 Task: Find connections with filter location Mekele with filter topic #interiordesignwith filter profile language Spanish with filter current company Cvent with filter school A.N.College with filter industry Laundry and Drycleaning Services with filter service category Trade Shows with filter keywords title Finance Manager
Action: Mouse moved to (197, 284)
Screenshot: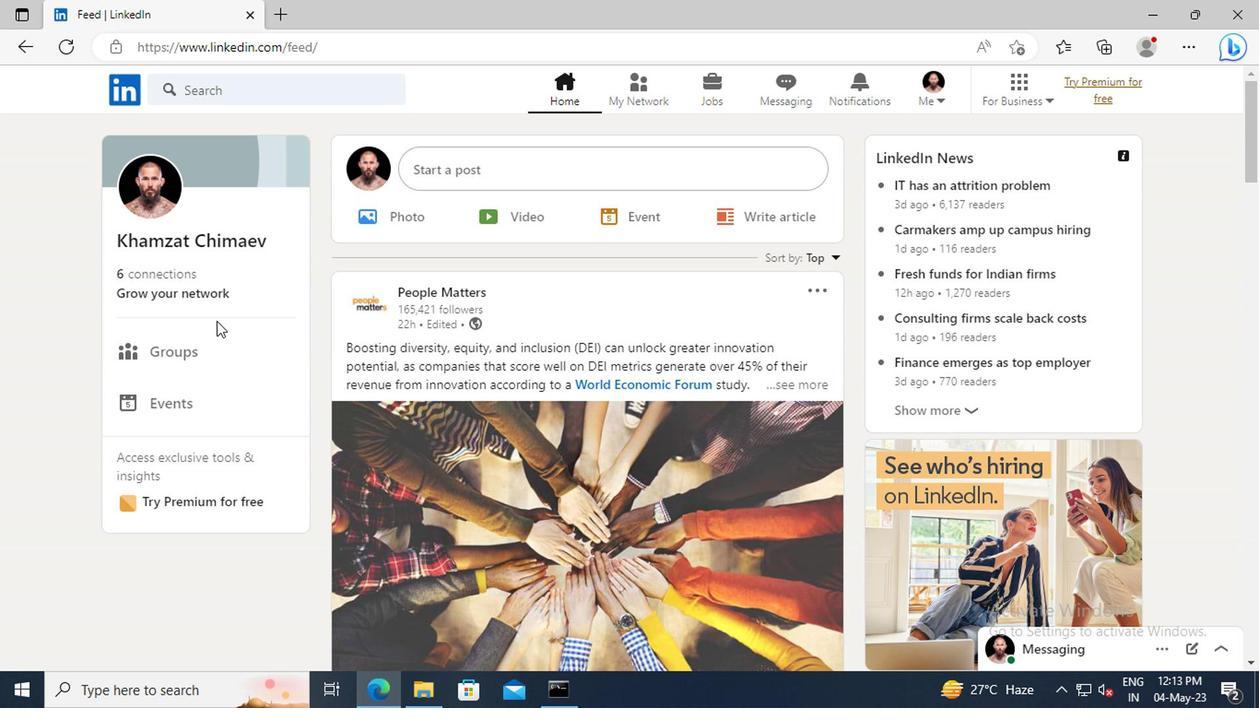 
Action: Mouse pressed left at (197, 284)
Screenshot: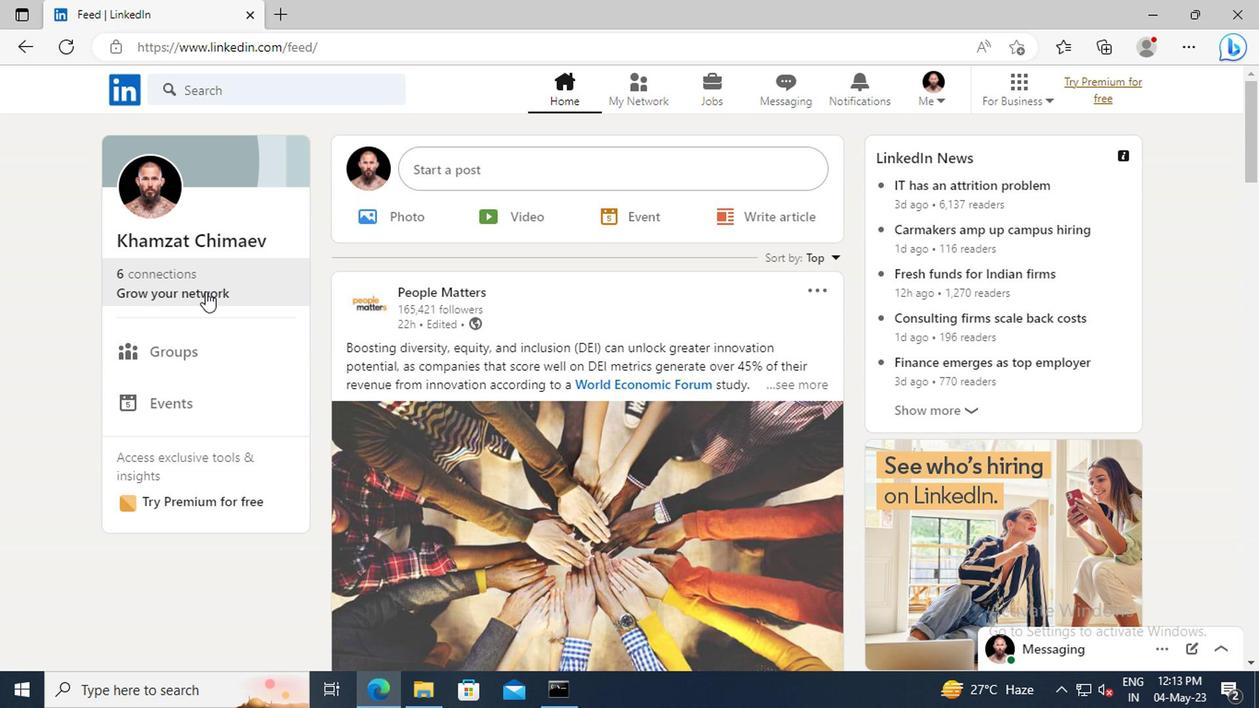 
Action: Mouse moved to (192, 201)
Screenshot: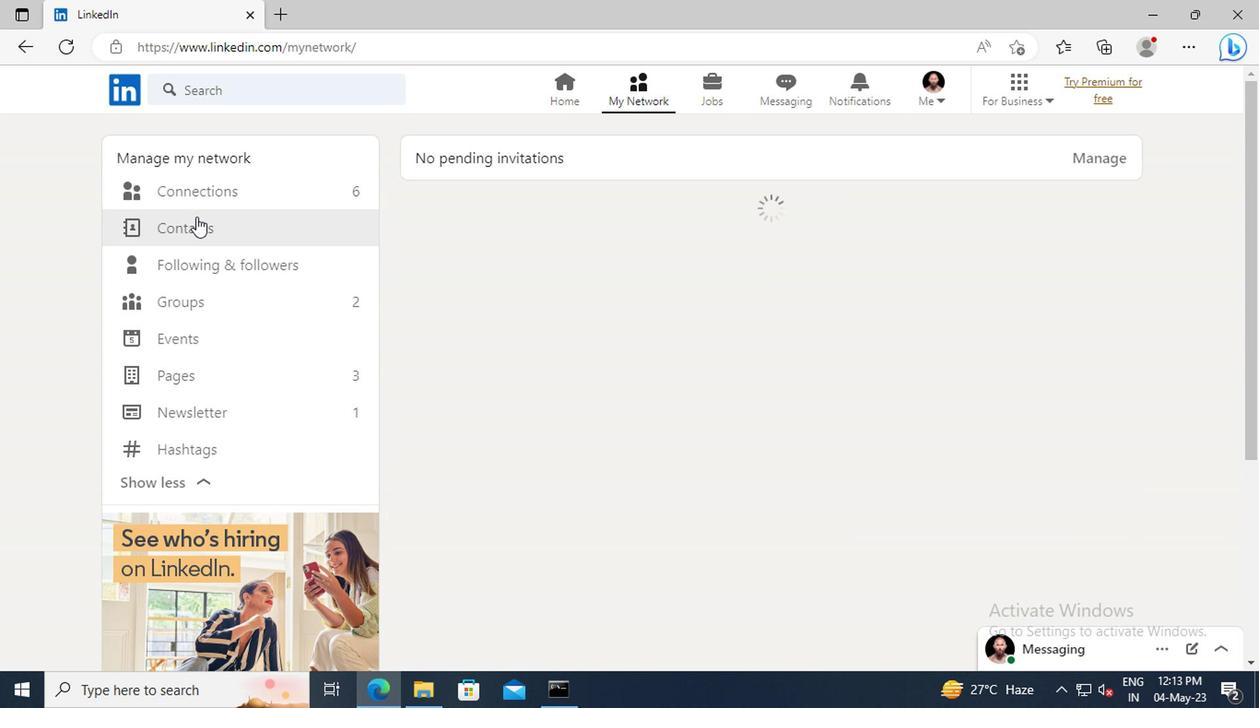 
Action: Mouse pressed left at (192, 201)
Screenshot: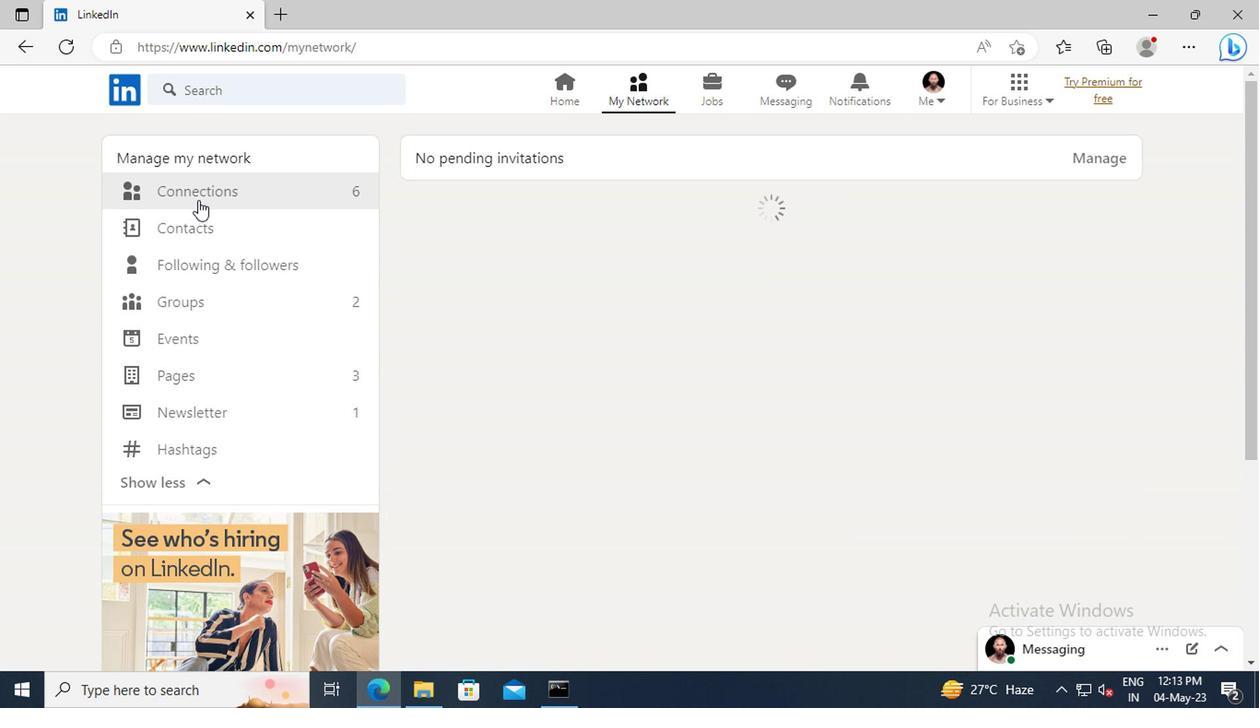 
Action: Mouse moved to (760, 199)
Screenshot: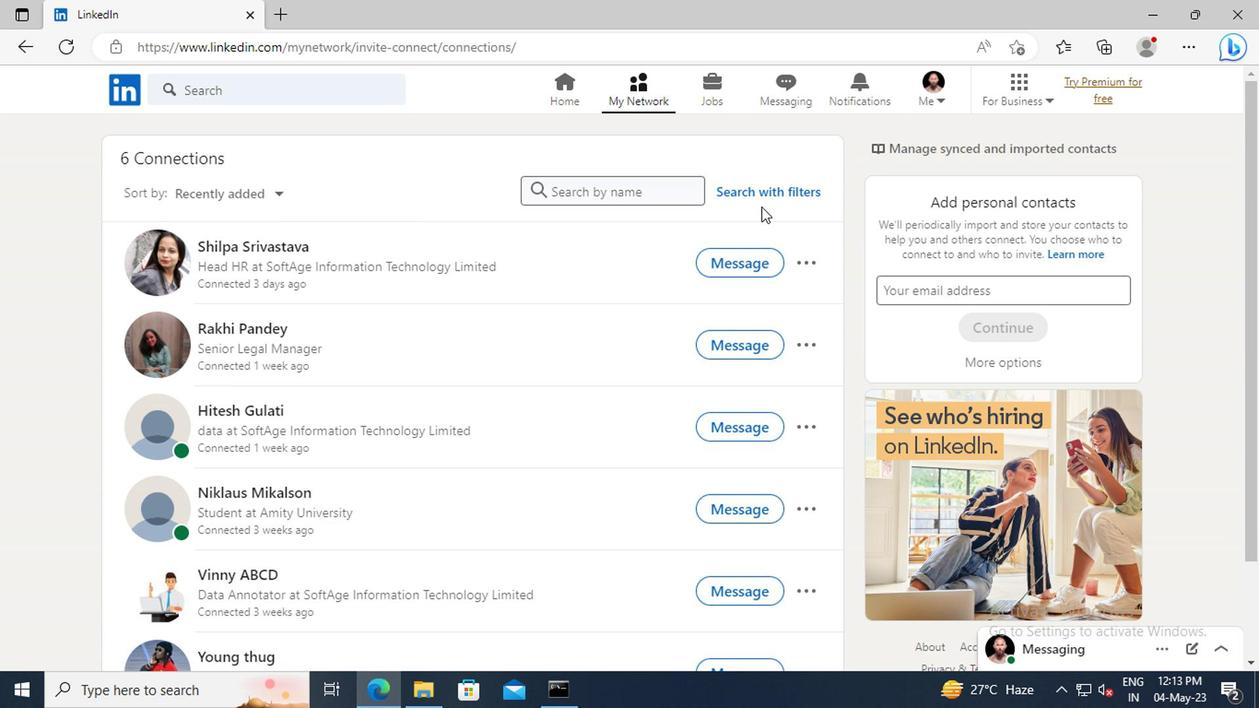 
Action: Mouse pressed left at (760, 199)
Screenshot: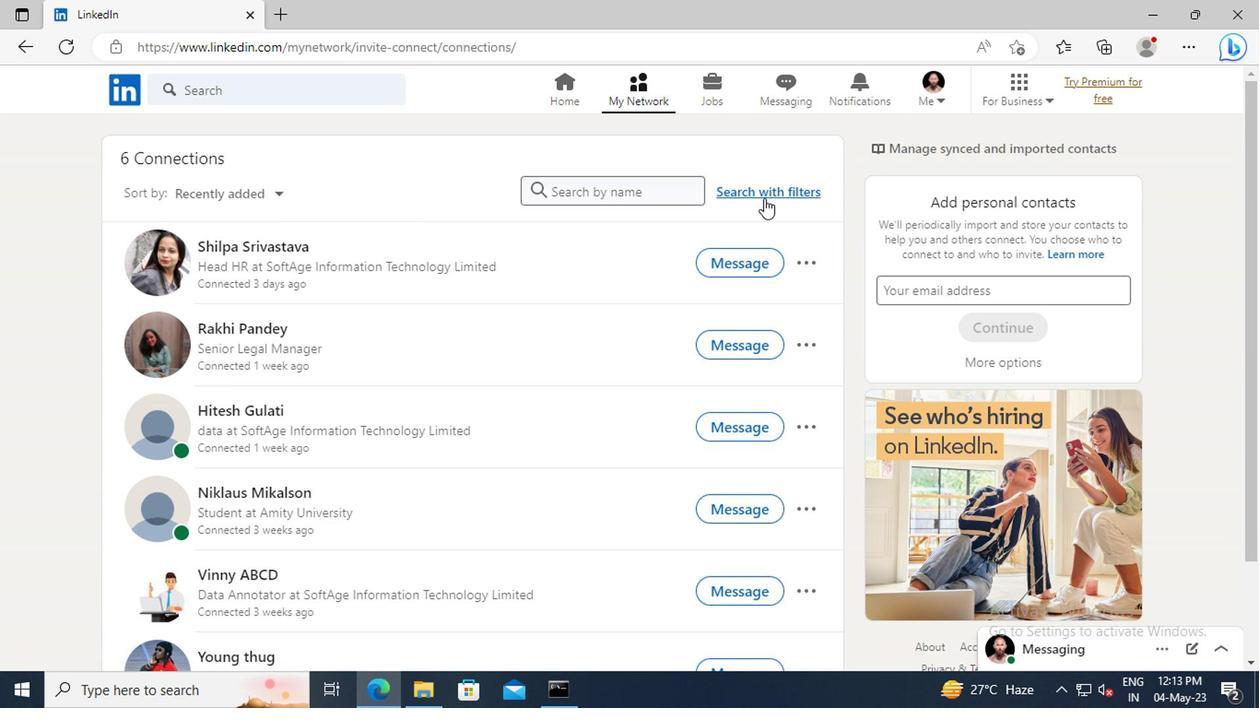 
Action: Mouse moved to (694, 146)
Screenshot: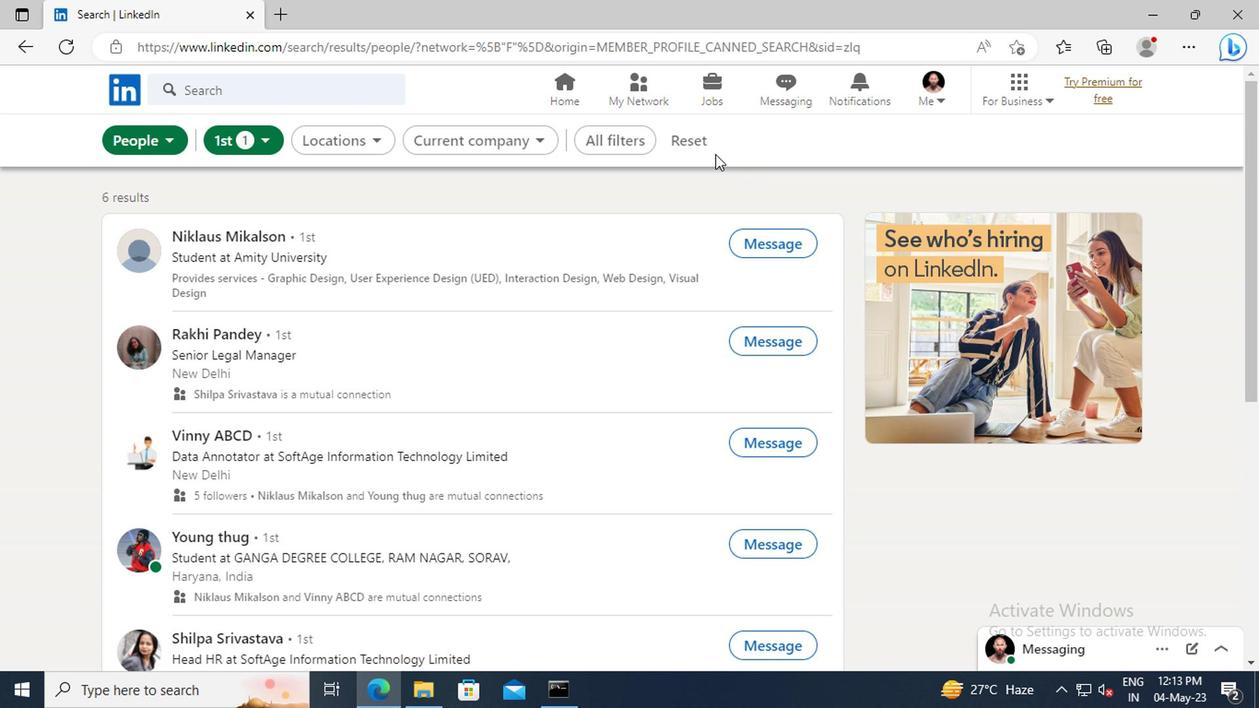 
Action: Mouse pressed left at (694, 146)
Screenshot: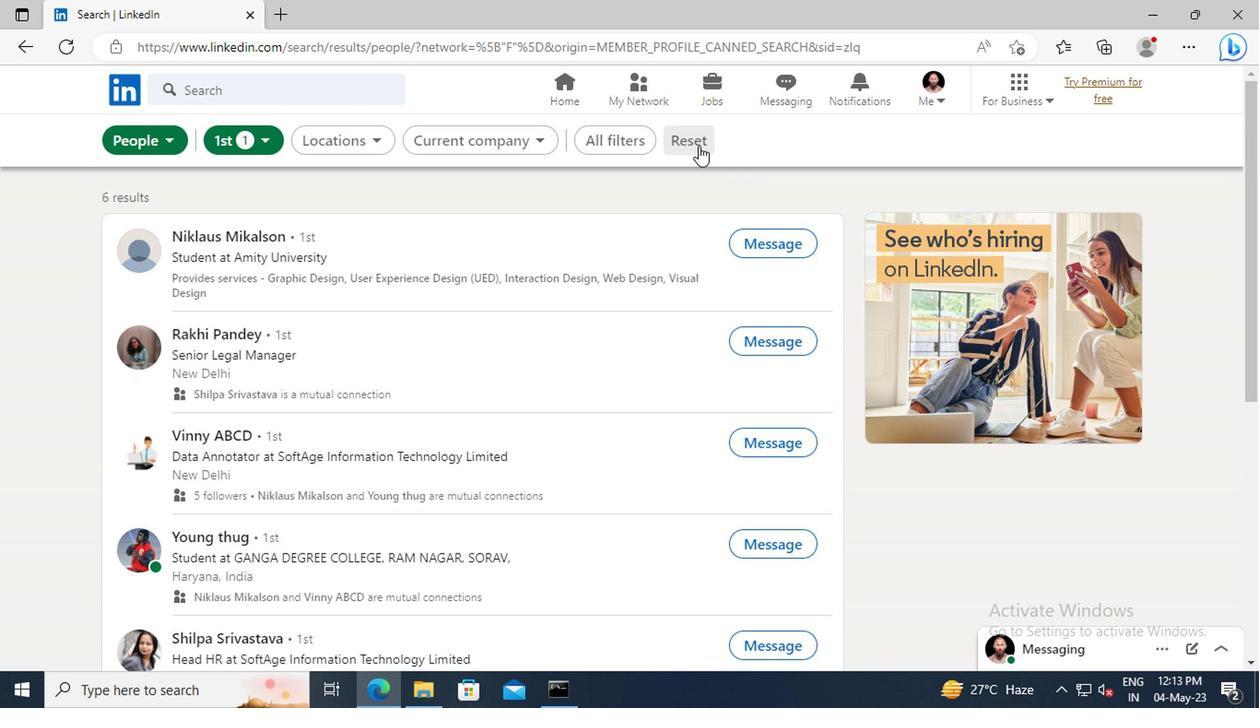 
Action: Mouse moved to (669, 146)
Screenshot: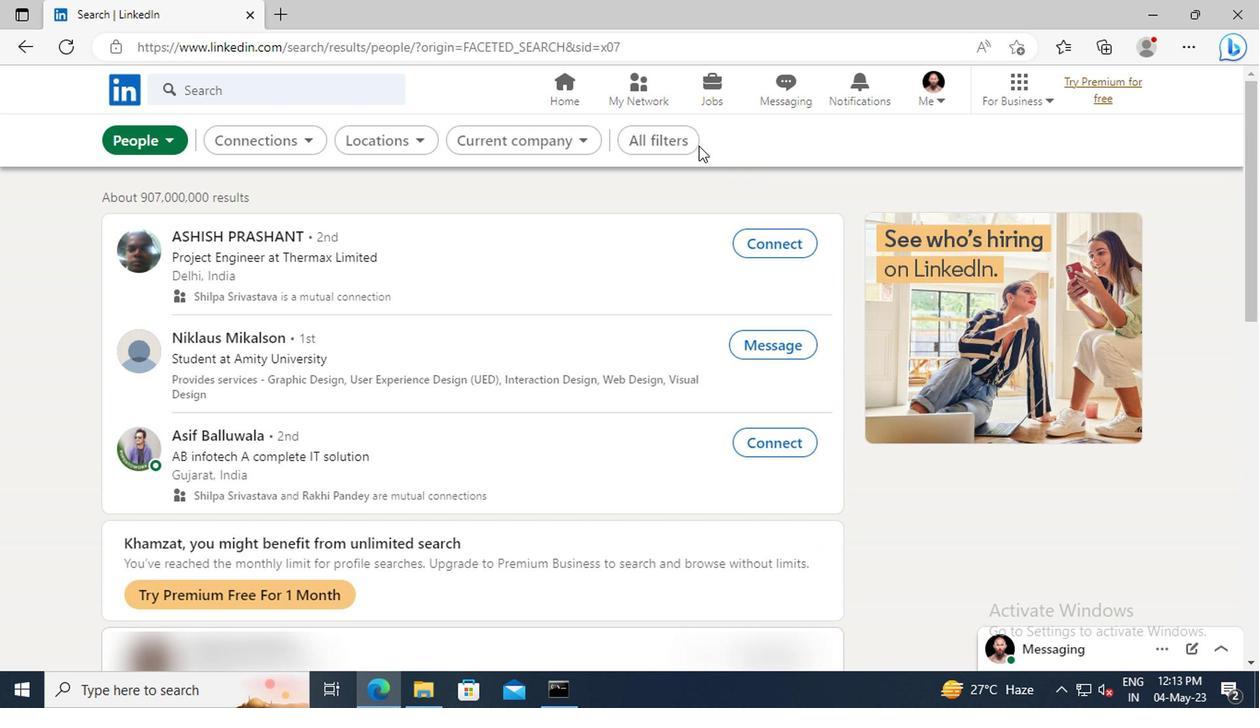 
Action: Mouse pressed left at (669, 146)
Screenshot: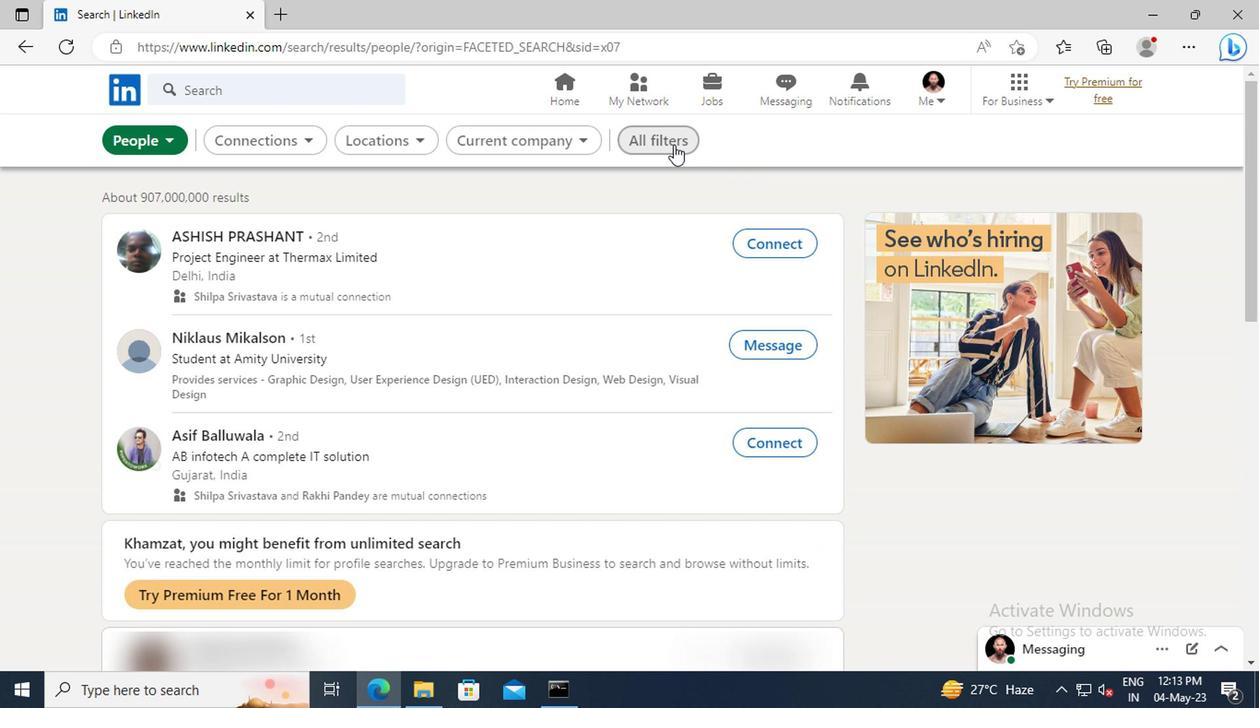 
Action: Mouse moved to (1007, 340)
Screenshot: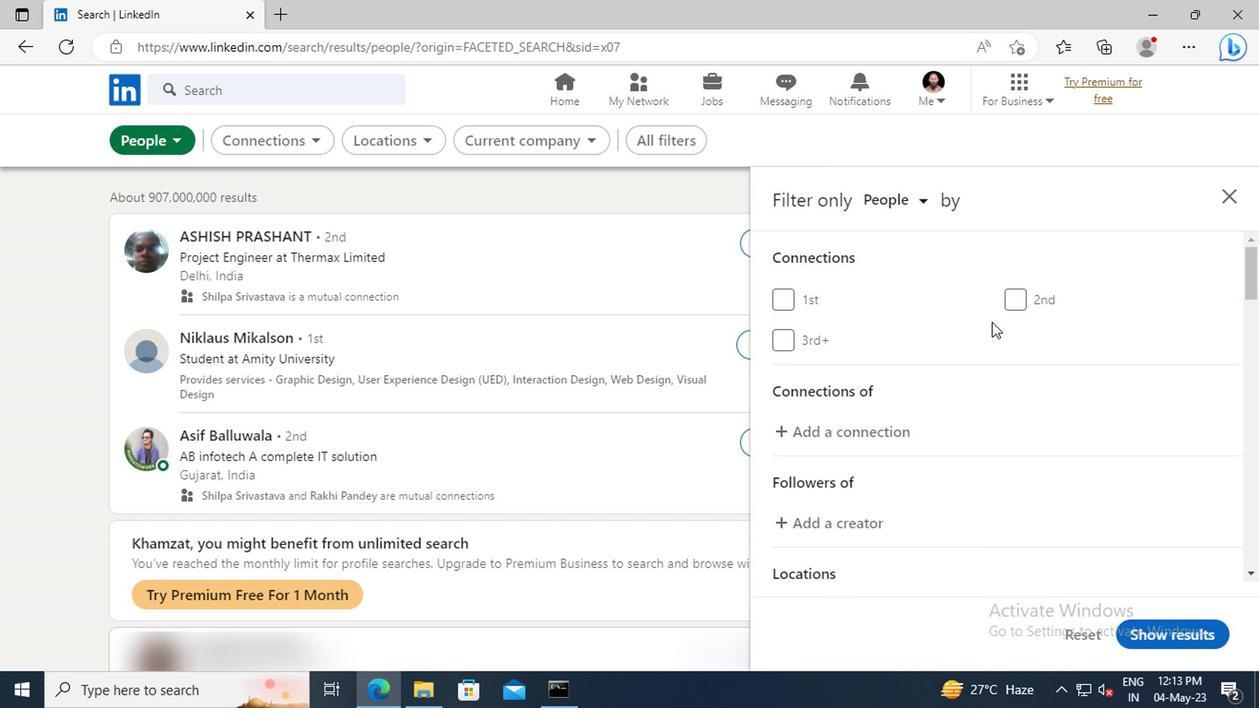 
Action: Mouse scrolled (1007, 339) with delta (0, -1)
Screenshot: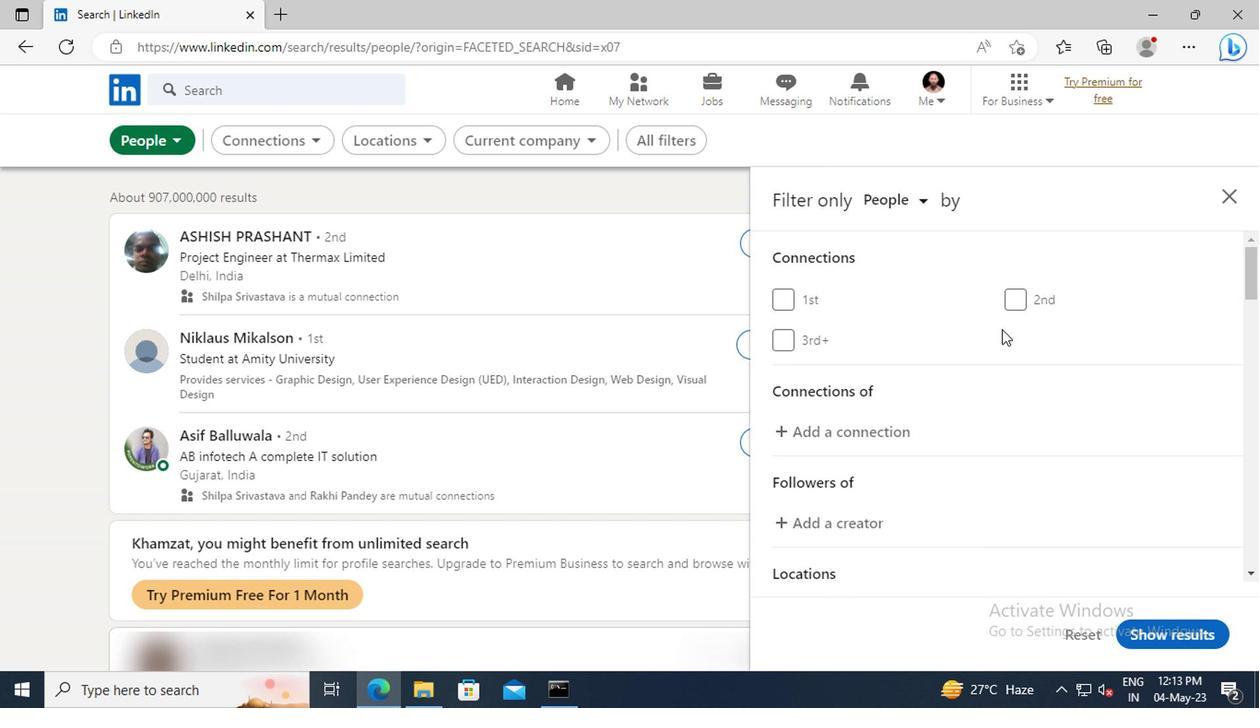 
Action: Mouse scrolled (1007, 339) with delta (0, -1)
Screenshot: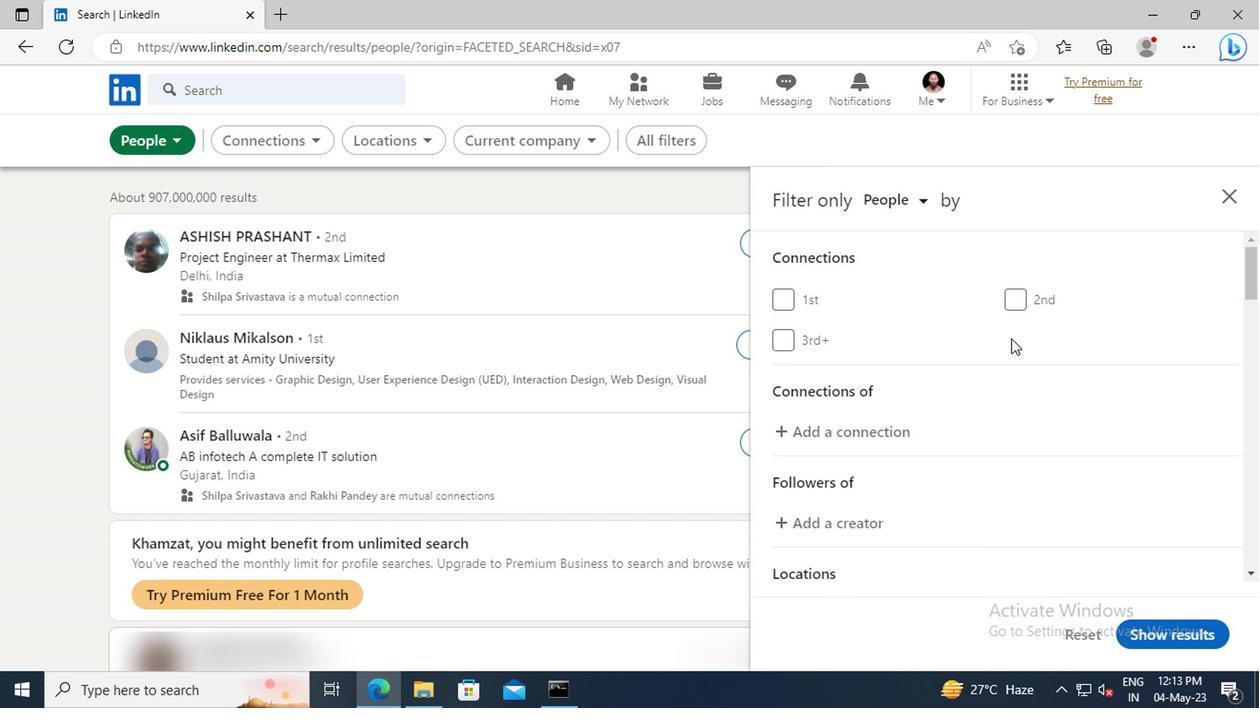 
Action: Mouse scrolled (1007, 339) with delta (0, -1)
Screenshot: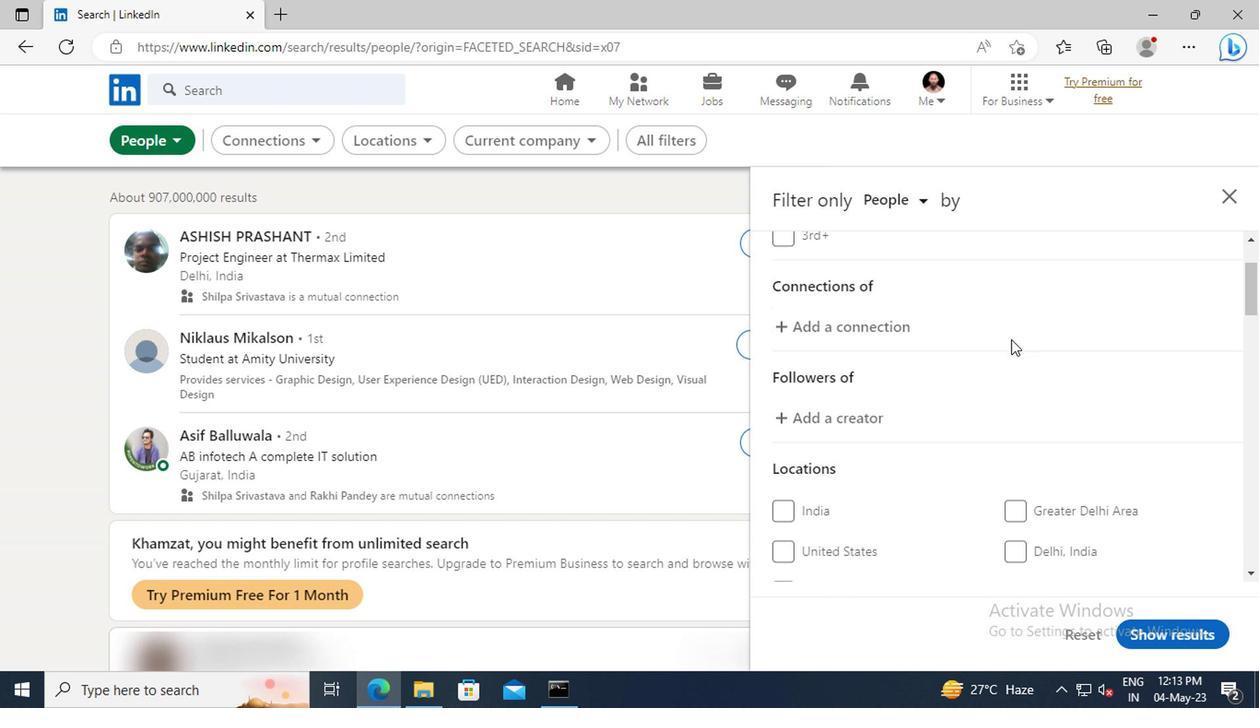 
Action: Mouse scrolled (1007, 339) with delta (0, -1)
Screenshot: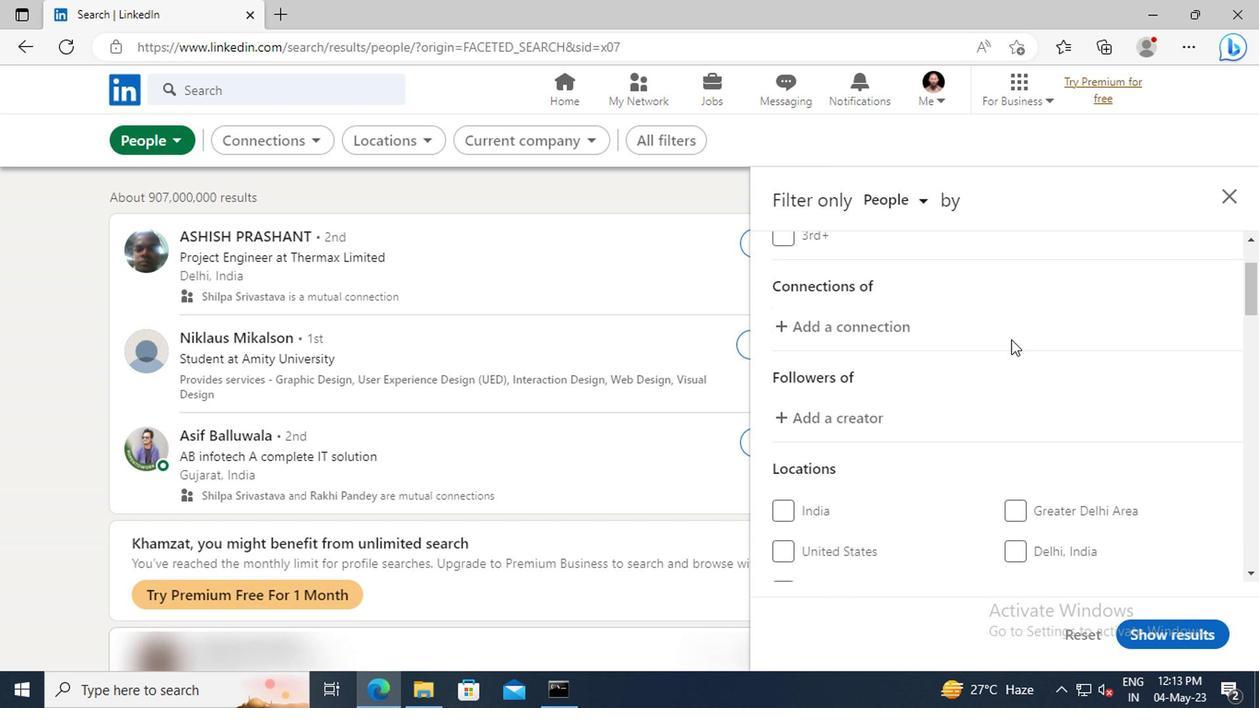 
Action: Mouse scrolled (1007, 339) with delta (0, -1)
Screenshot: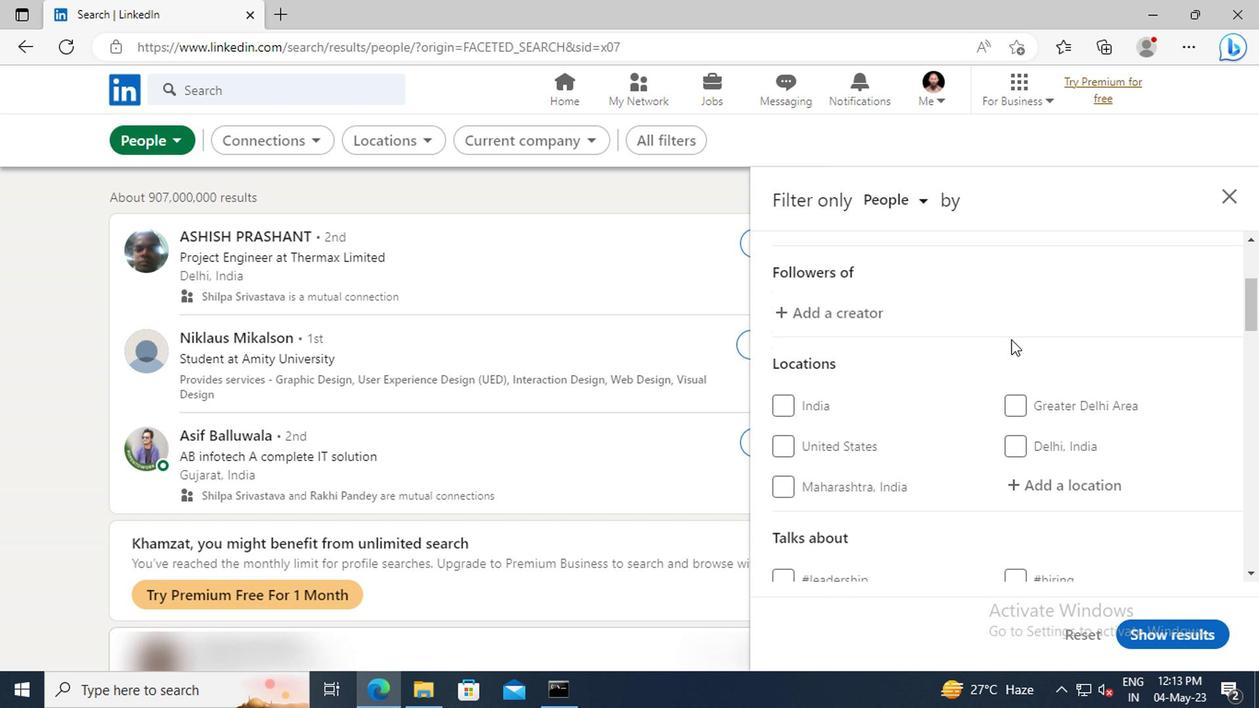 
Action: Mouse scrolled (1007, 339) with delta (0, -1)
Screenshot: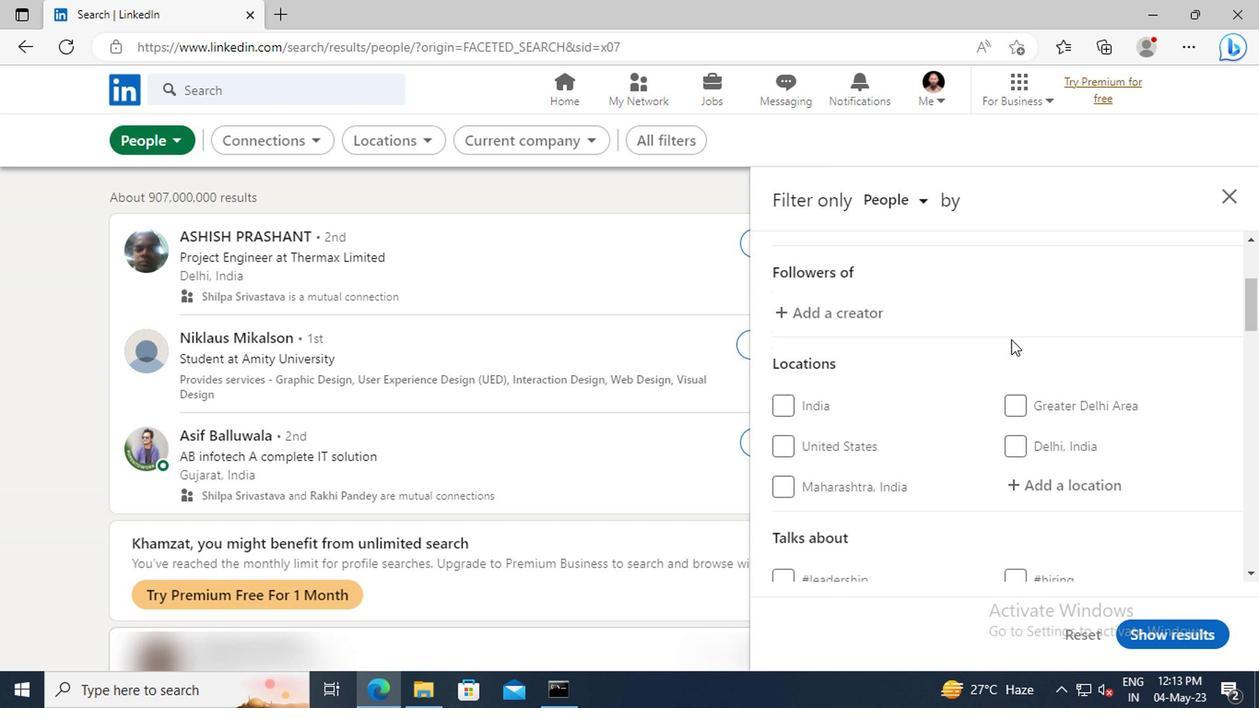 
Action: Mouse moved to (1025, 379)
Screenshot: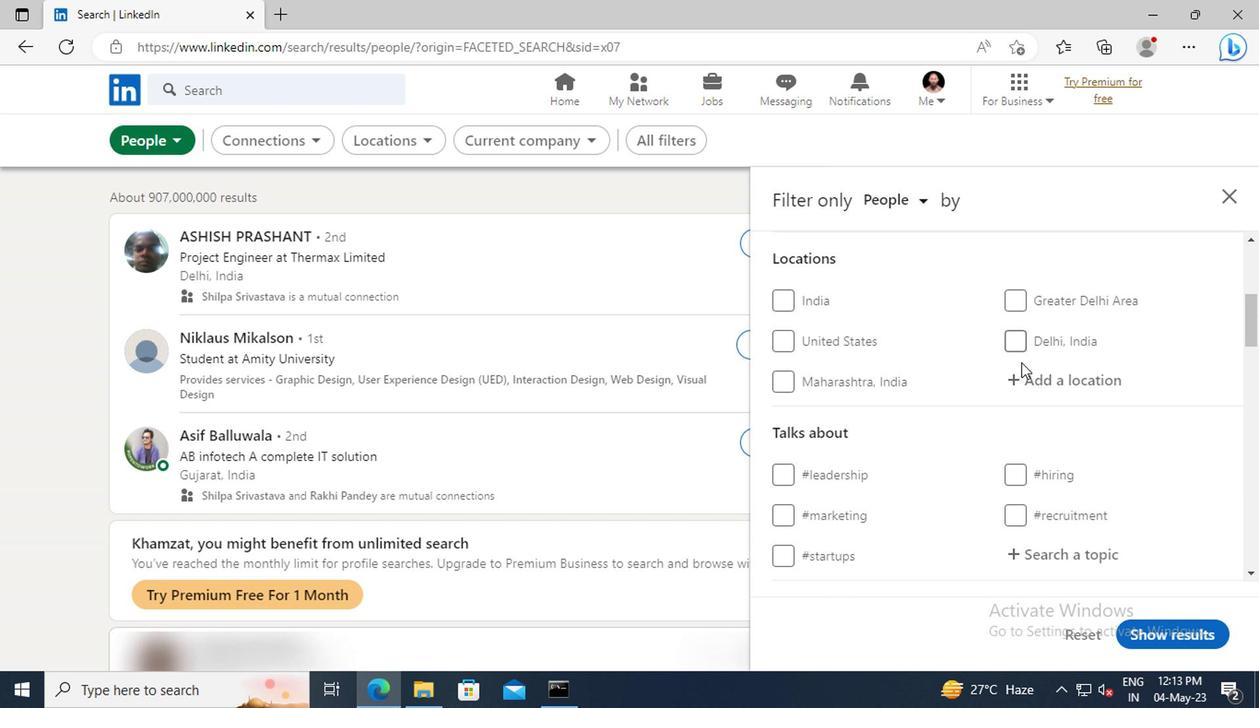 
Action: Mouse pressed left at (1025, 379)
Screenshot: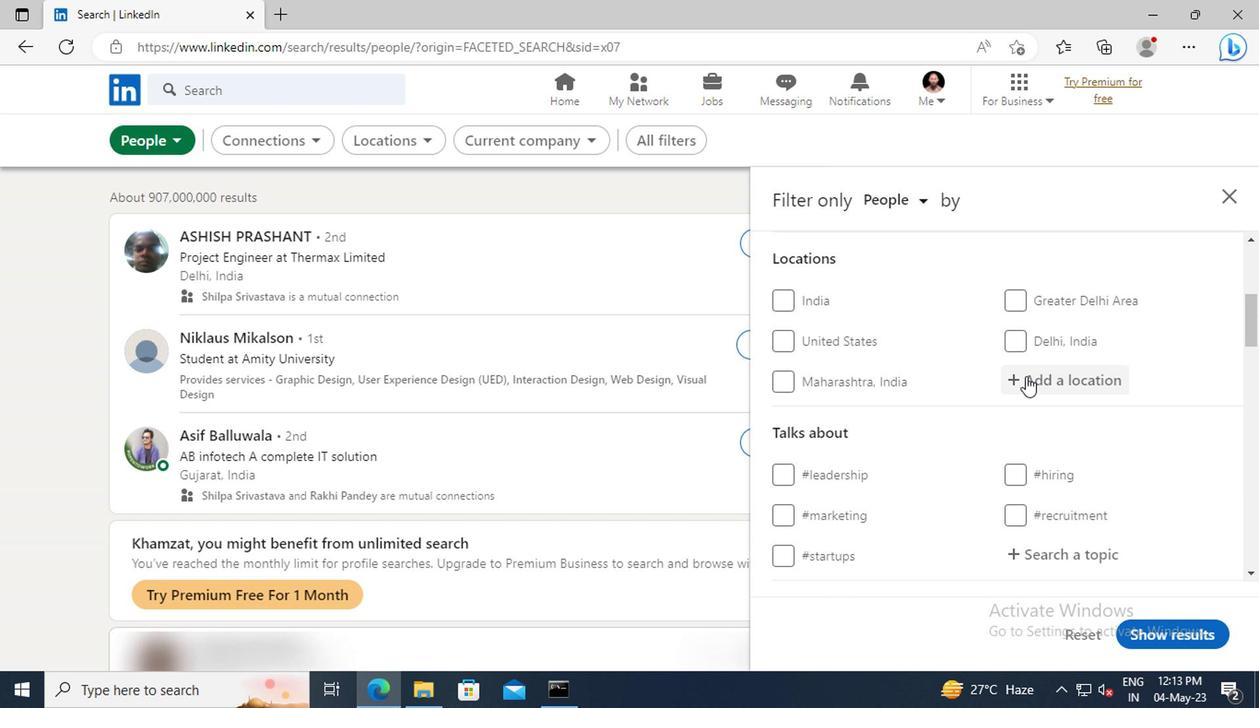 
Action: Key pressed <Key.shift>MEKELE<Key.enter>
Screenshot: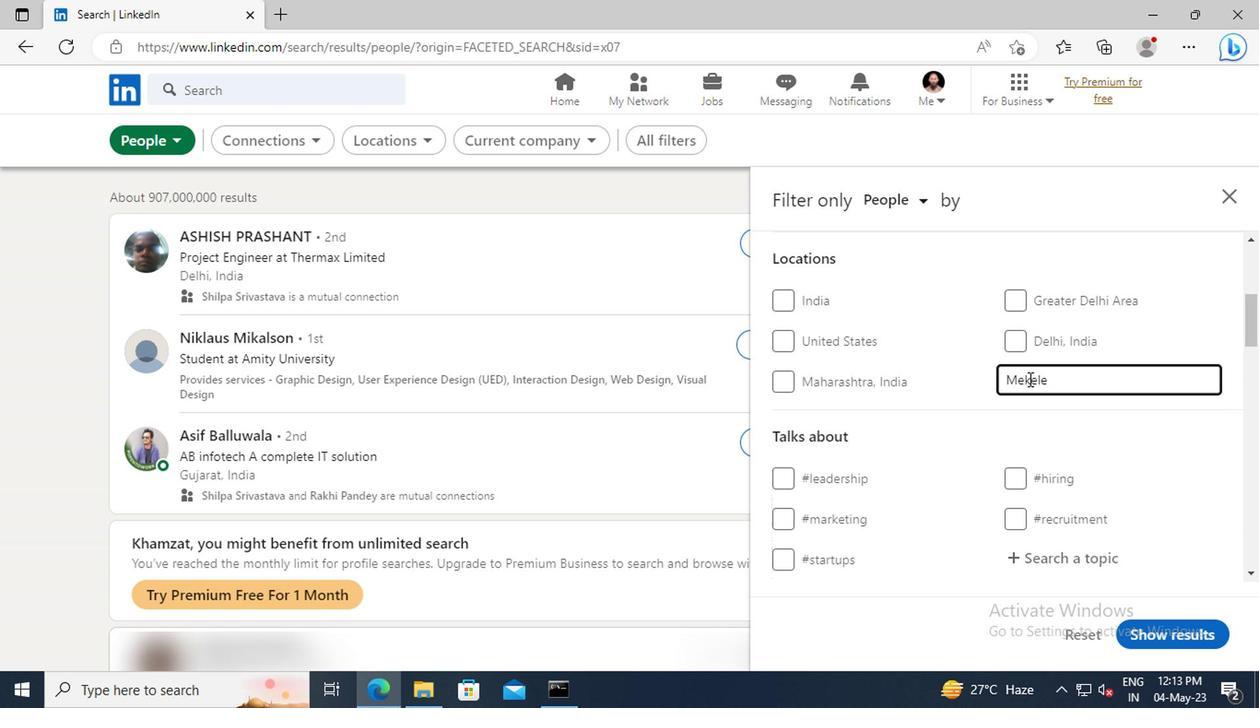 
Action: Mouse scrolled (1025, 379) with delta (0, 0)
Screenshot: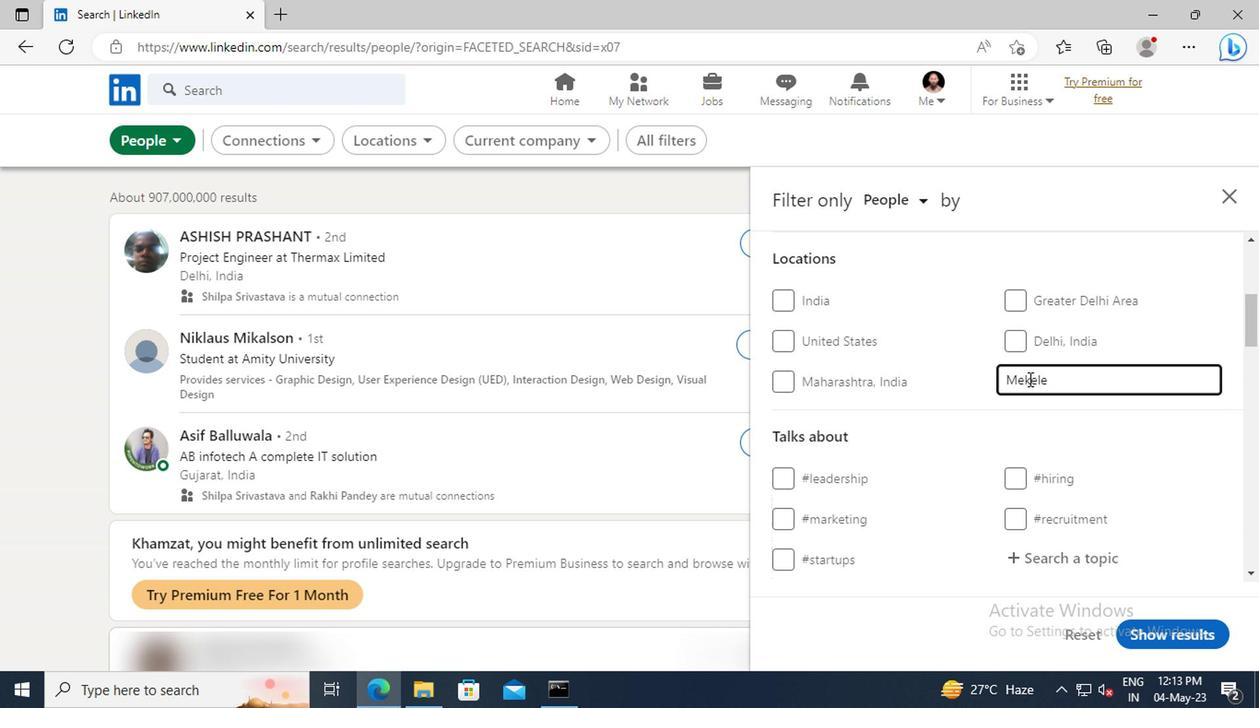 
Action: Mouse scrolled (1025, 379) with delta (0, 0)
Screenshot: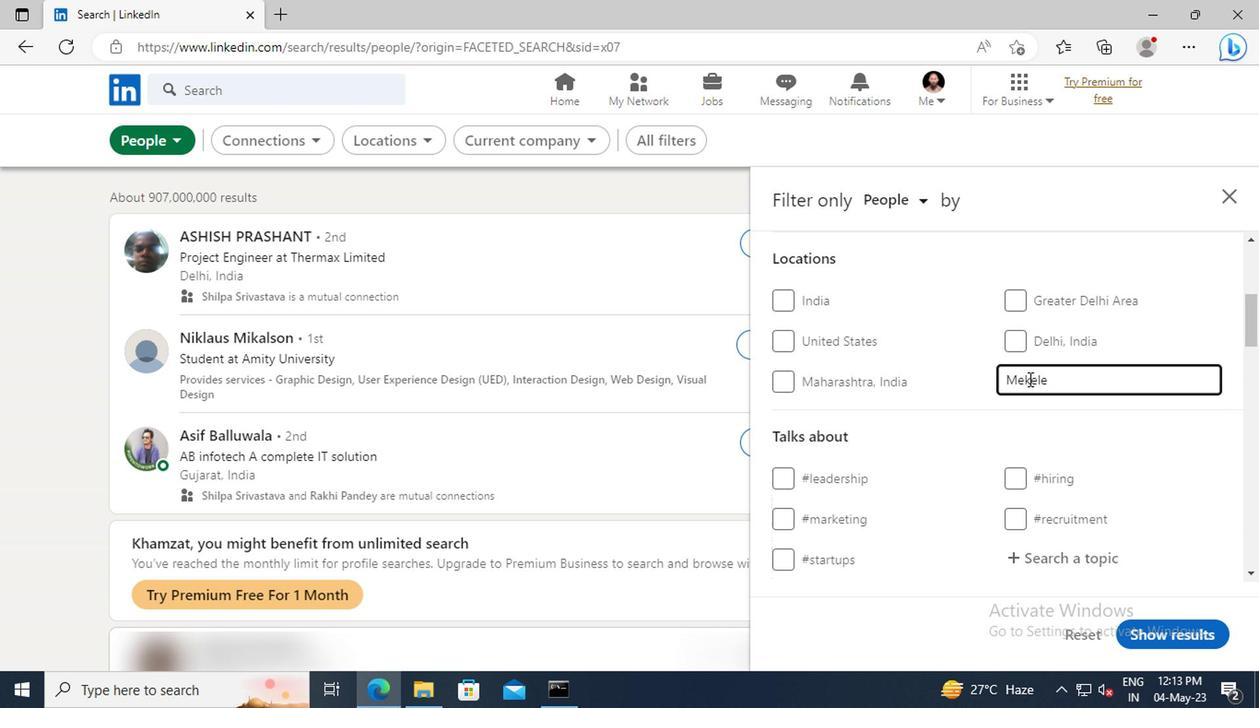 
Action: Mouse scrolled (1025, 379) with delta (0, 0)
Screenshot: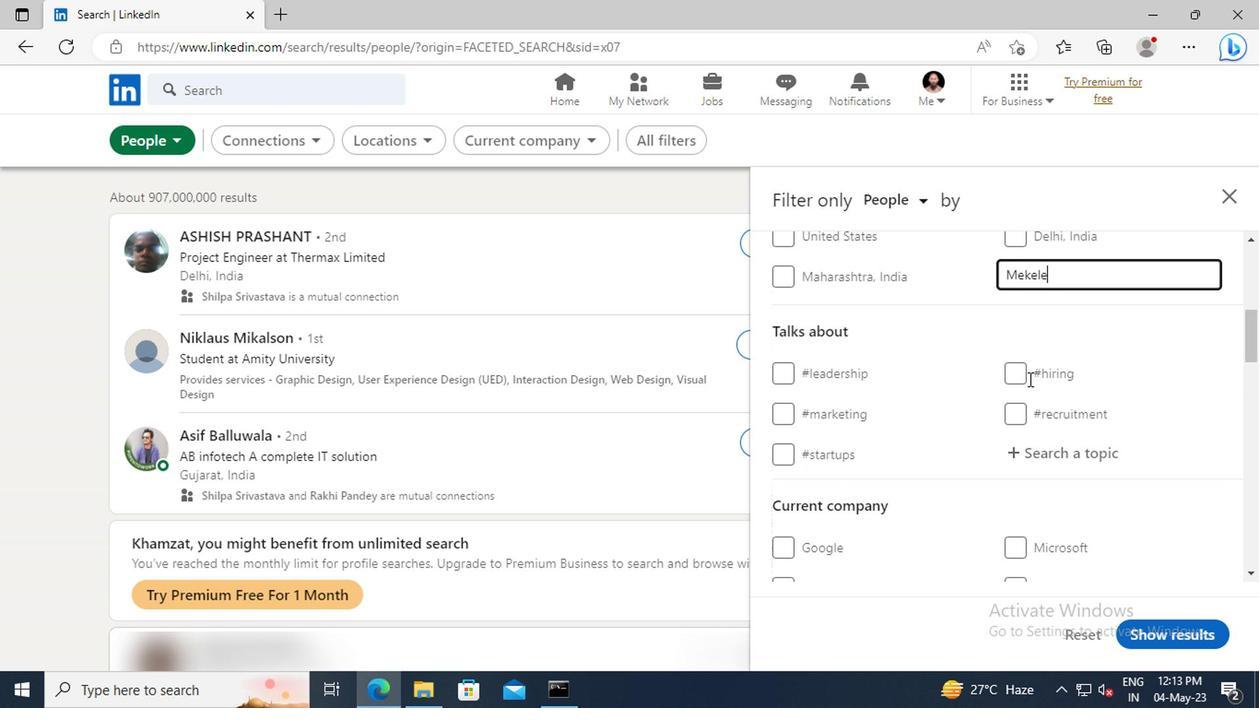 
Action: Mouse scrolled (1025, 379) with delta (0, 0)
Screenshot: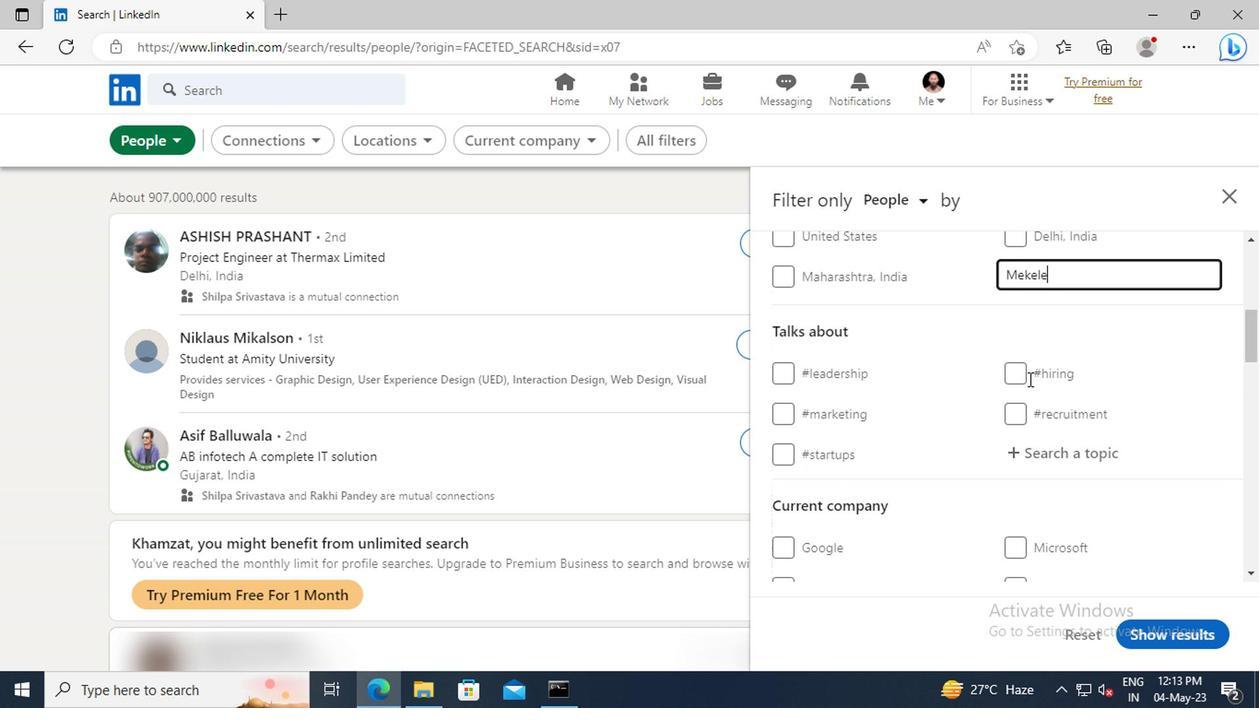 
Action: Mouse moved to (1025, 357)
Screenshot: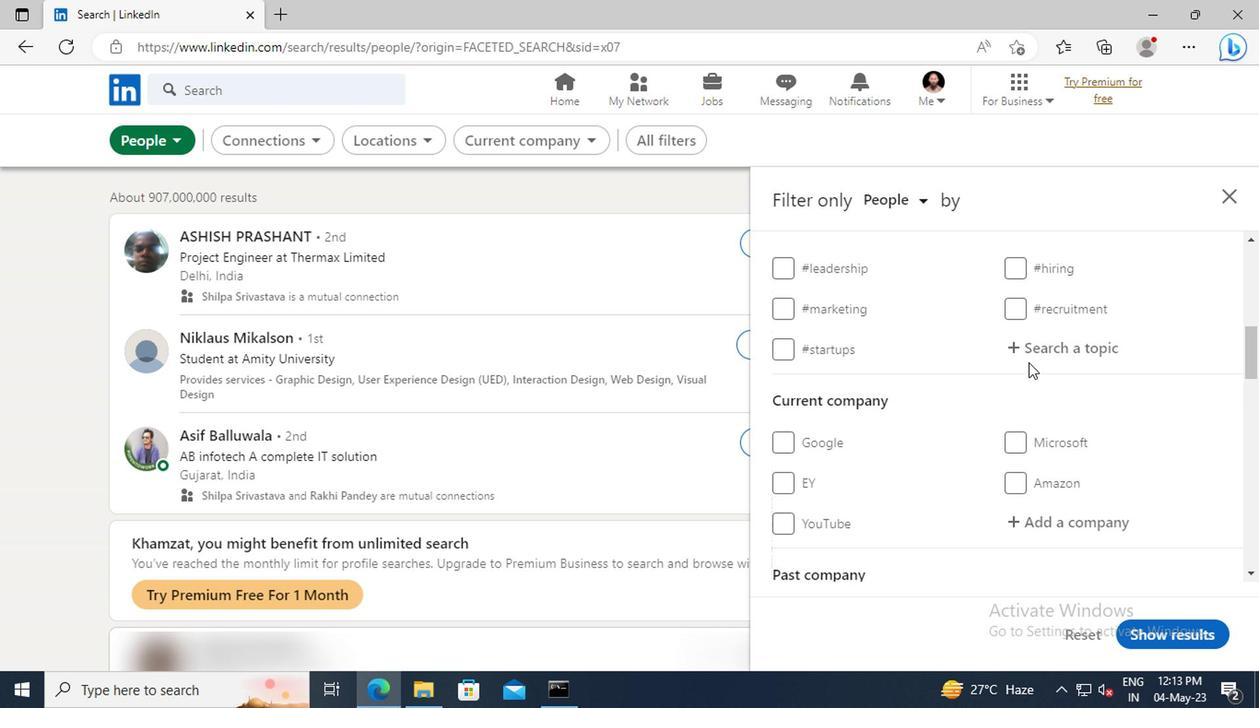 
Action: Mouse pressed left at (1025, 357)
Screenshot: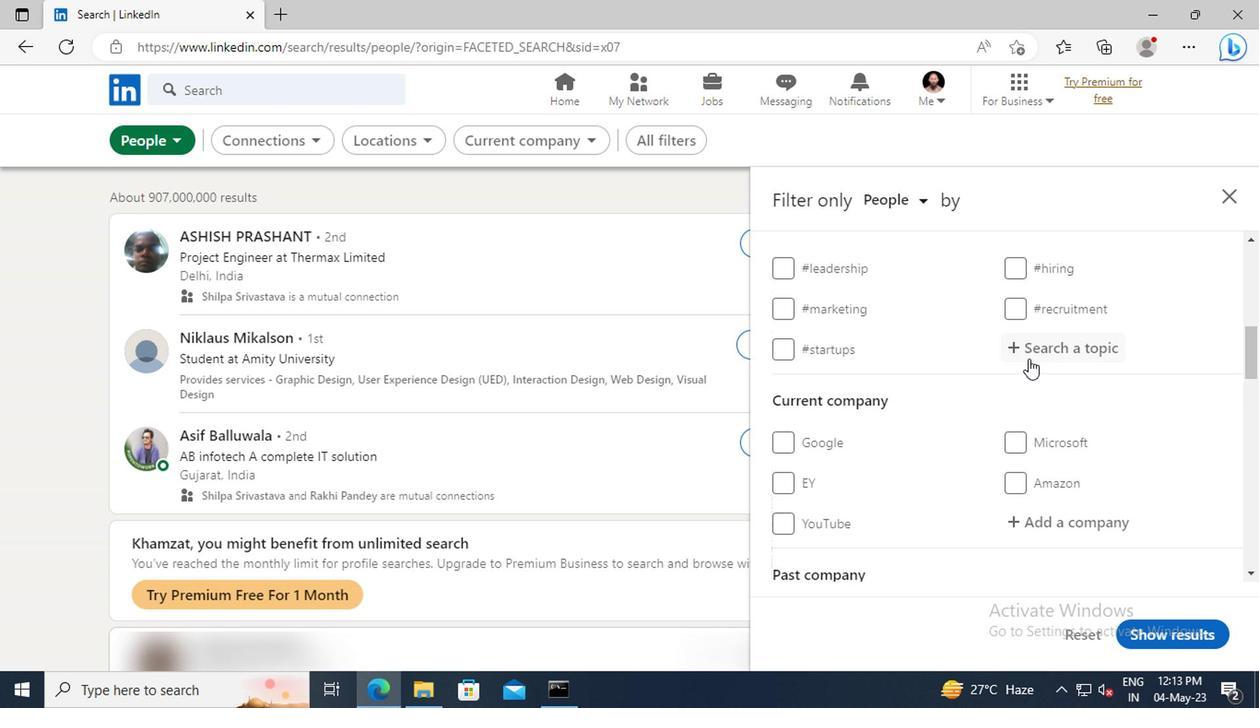 
Action: Key pressed INTERIORD
Screenshot: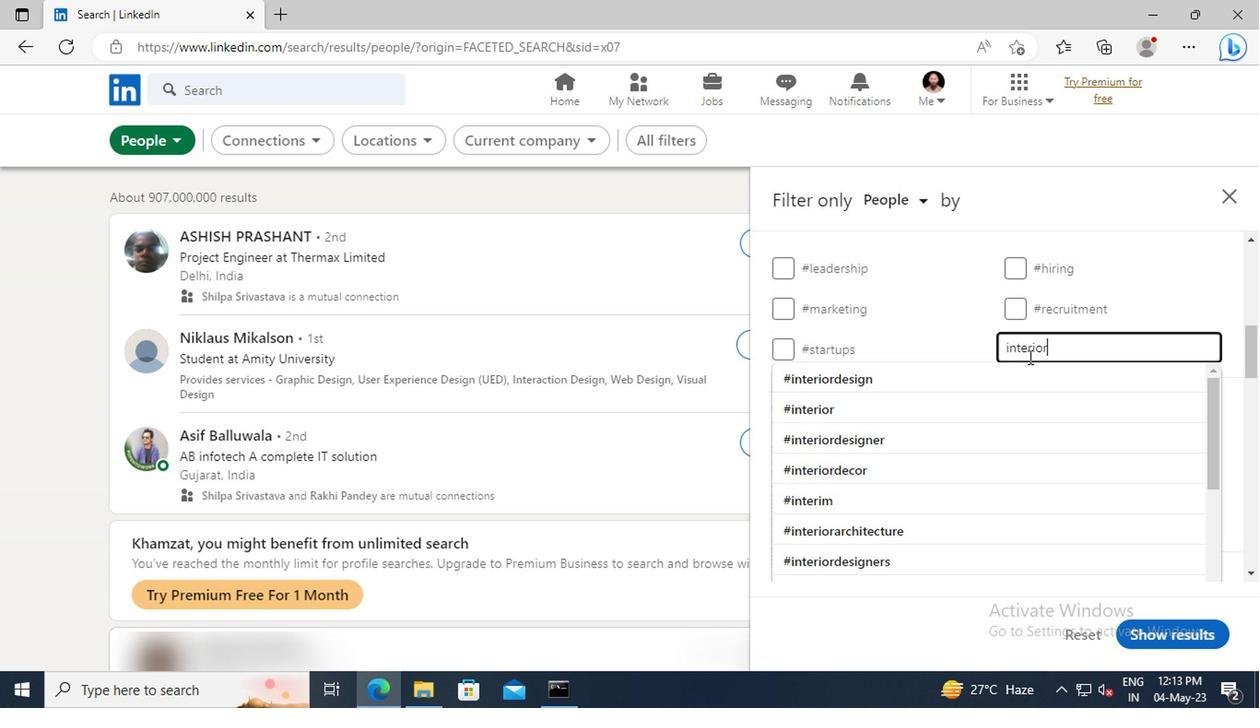 
Action: Mouse moved to (1028, 370)
Screenshot: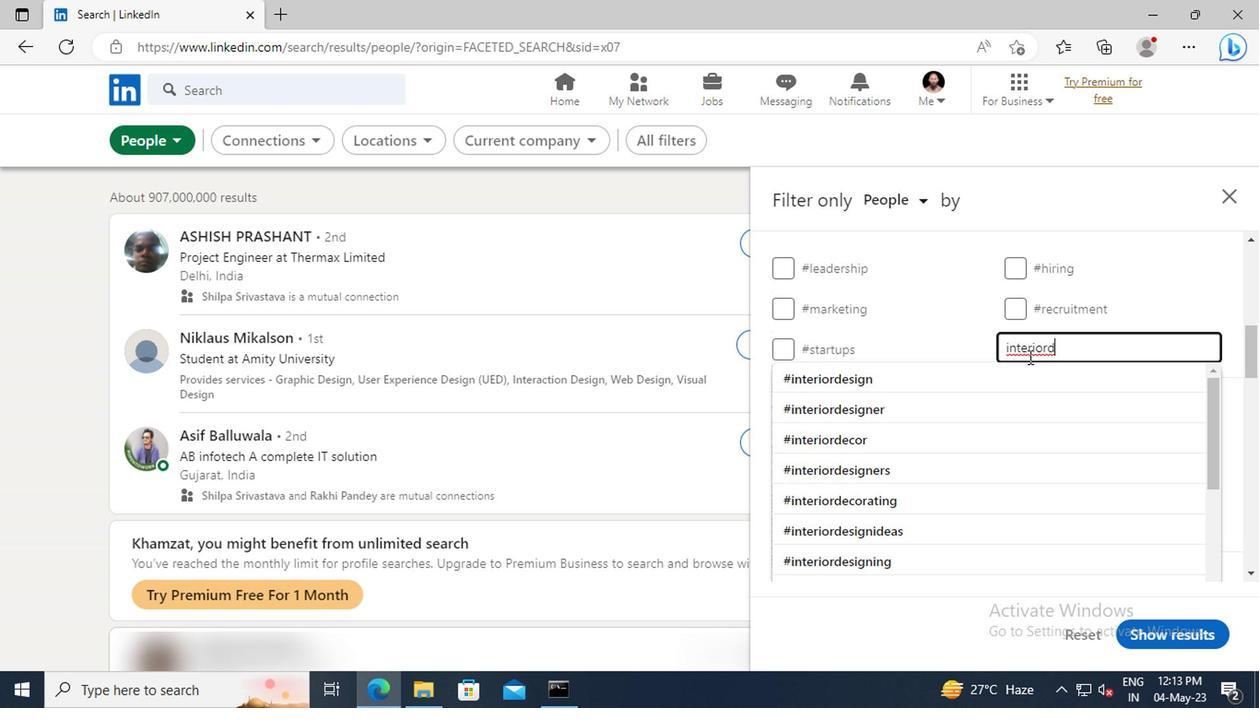 
Action: Mouse pressed left at (1028, 370)
Screenshot: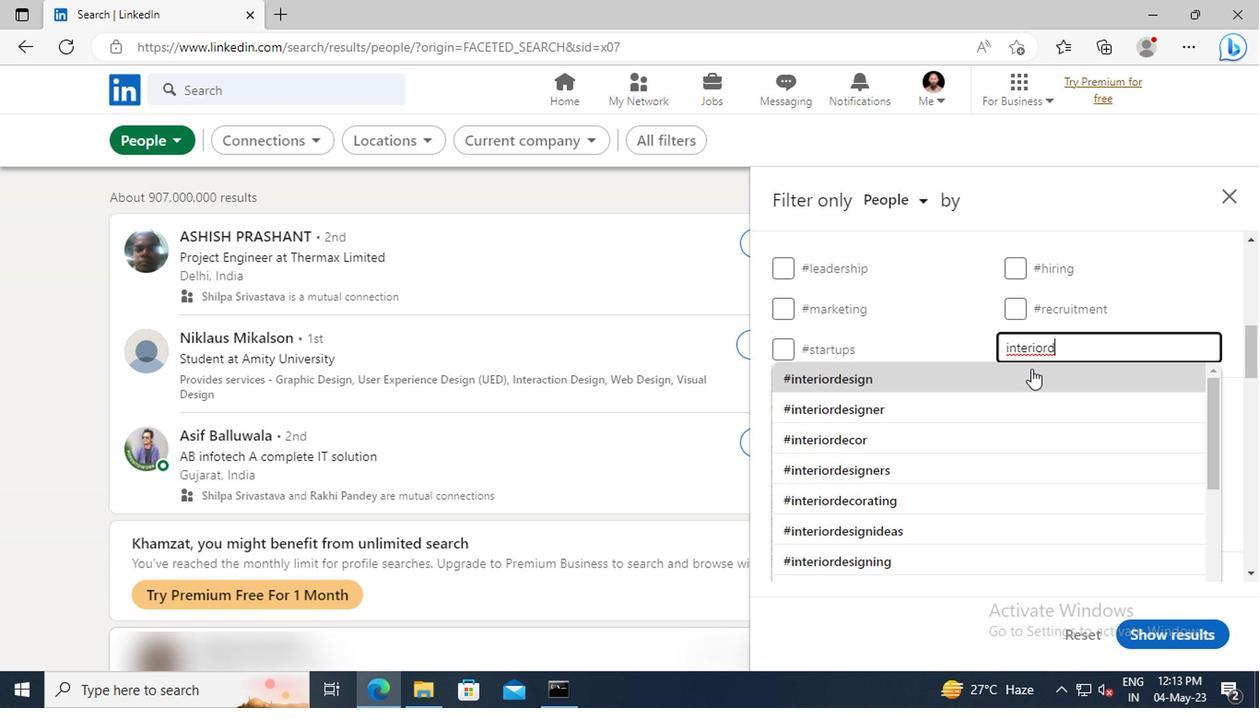 
Action: Mouse scrolled (1028, 369) with delta (0, 0)
Screenshot: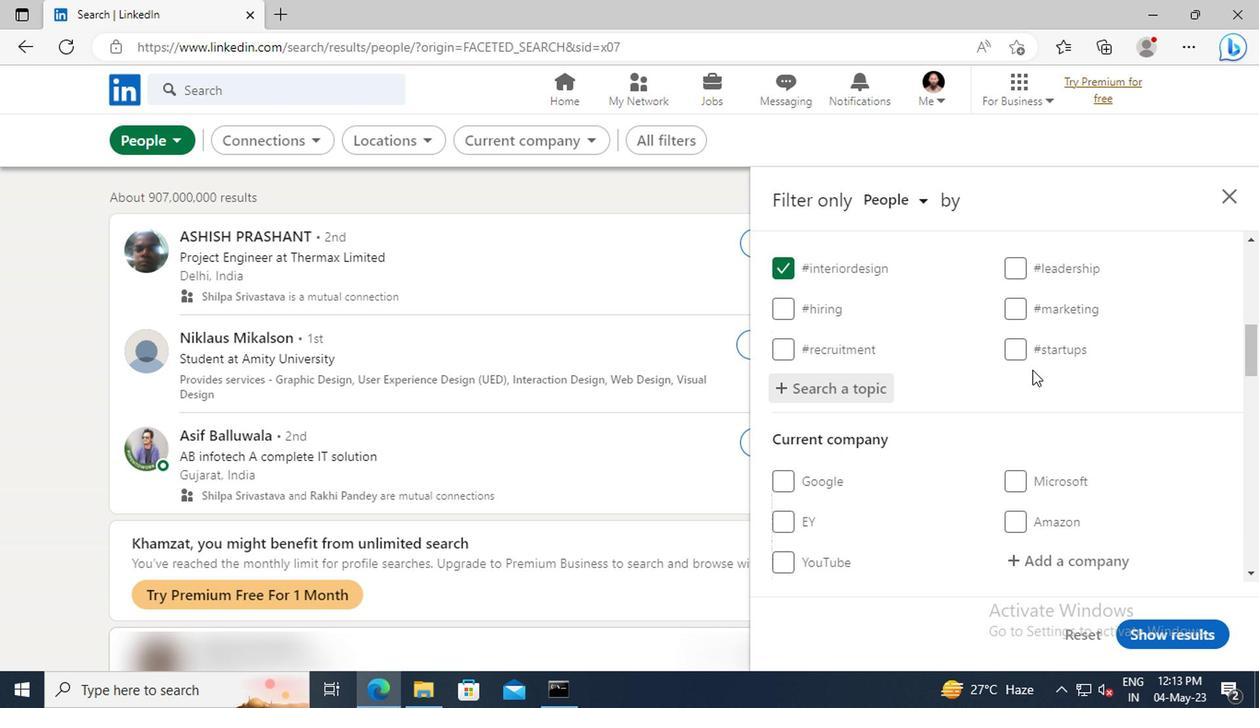 
Action: Mouse scrolled (1028, 369) with delta (0, 0)
Screenshot: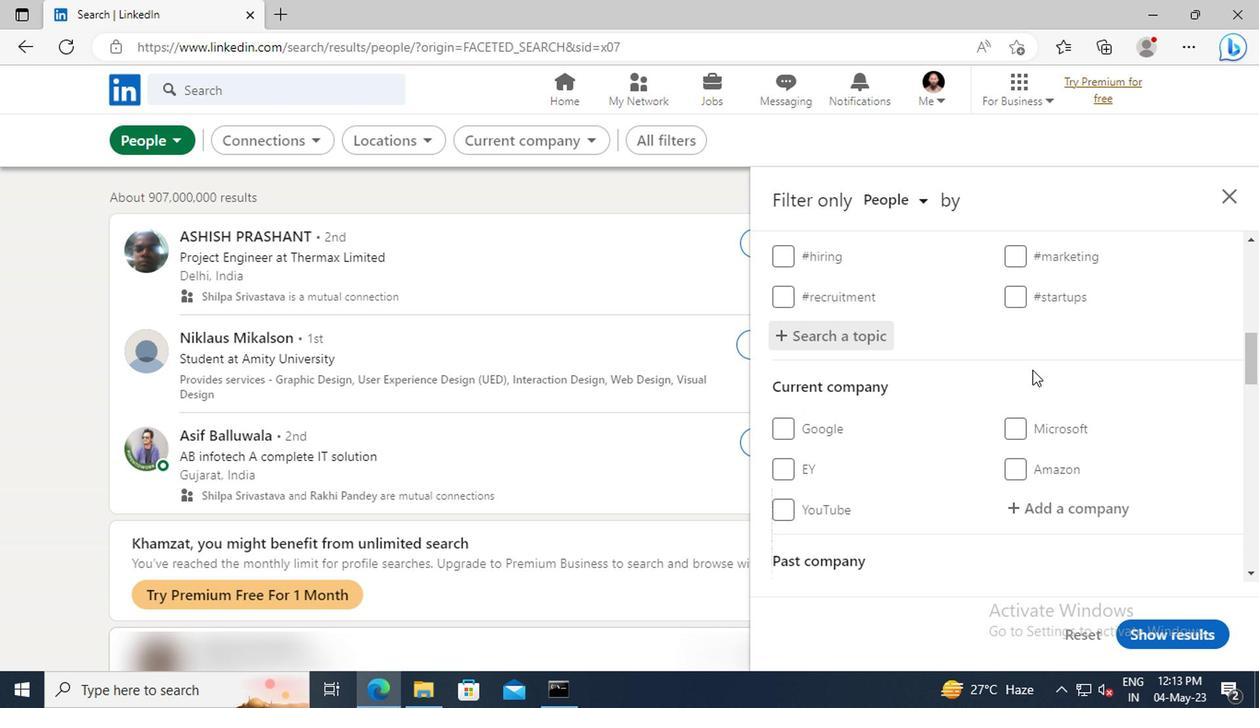 
Action: Mouse scrolled (1028, 369) with delta (0, 0)
Screenshot: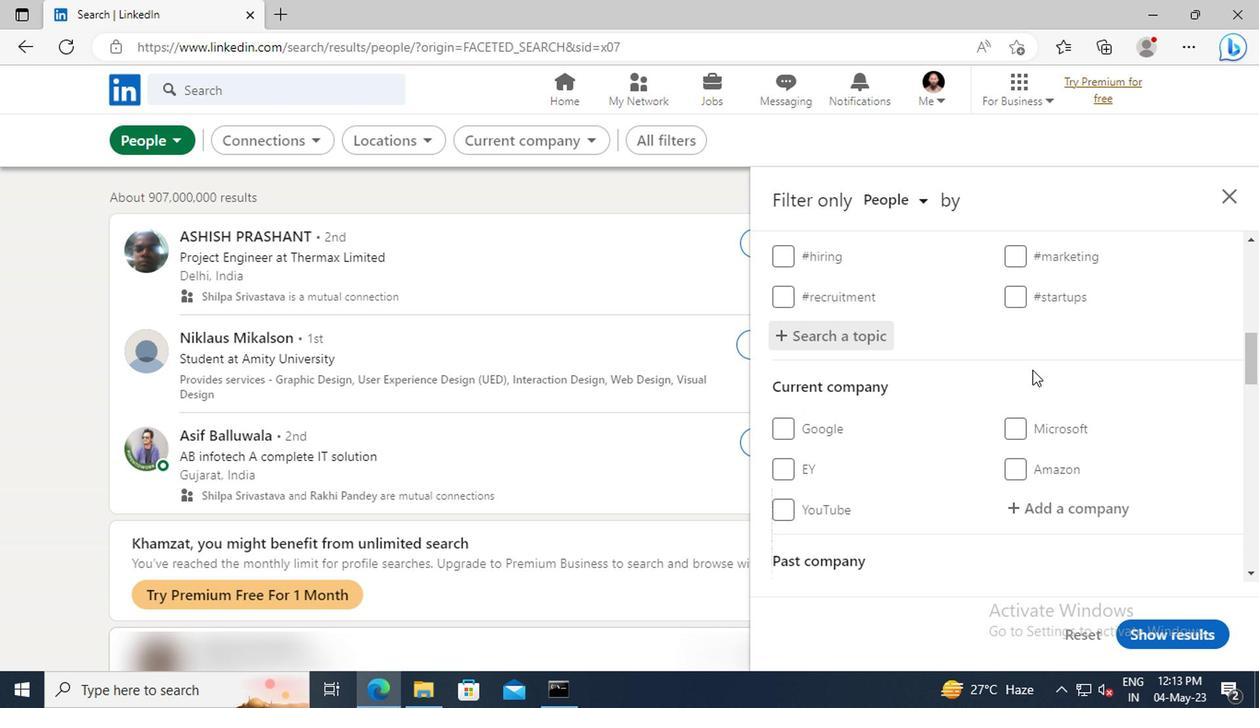 
Action: Mouse scrolled (1028, 369) with delta (0, 0)
Screenshot: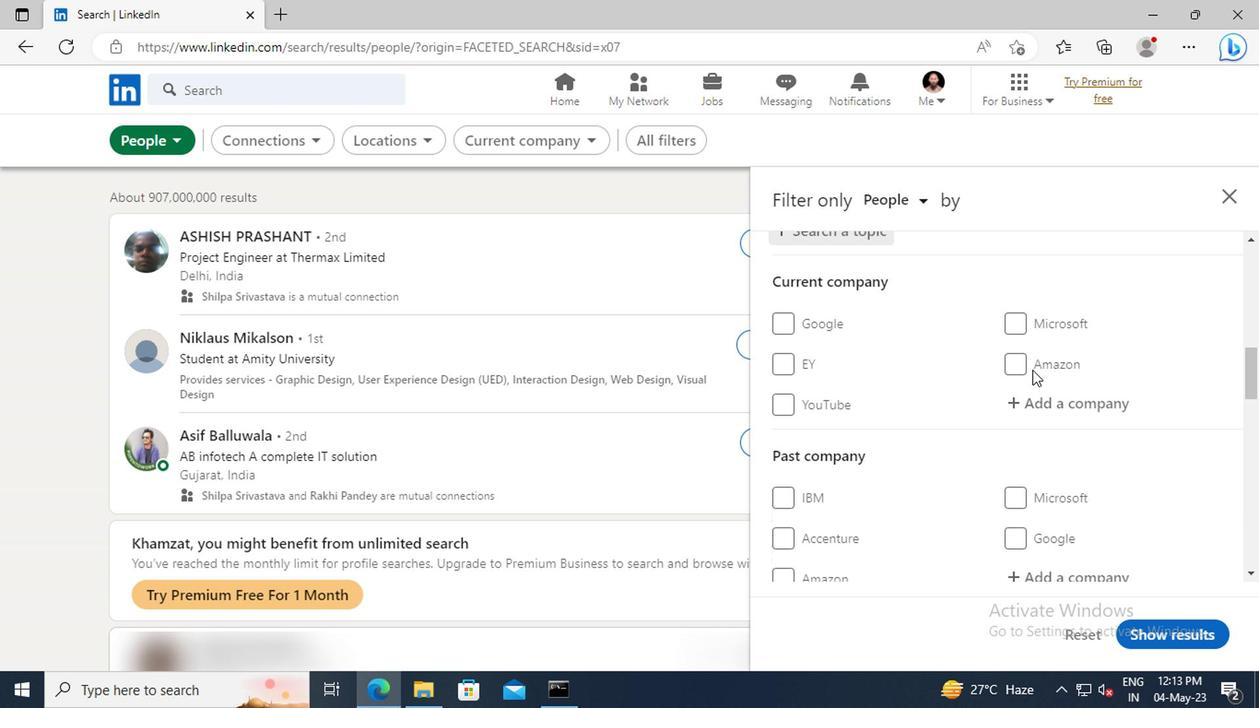 
Action: Mouse scrolled (1028, 369) with delta (0, 0)
Screenshot: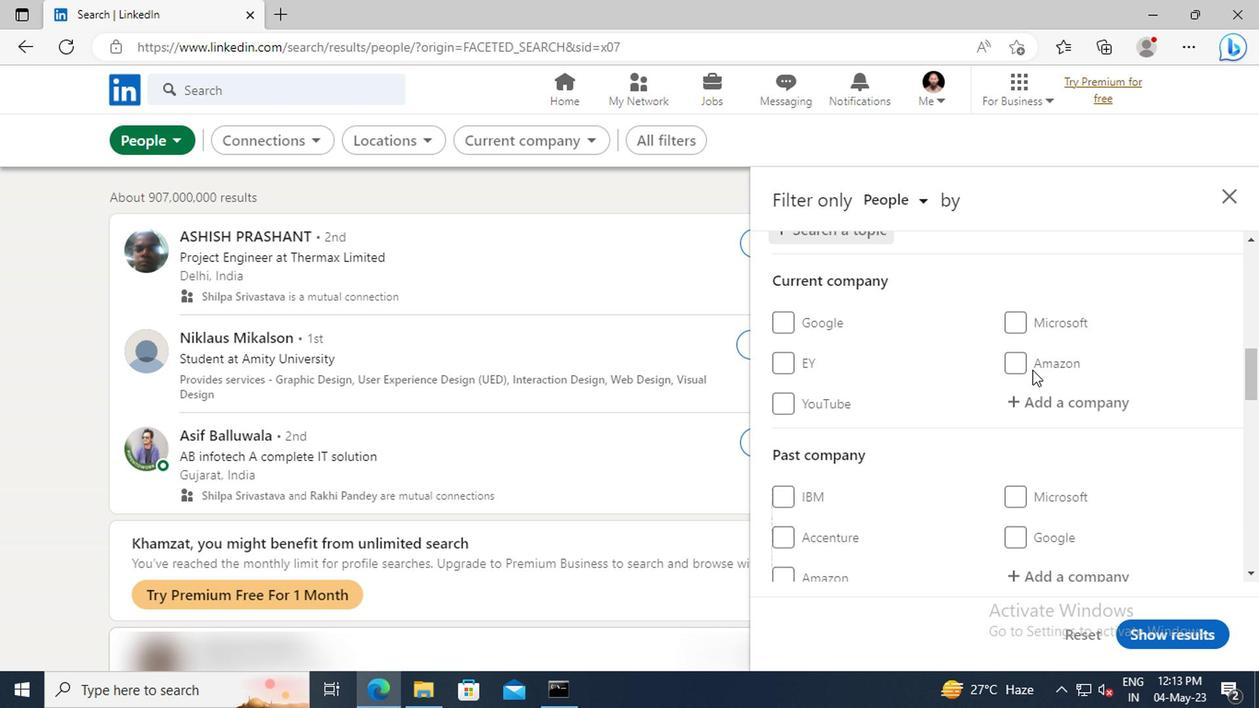 
Action: Mouse scrolled (1028, 369) with delta (0, 0)
Screenshot: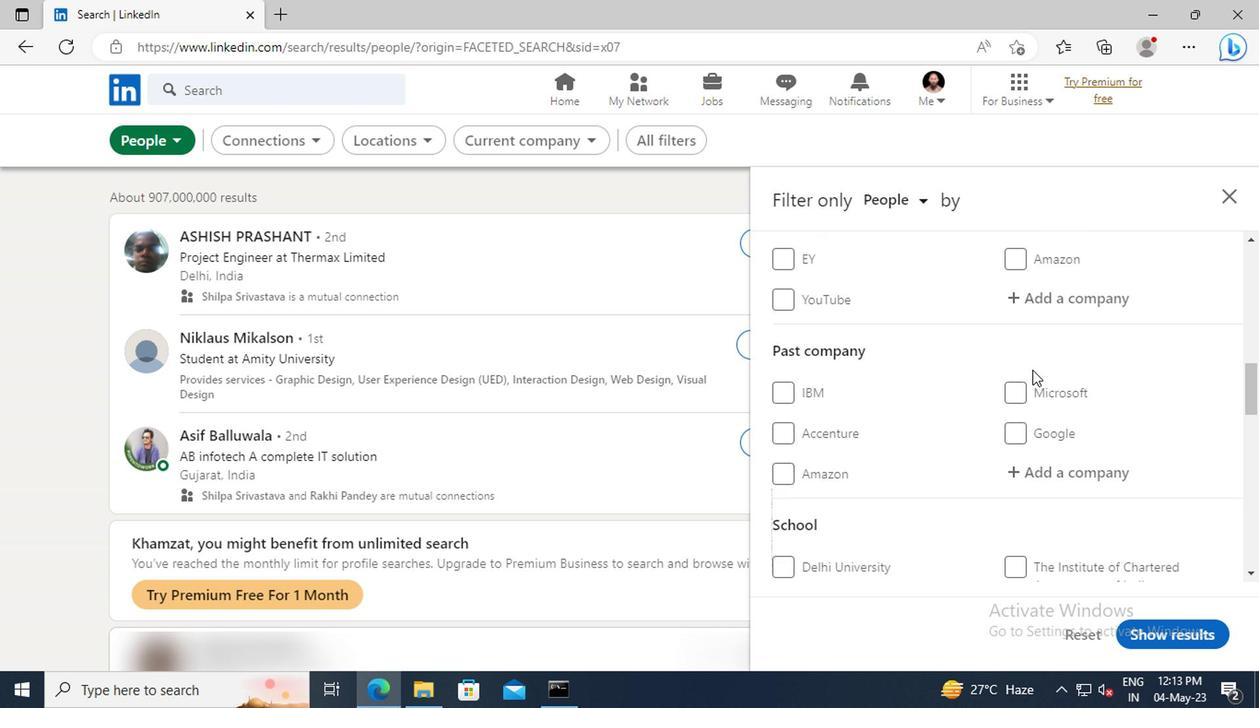
Action: Mouse scrolled (1028, 369) with delta (0, 0)
Screenshot: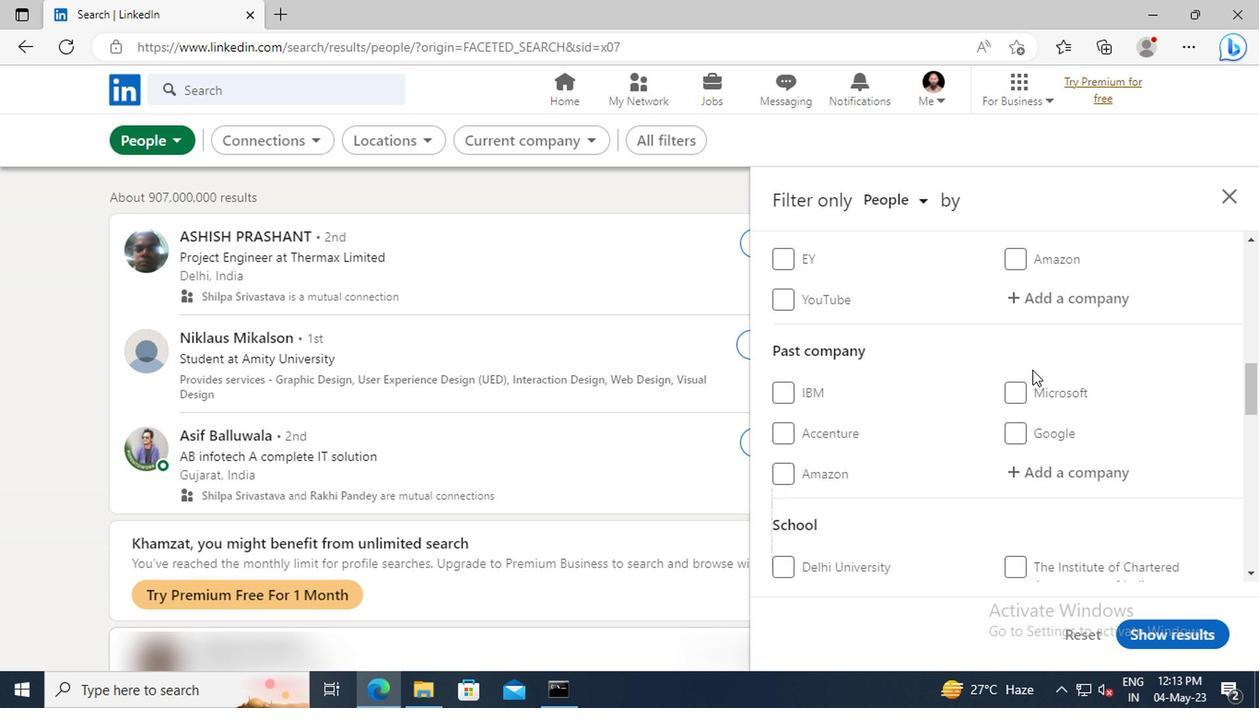 
Action: Mouse scrolled (1028, 369) with delta (0, 0)
Screenshot: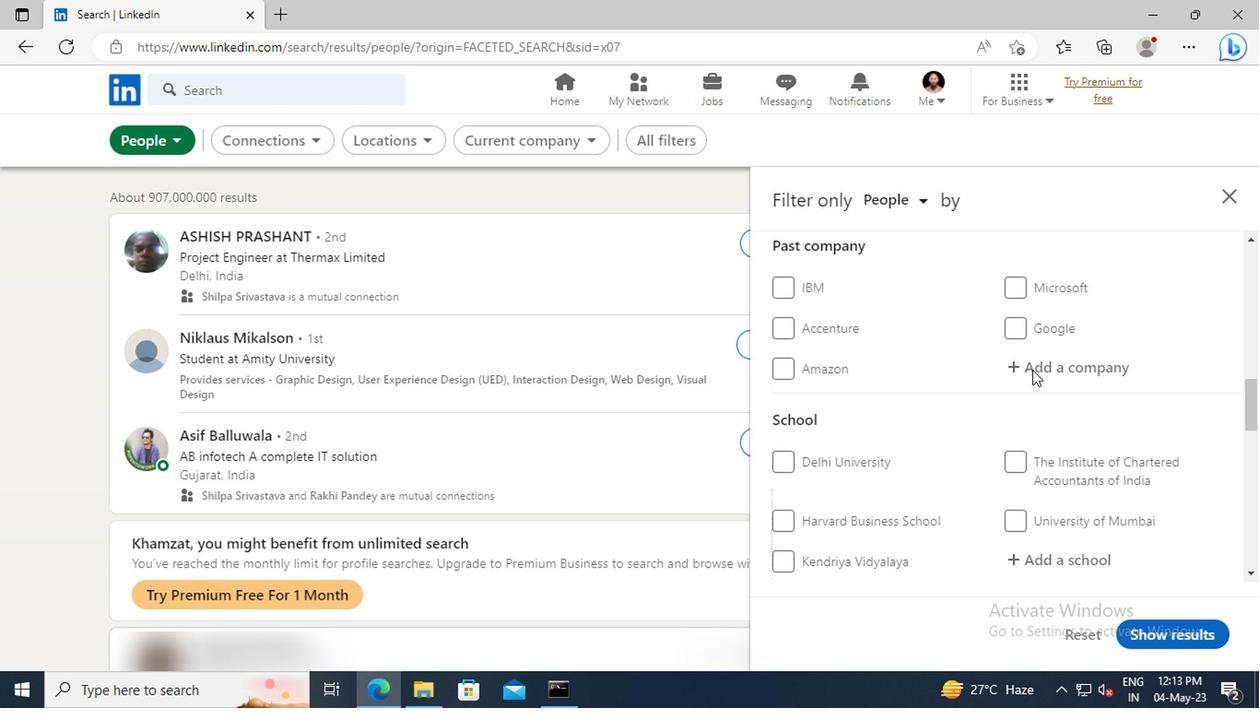 
Action: Mouse scrolled (1028, 369) with delta (0, 0)
Screenshot: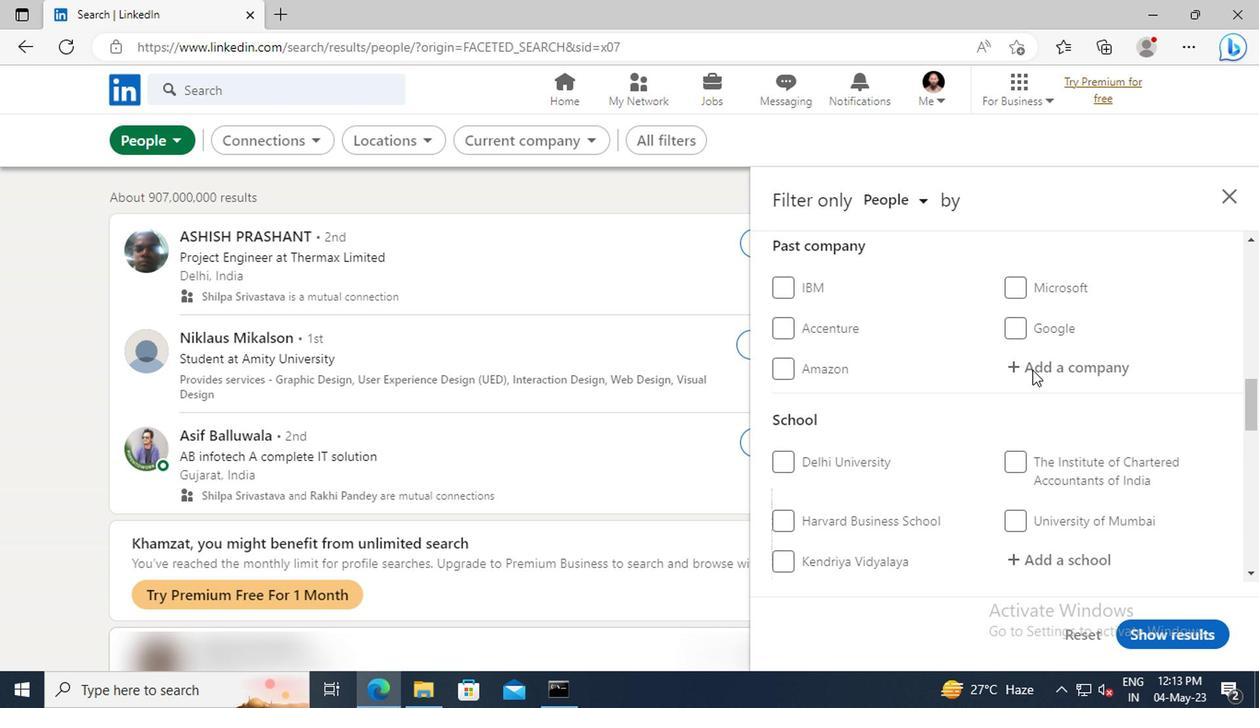 
Action: Mouse scrolled (1028, 369) with delta (0, 0)
Screenshot: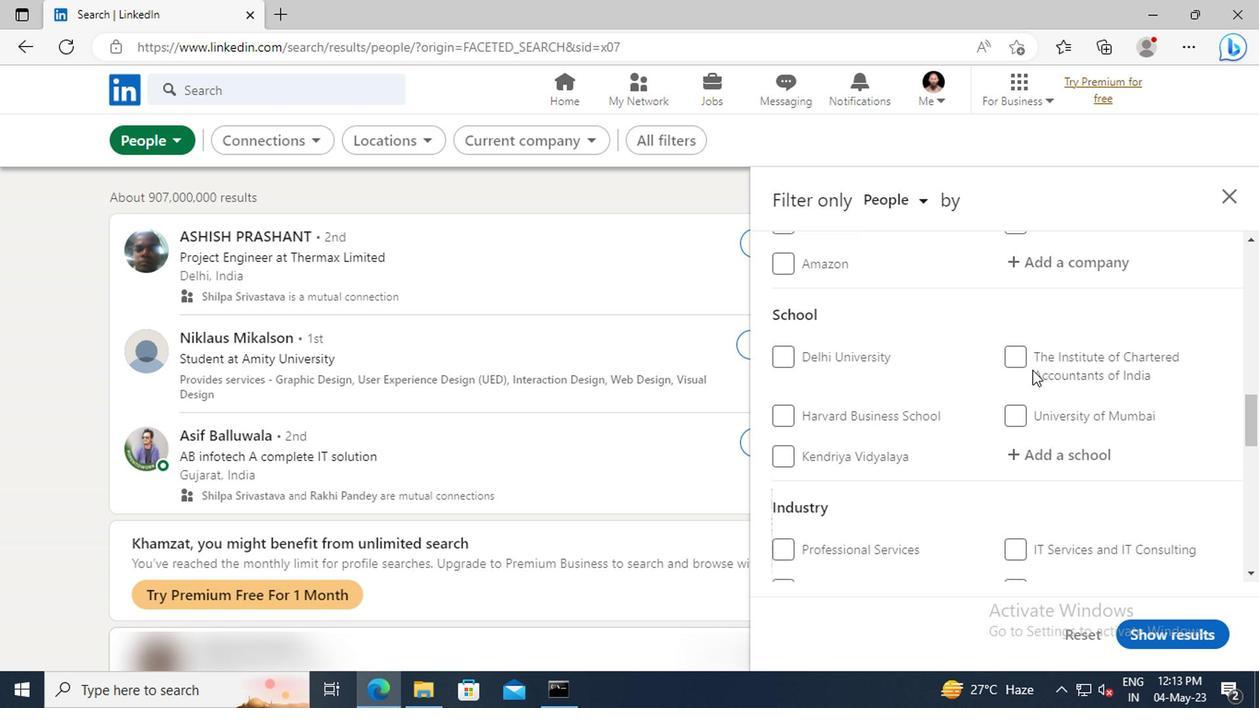
Action: Mouse scrolled (1028, 369) with delta (0, 0)
Screenshot: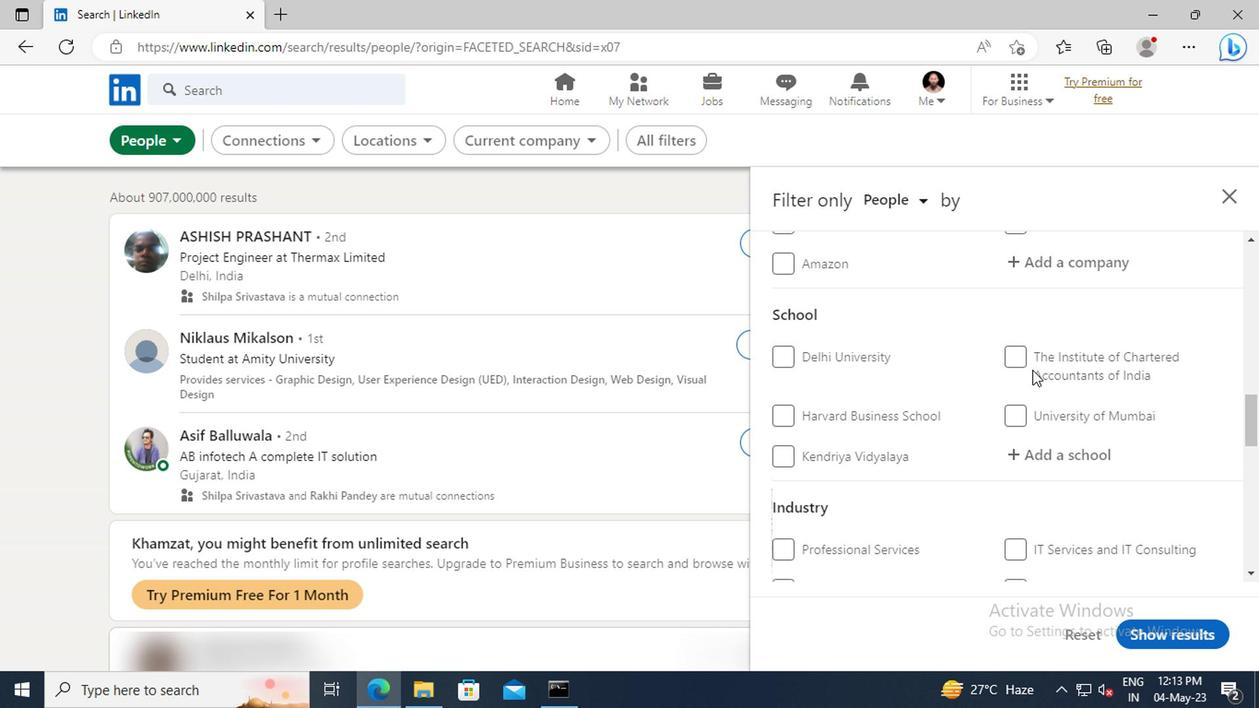 
Action: Mouse scrolled (1028, 369) with delta (0, 0)
Screenshot: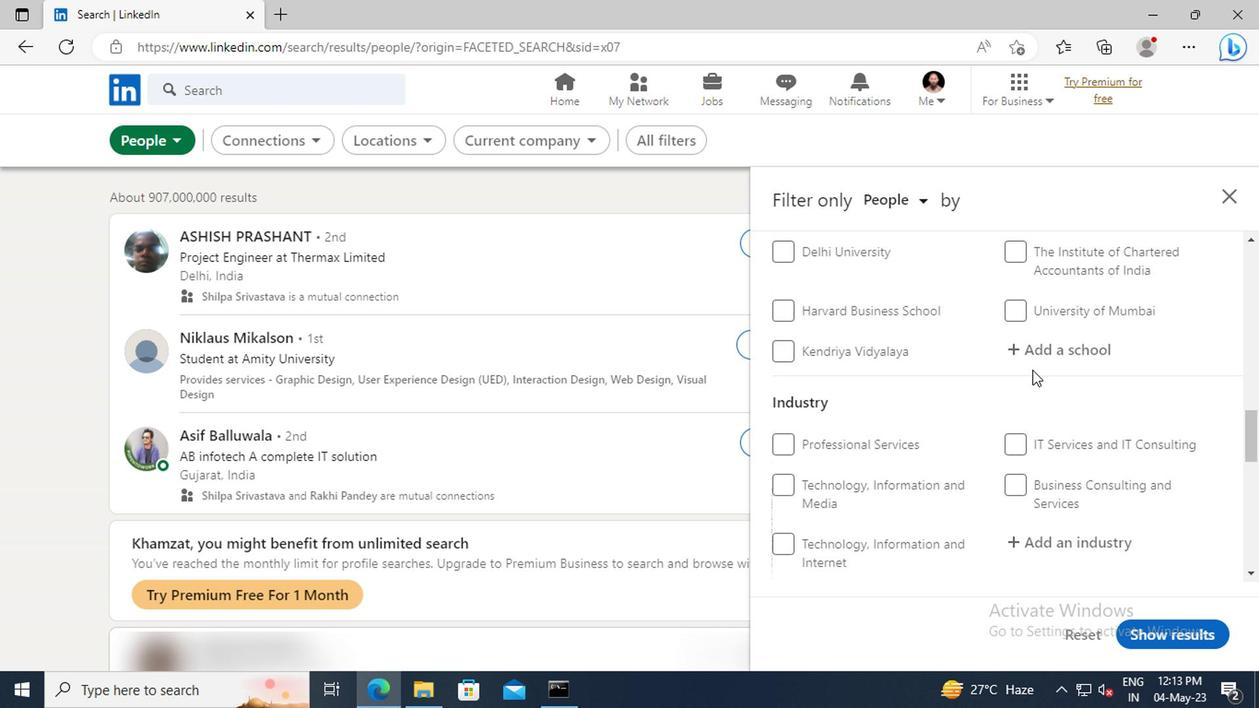 
Action: Mouse scrolled (1028, 369) with delta (0, 0)
Screenshot: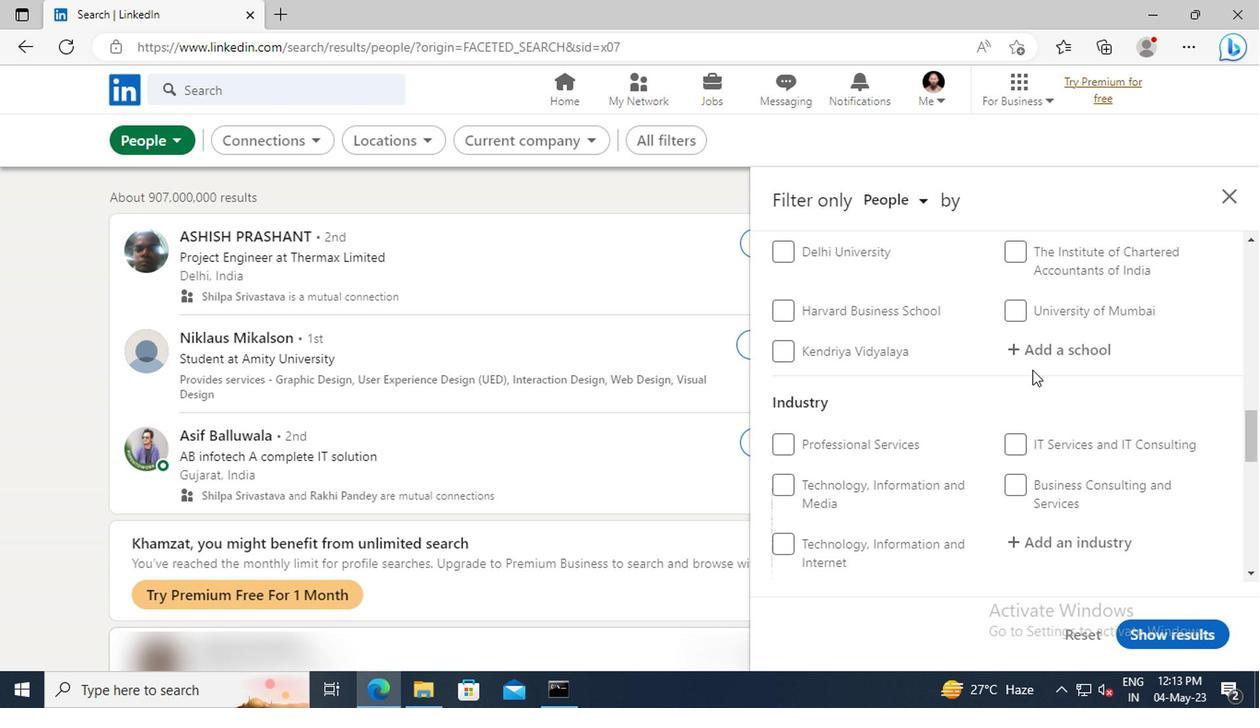 
Action: Mouse scrolled (1028, 369) with delta (0, 0)
Screenshot: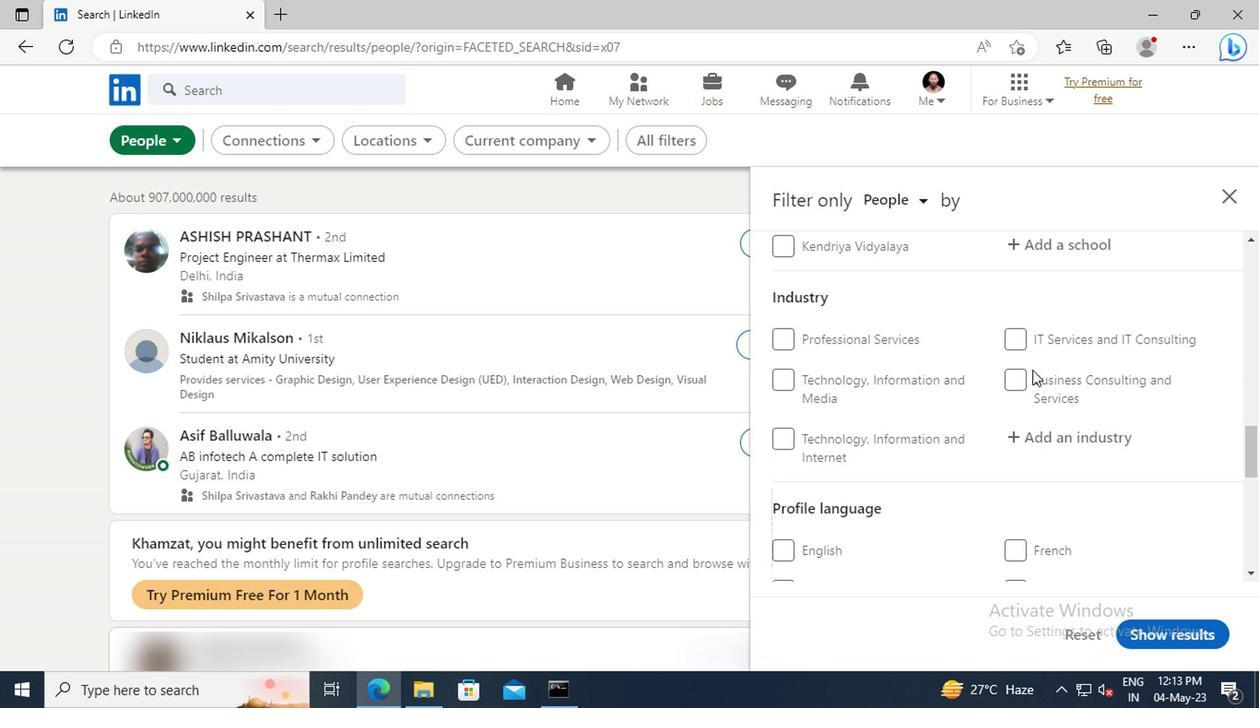 
Action: Mouse scrolled (1028, 369) with delta (0, 0)
Screenshot: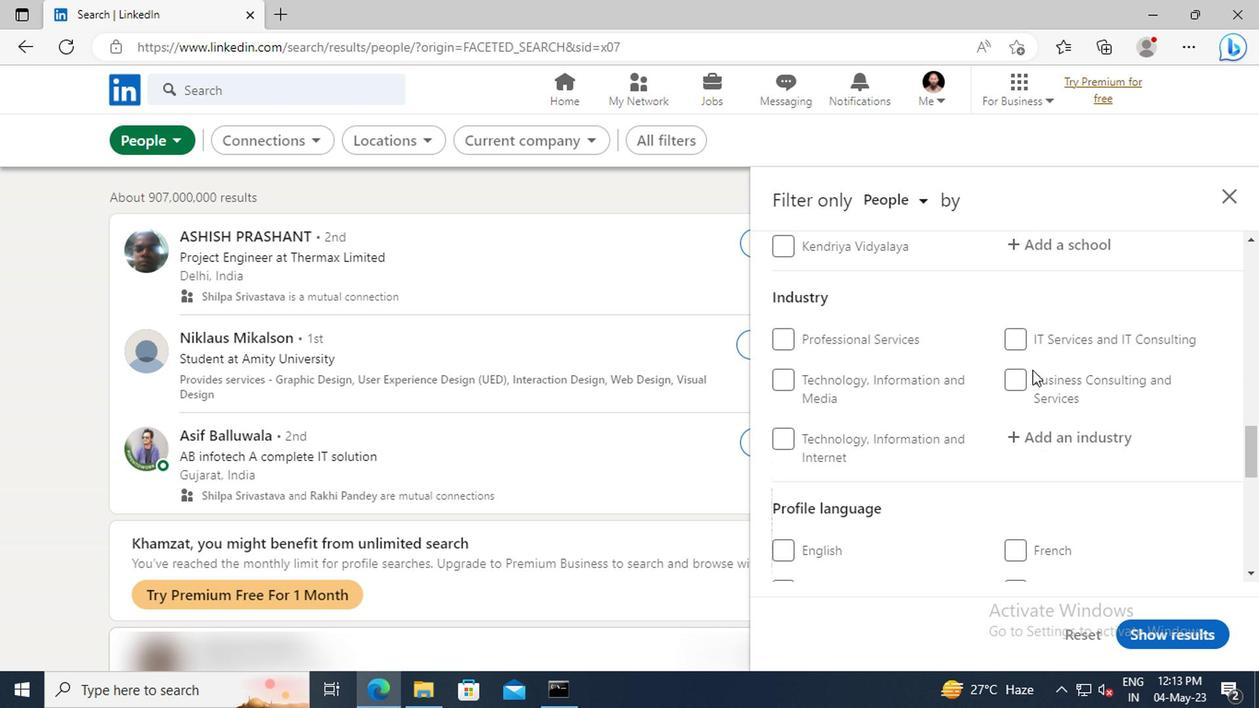 
Action: Mouse moved to (780, 489)
Screenshot: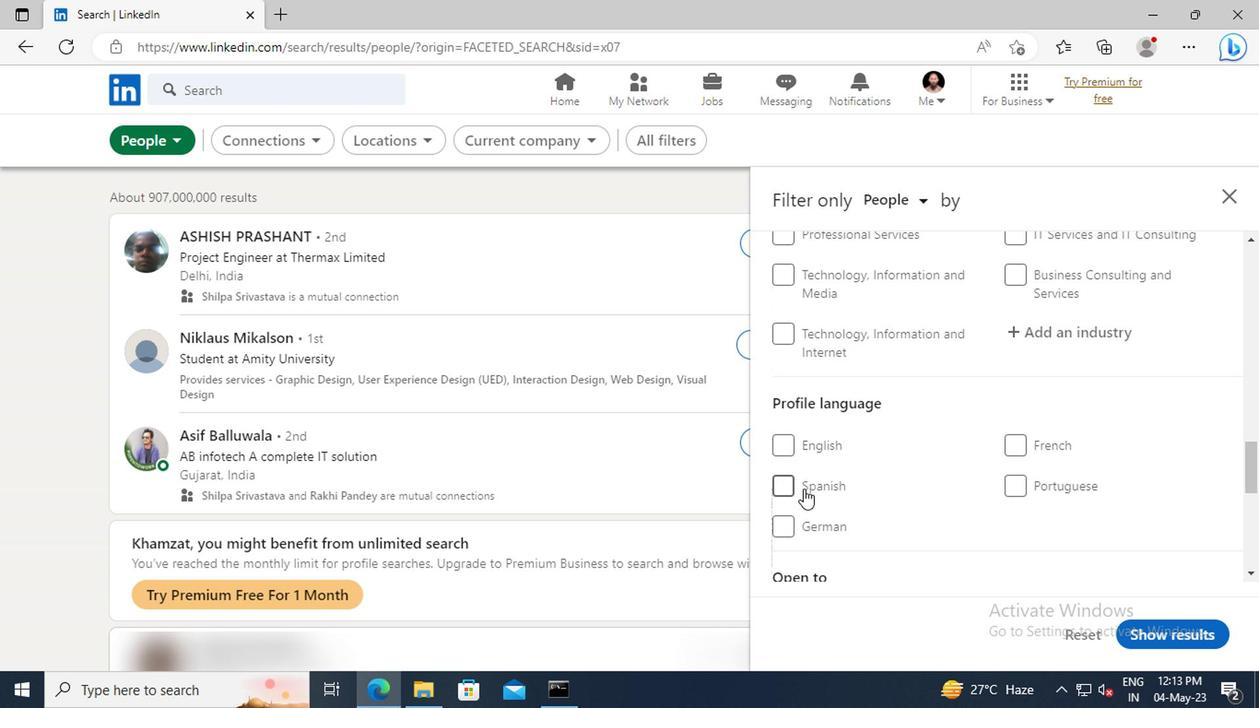 
Action: Mouse pressed left at (780, 489)
Screenshot: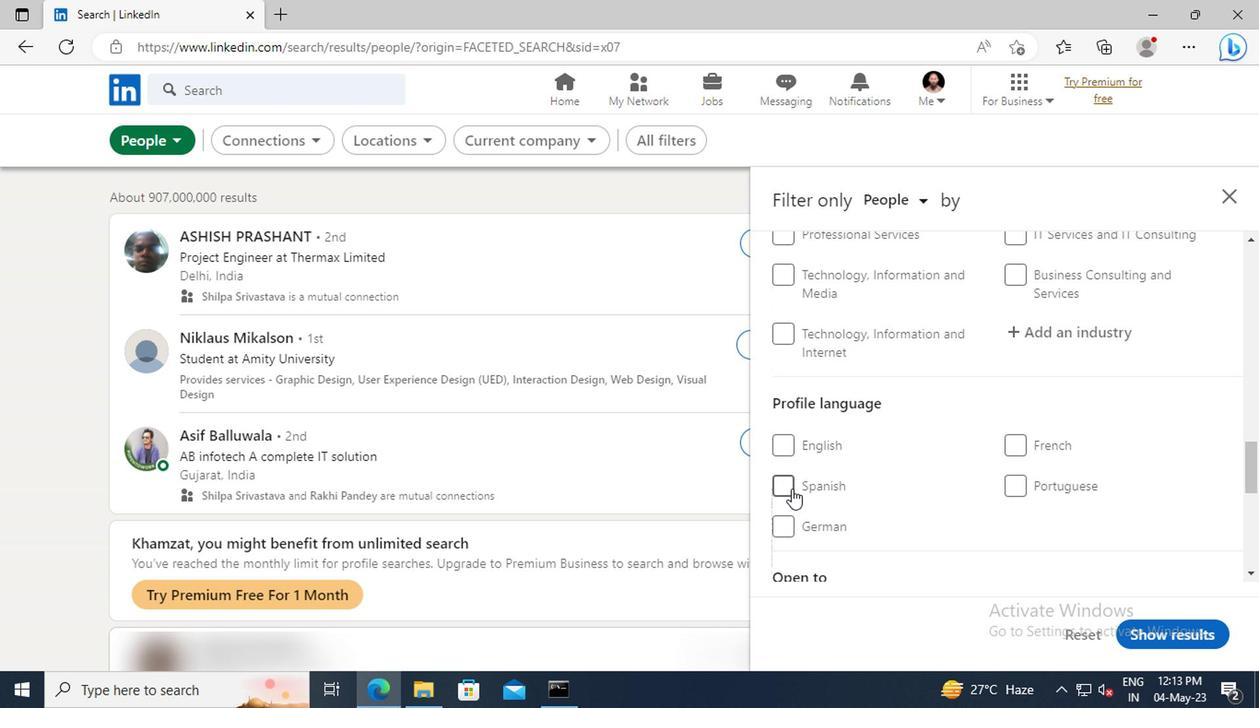 
Action: Mouse moved to (1025, 457)
Screenshot: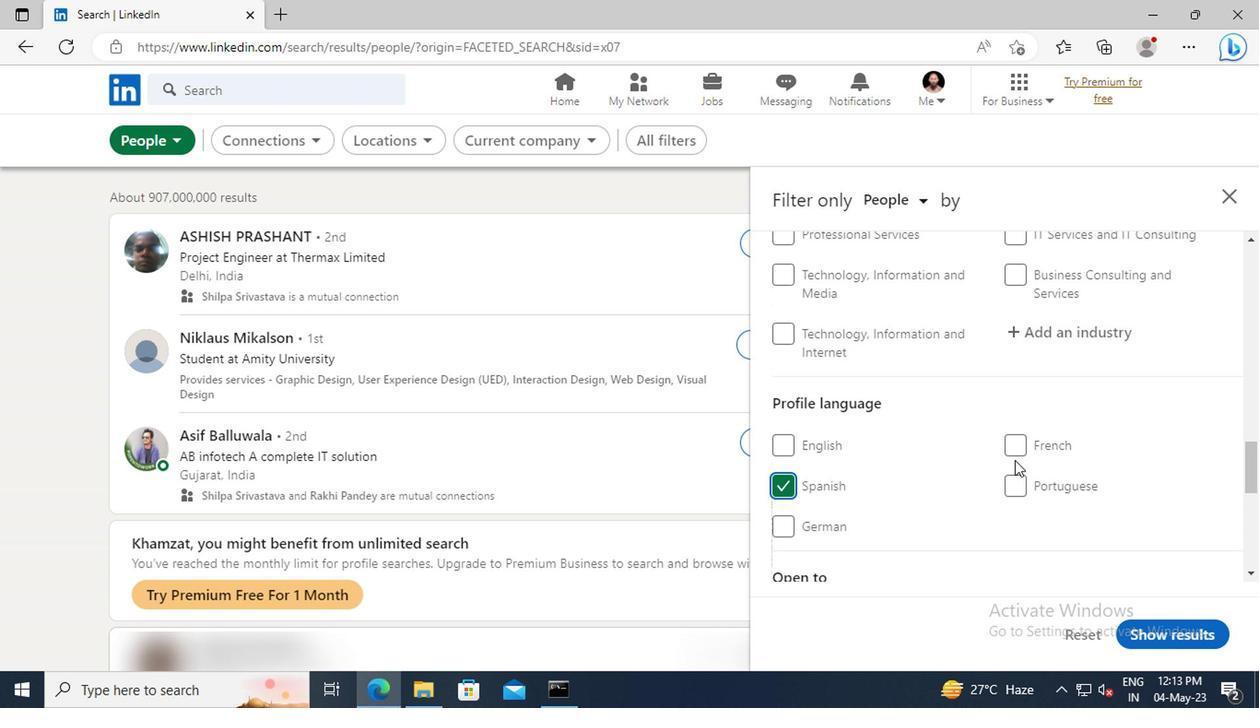 
Action: Mouse scrolled (1025, 457) with delta (0, 0)
Screenshot: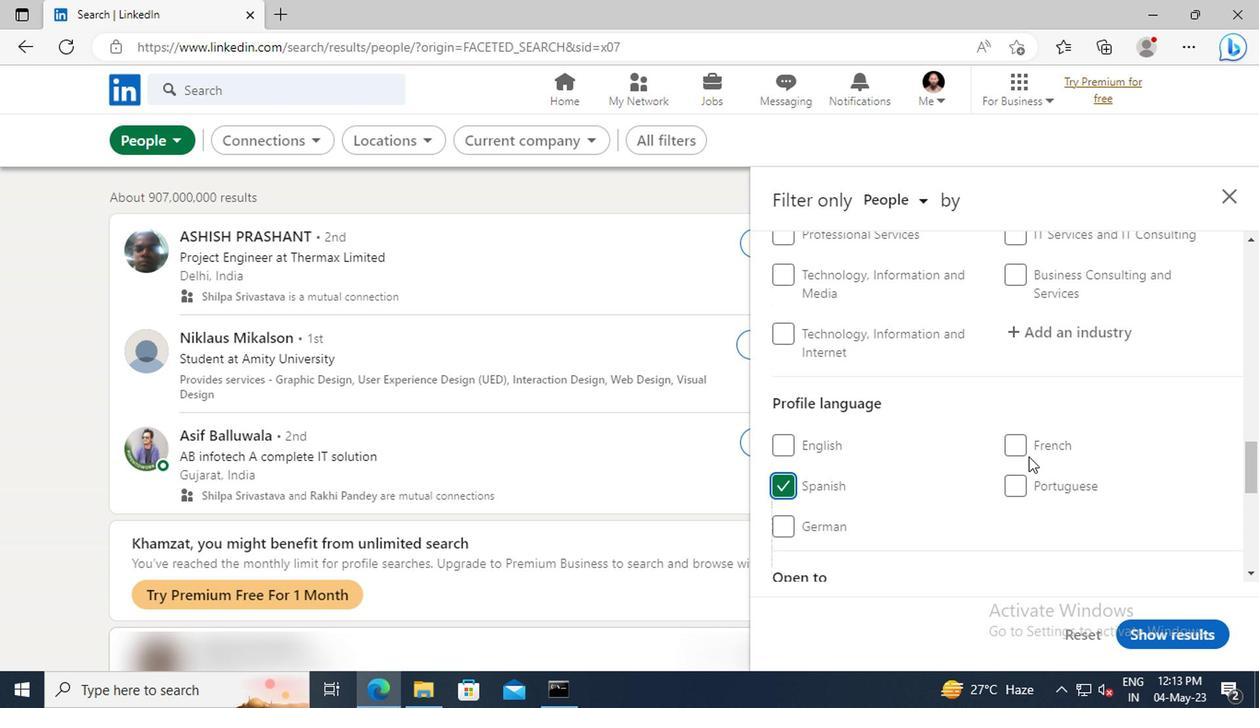 
Action: Mouse scrolled (1025, 457) with delta (0, 0)
Screenshot: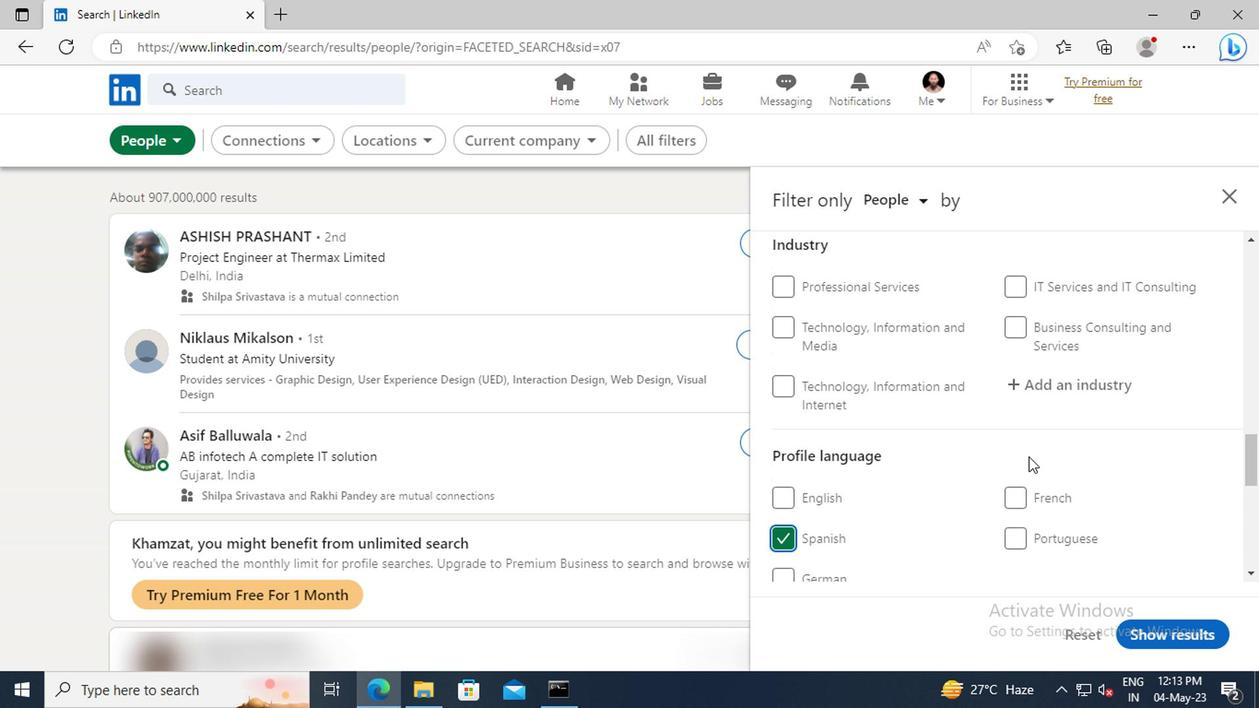 
Action: Mouse scrolled (1025, 457) with delta (0, 0)
Screenshot: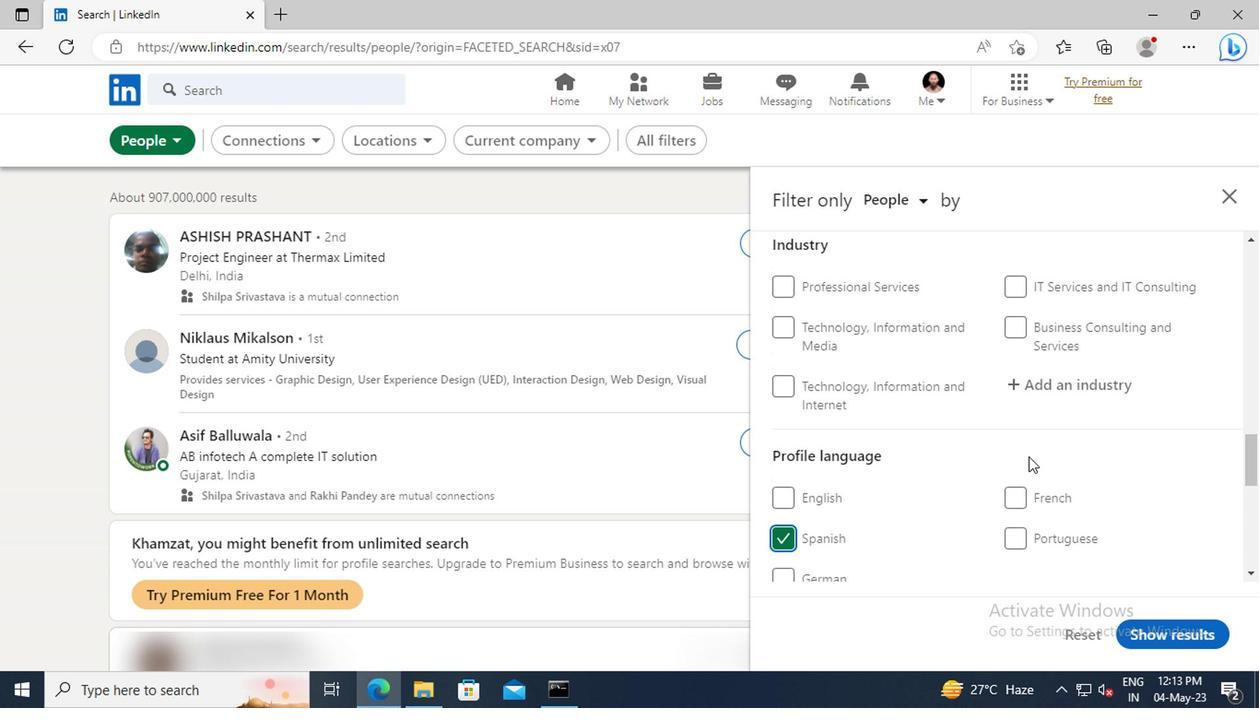 
Action: Mouse scrolled (1025, 457) with delta (0, 0)
Screenshot: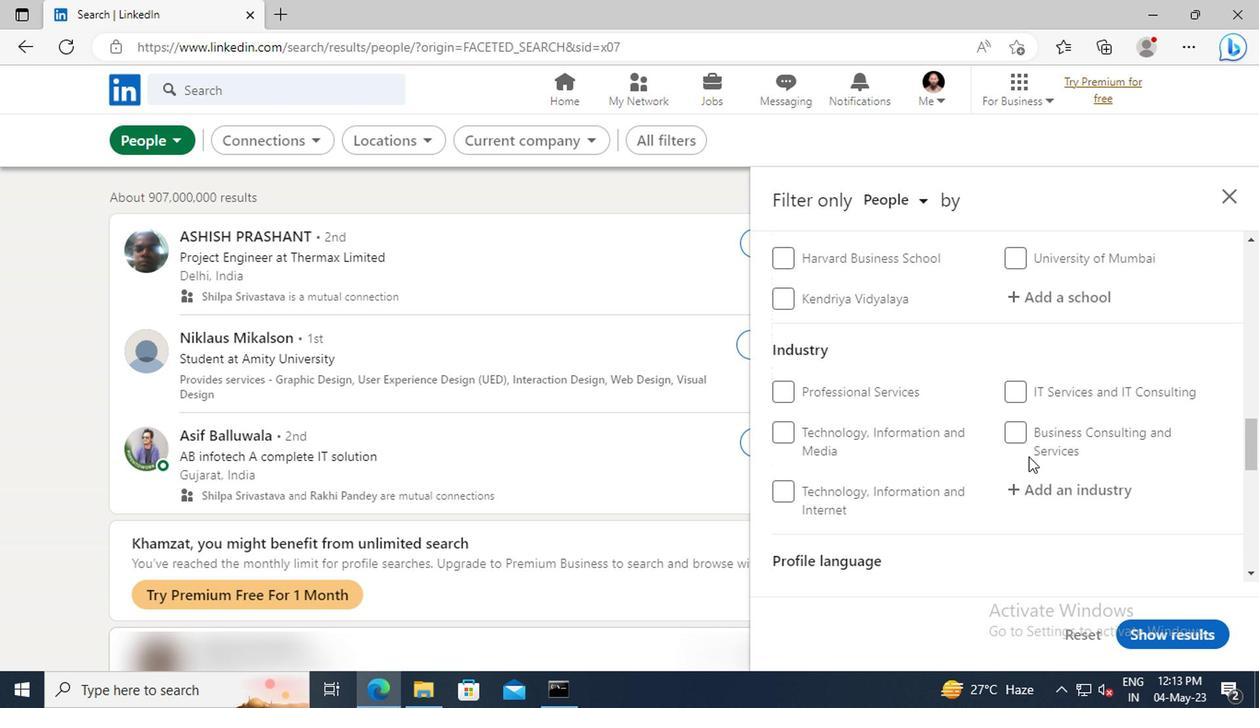 
Action: Mouse scrolled (1025, 457) with delta (0, 0)
Screenshot: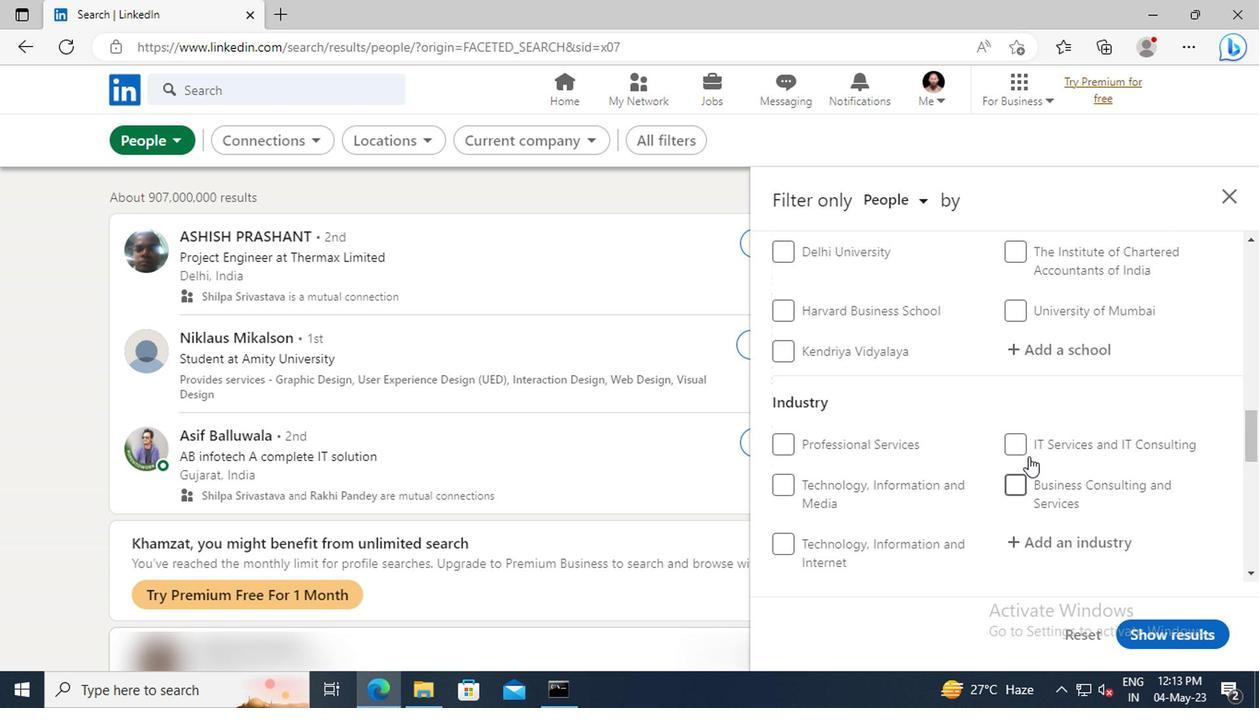 
Action: Mouse scrolled (1025, 457) with delta (0, 0)
Screenshot: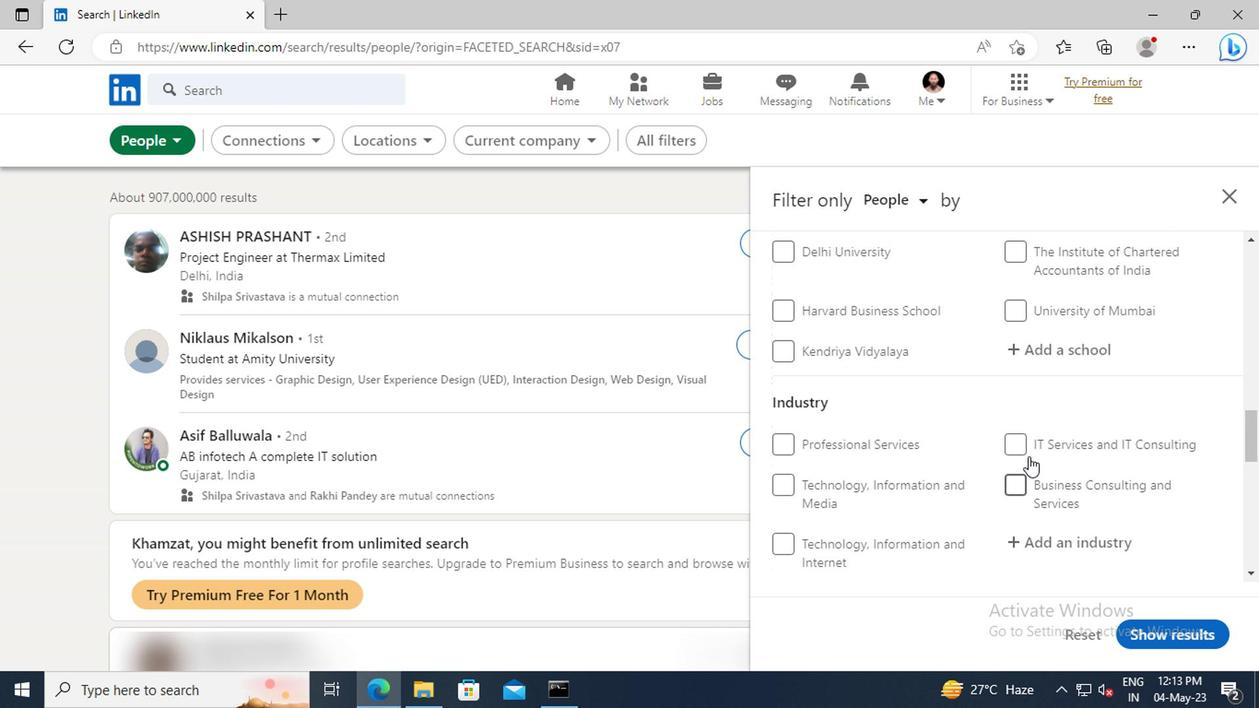 
Action: Mouse scrolled (1025, 457) with delta (0, 0)
Screenshot: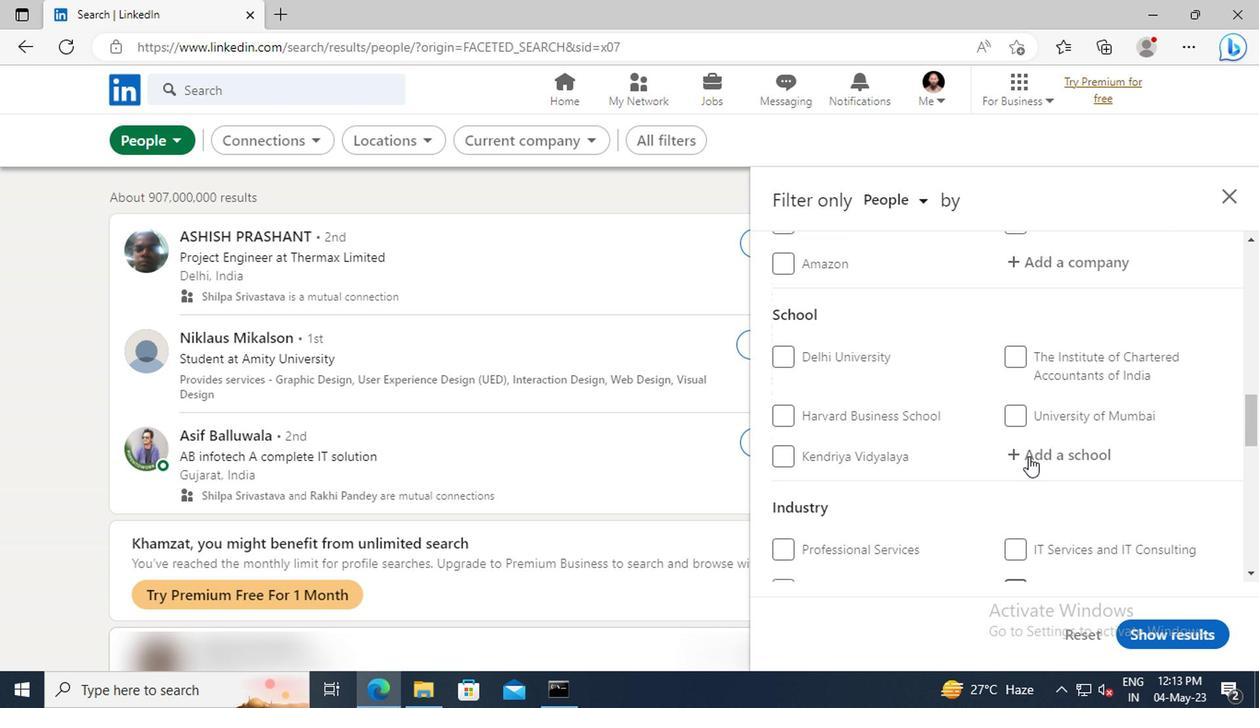 
Action: Mouse scrolled (1025, 457) with delta (0, 0)
Screenshot: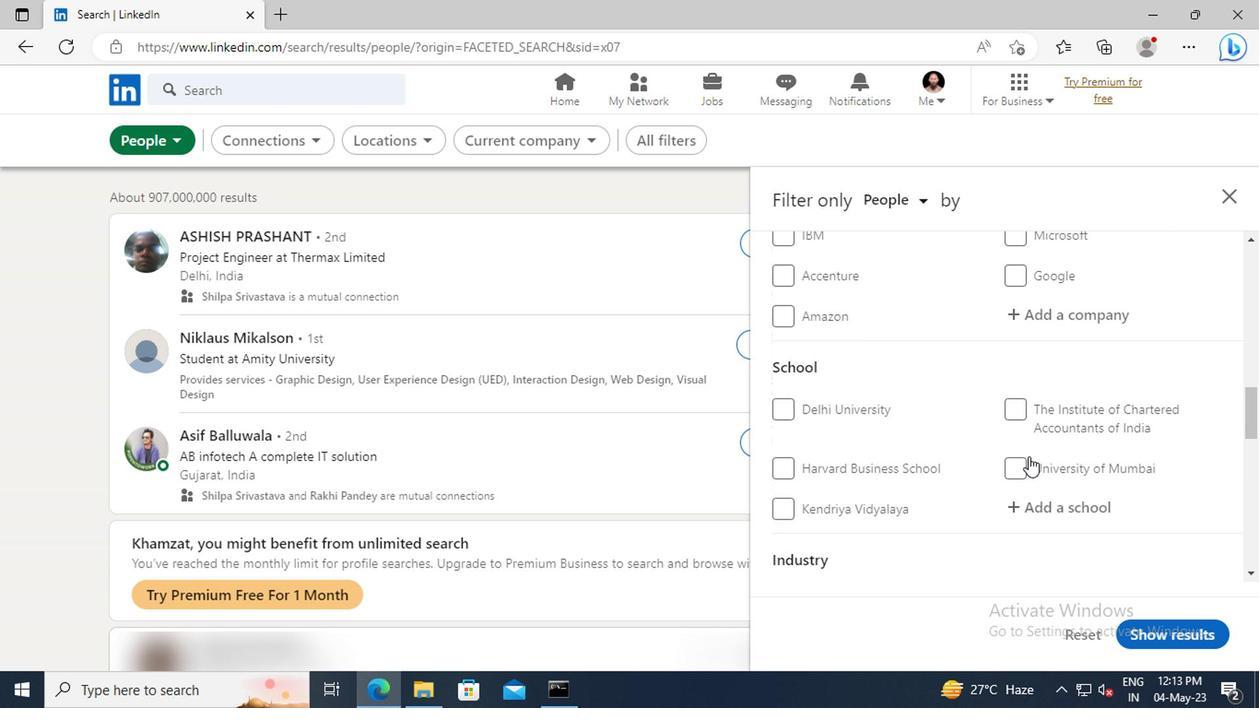 
Action: Mouse scrolled (1025, 457) with delta (0, 0)
Screenshot: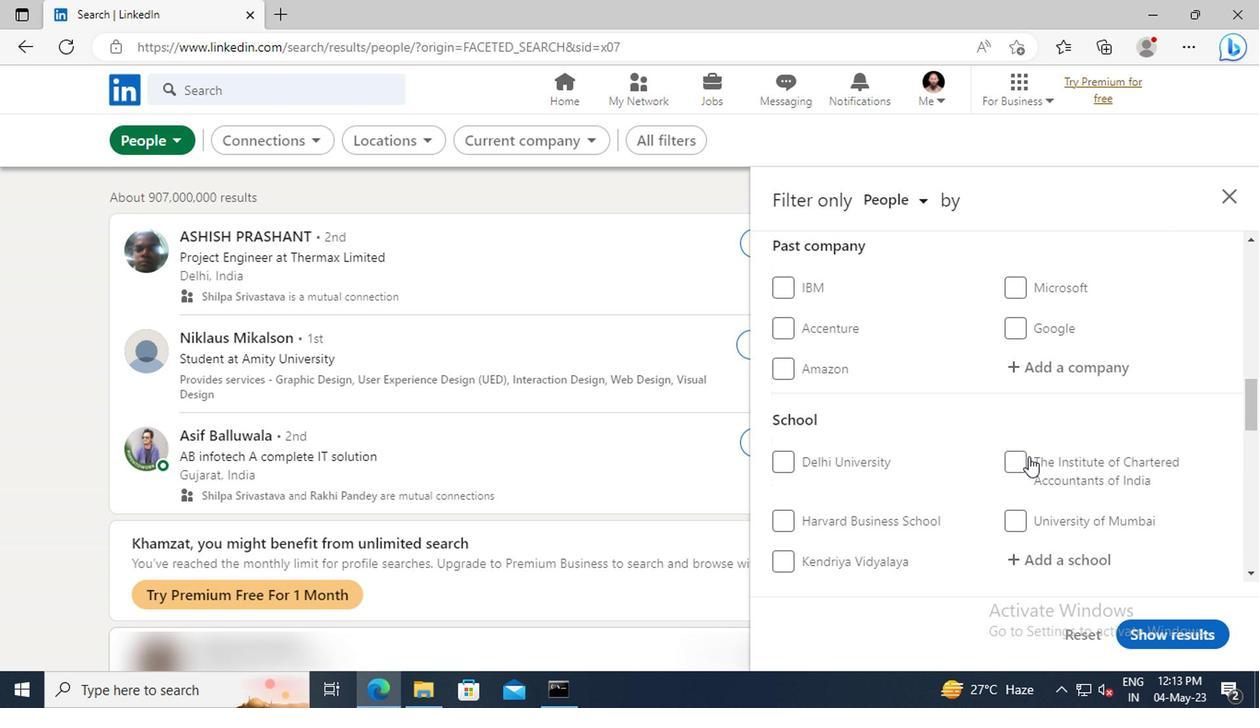 
Action: Mouse scrolled (1025, 457) with delta (0, 0)
Screenshot: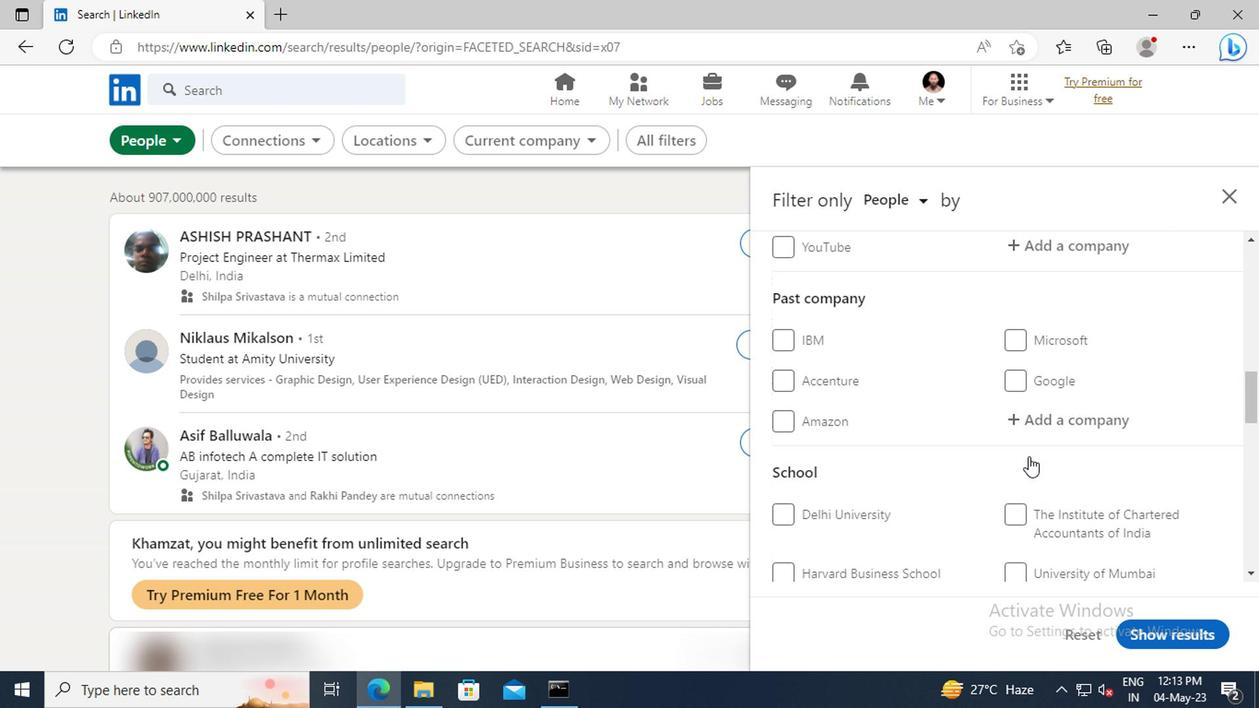 
Action: Mouse scrolled (1025, 457) with delta (0, 0)
Screenshot: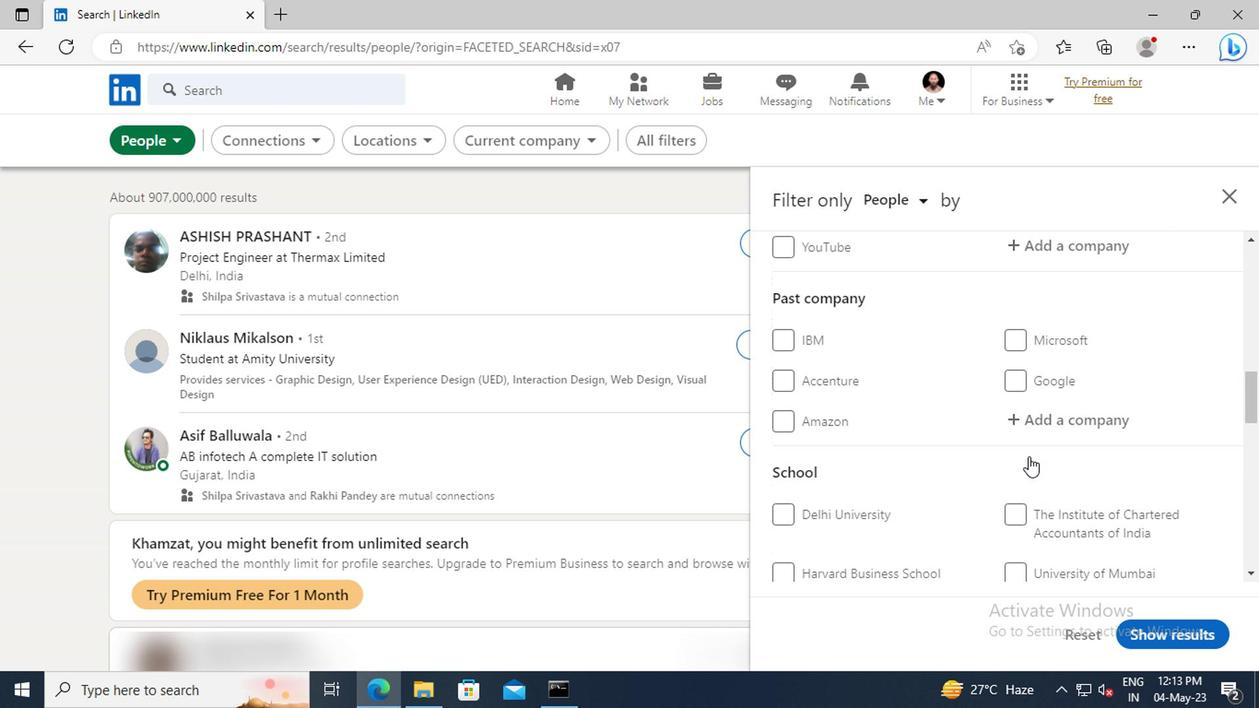 
Action: Mouse scrolled (1025, 457) with delta (0, 0)
Screenshot: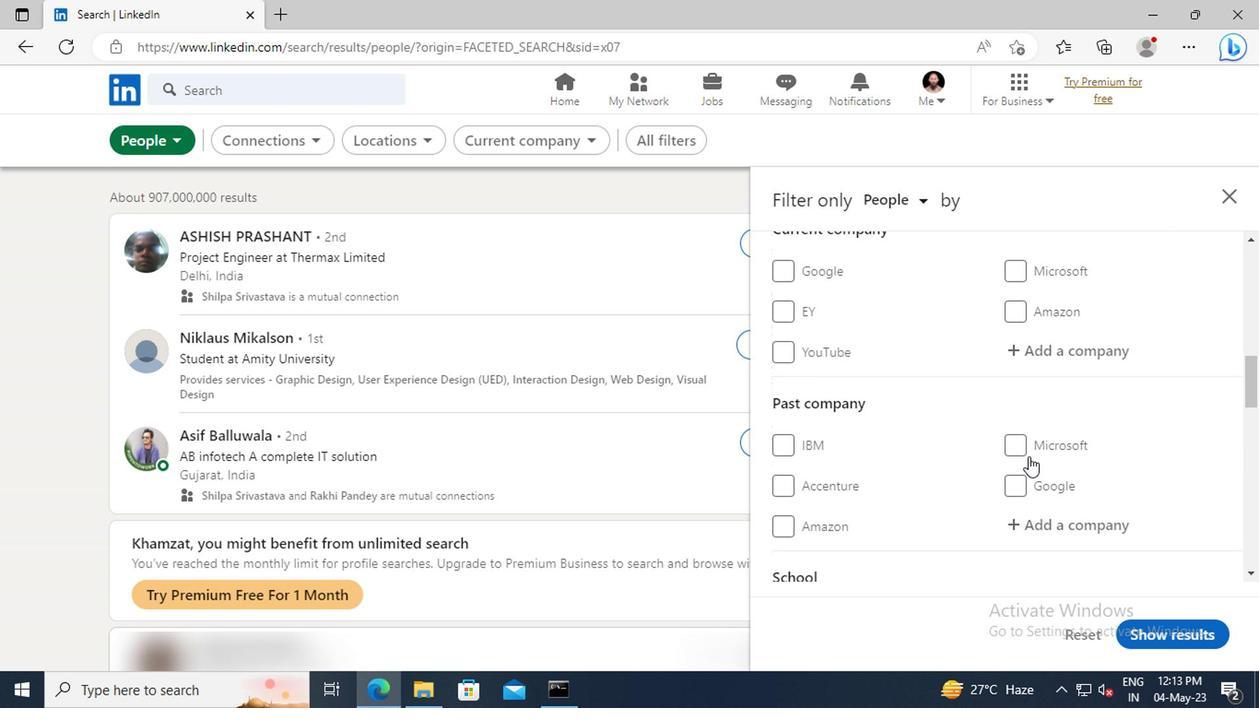 
Action: Mouse moved to (1026, 407)
Screenshot: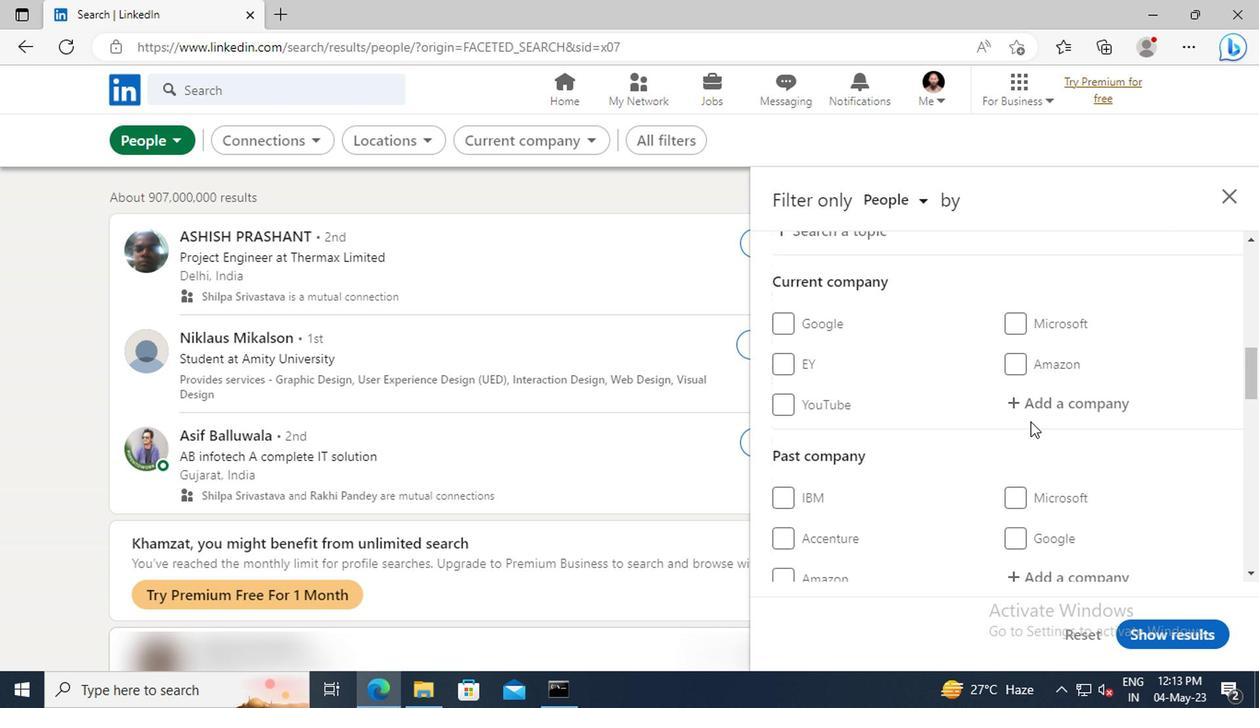 
Action: Mouse pressed left at (1026, 407)
Screenshot: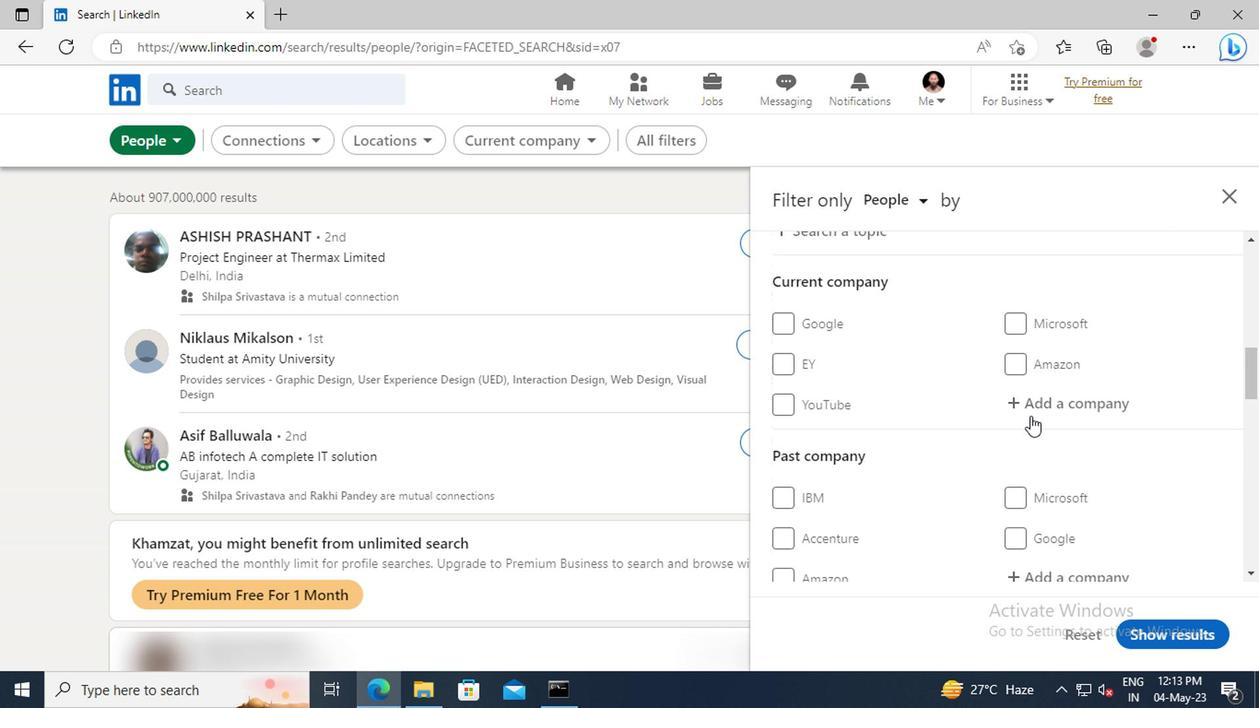 
Action: Mouse moved to (1026, 407)
Screenshot: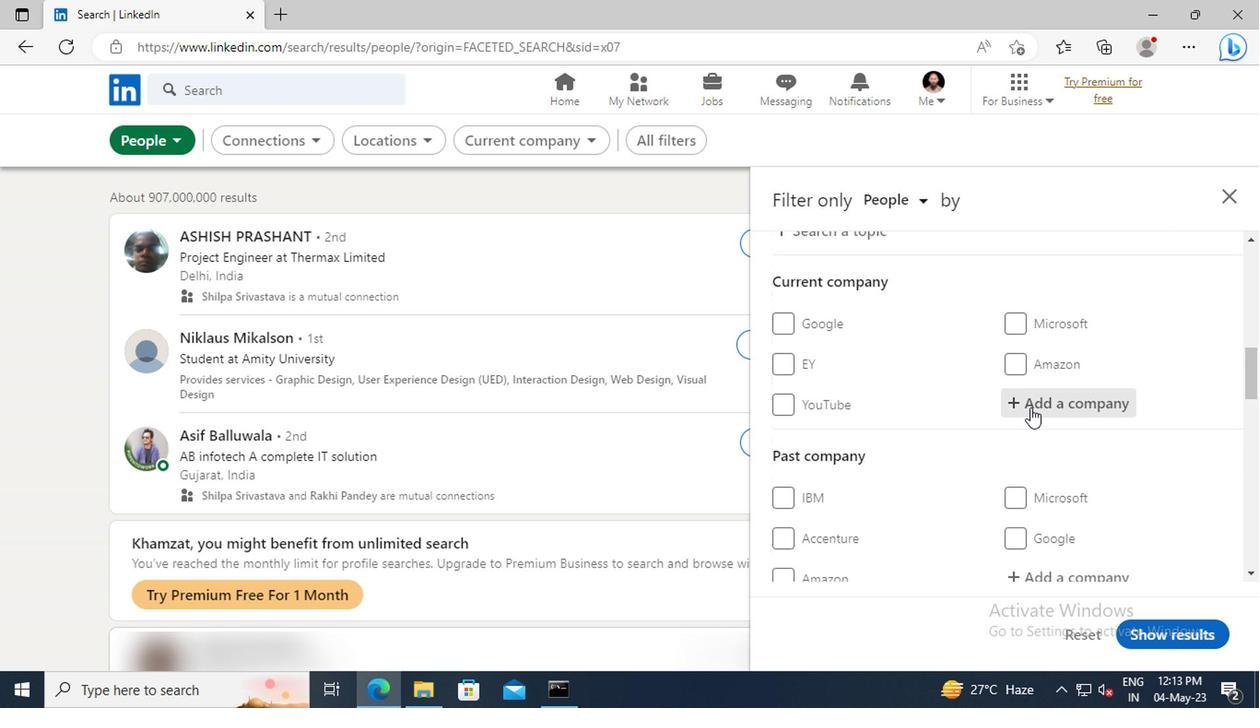 
Action: Key pressed <Key.shift>CVENT
Screenshot: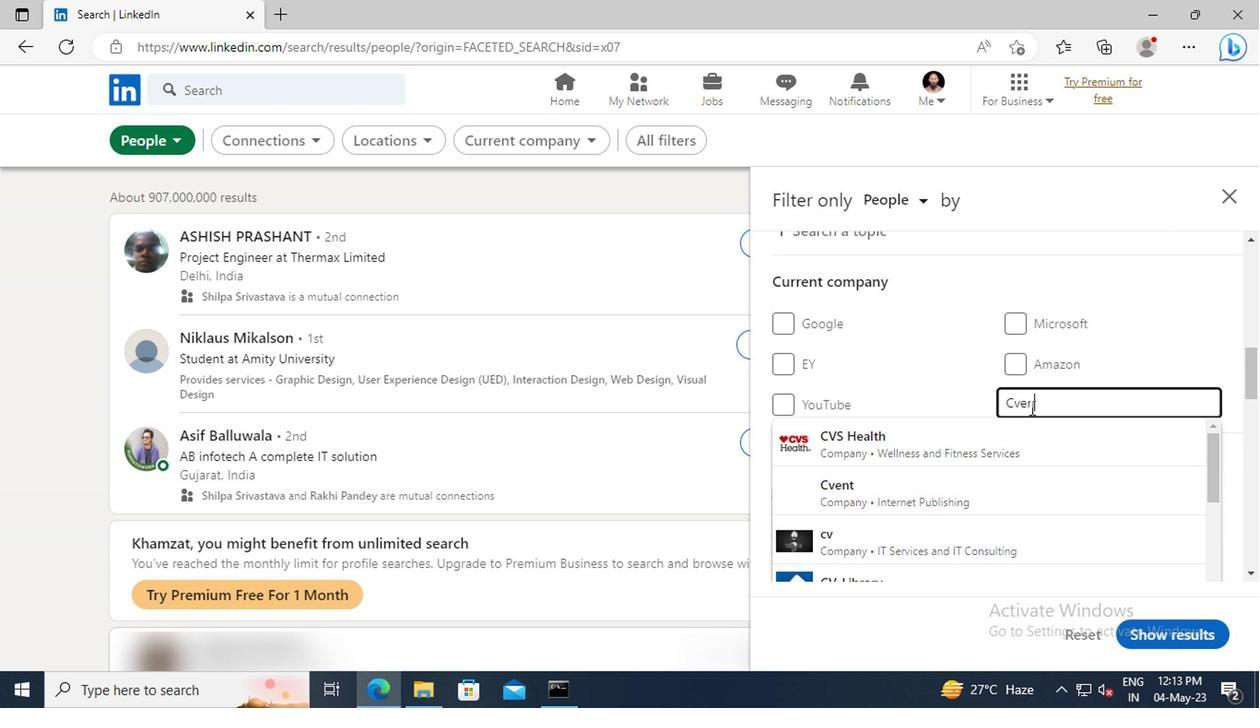 
Action: Mouse moved to (1029, 436)
Screenshot: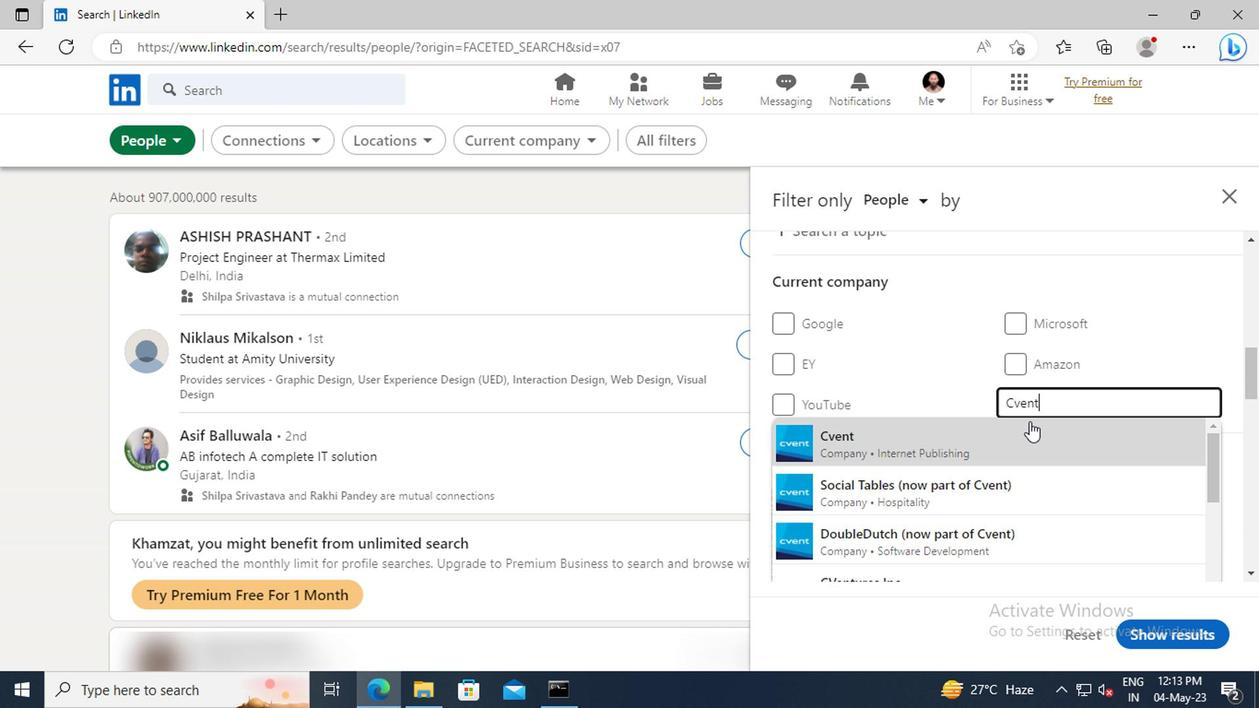 
Action: Mouse pressed left at (1029, 436)
Screenshot: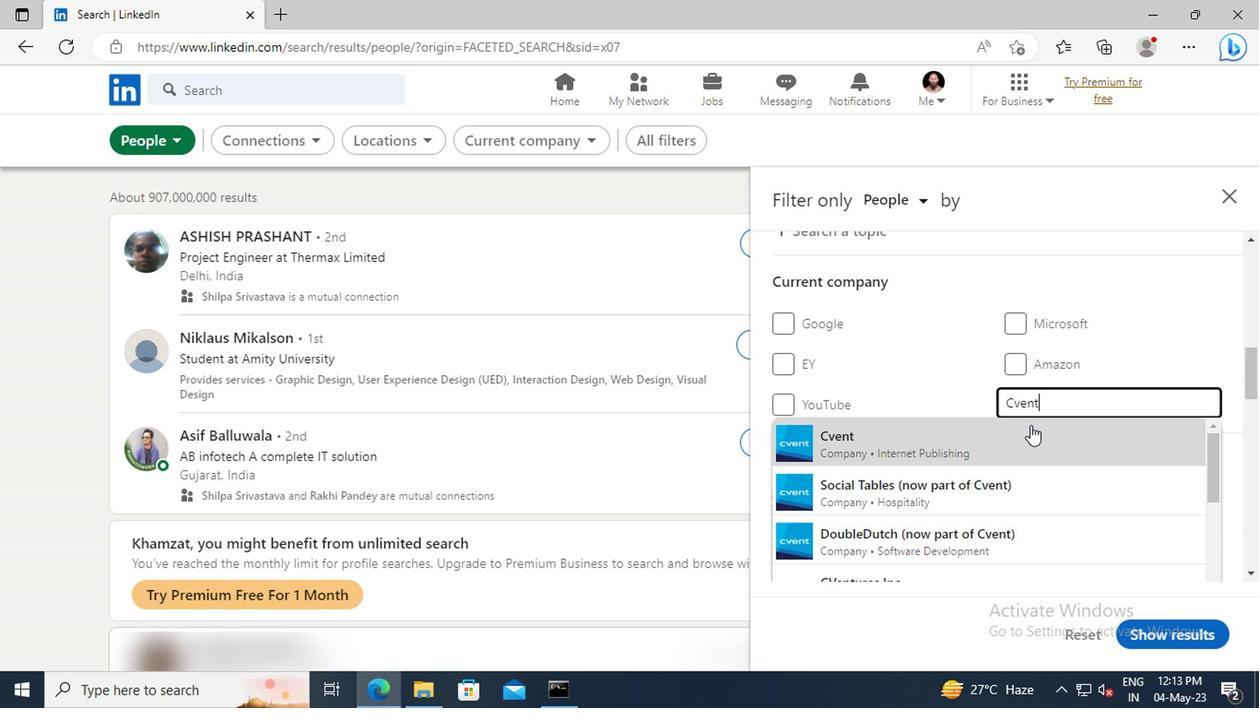
Action: Mouse scrolled (1029, 434) with delta (0, -1)
Screenshot: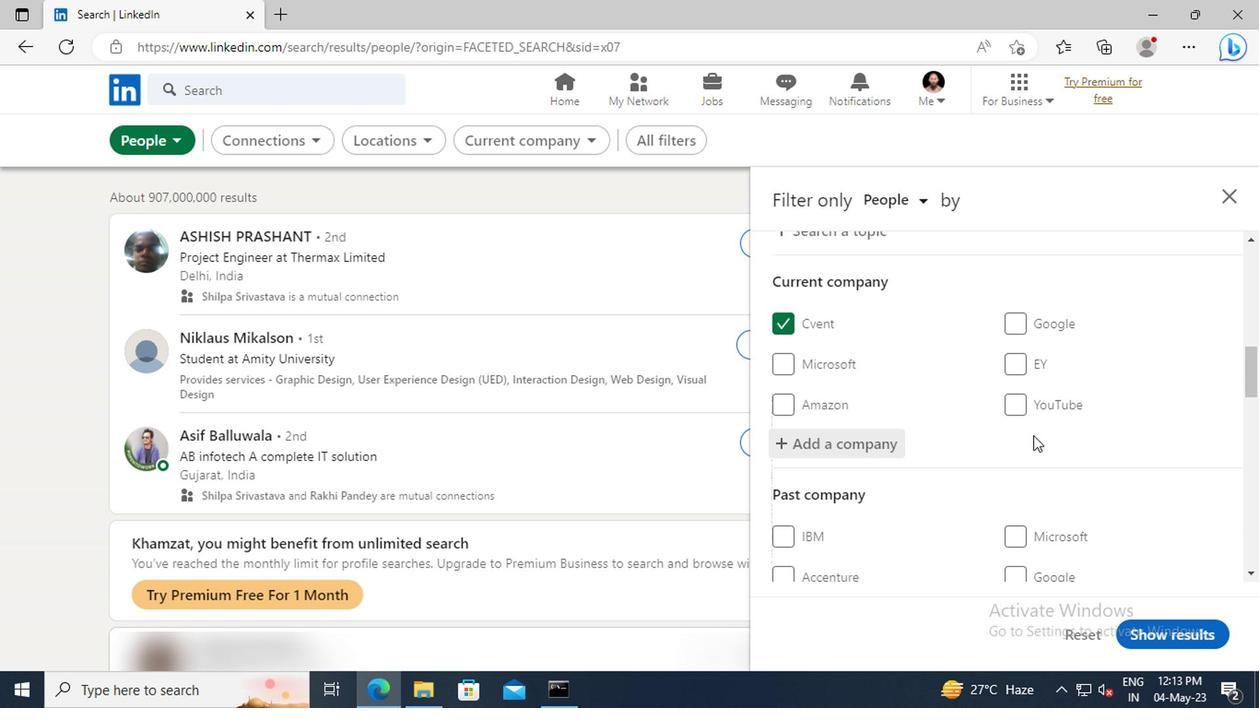 
Action: Mouse scrolled (1029, 434) with delta (0, -1)
Screenshot: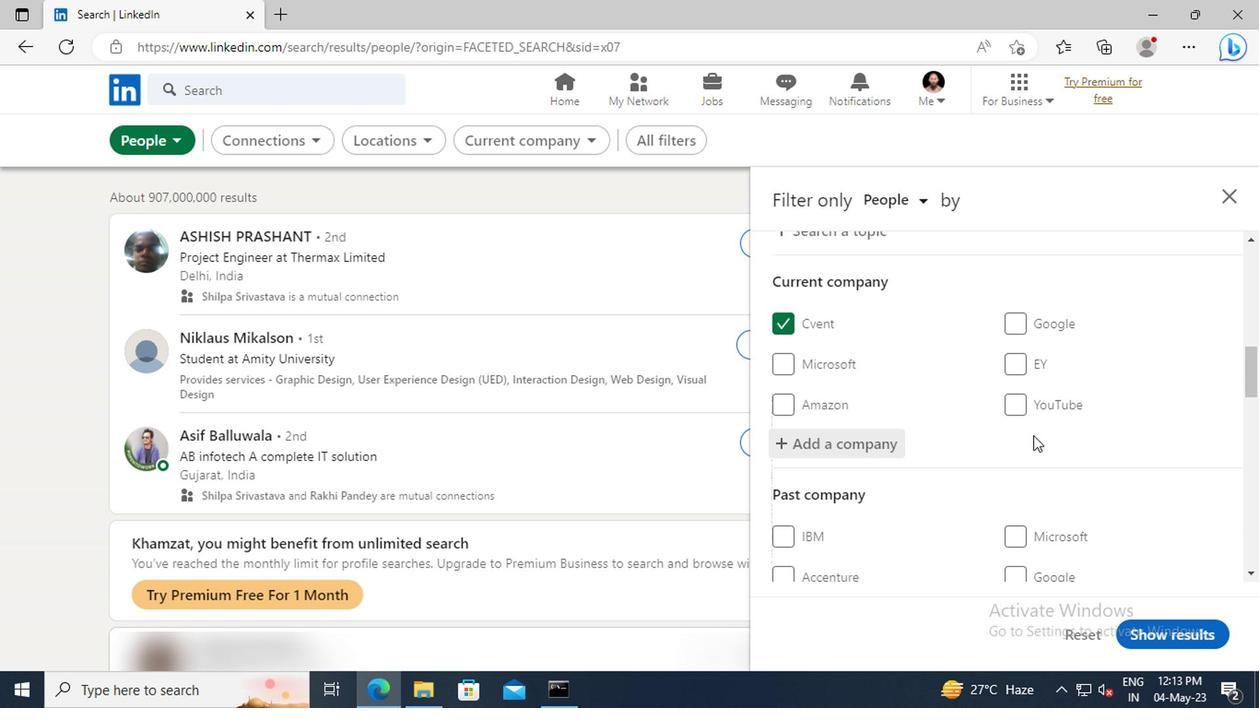
Action: Mouse scrolled (1029, 434) with delta (0, -1)
Screenshot: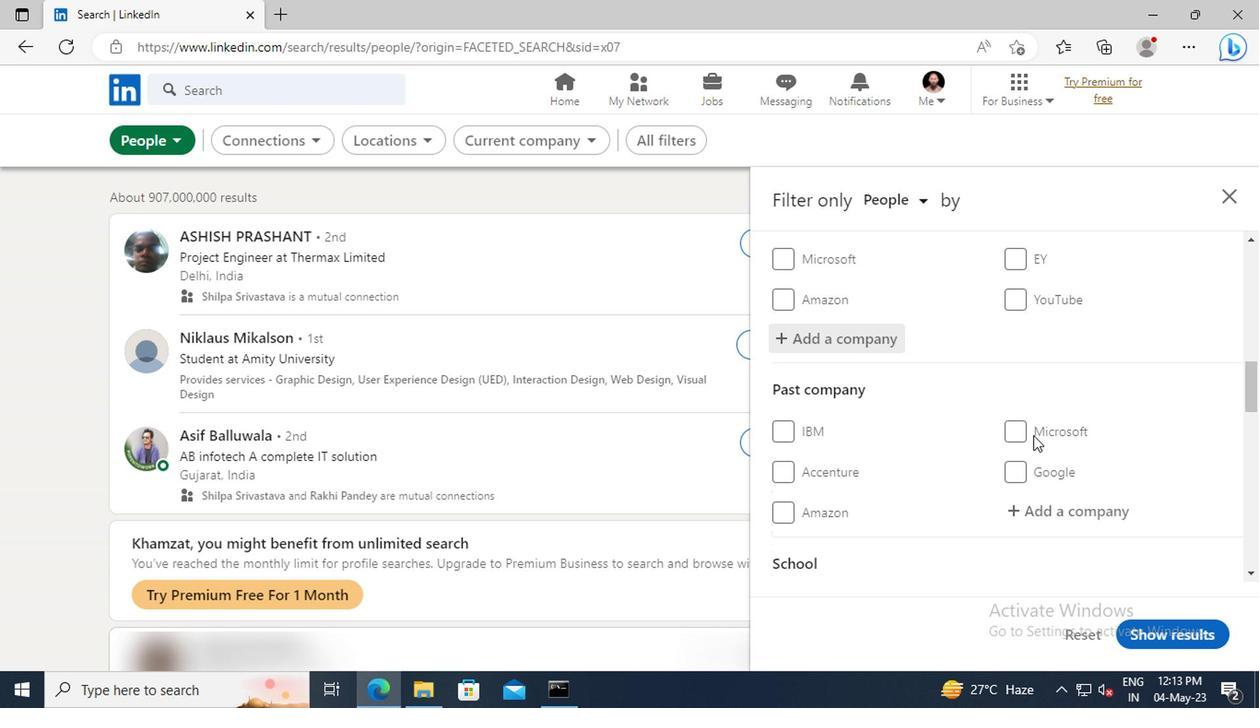 
Action: Mouse scrolled (1029, 434) with delta (0, -1)
Screenshot: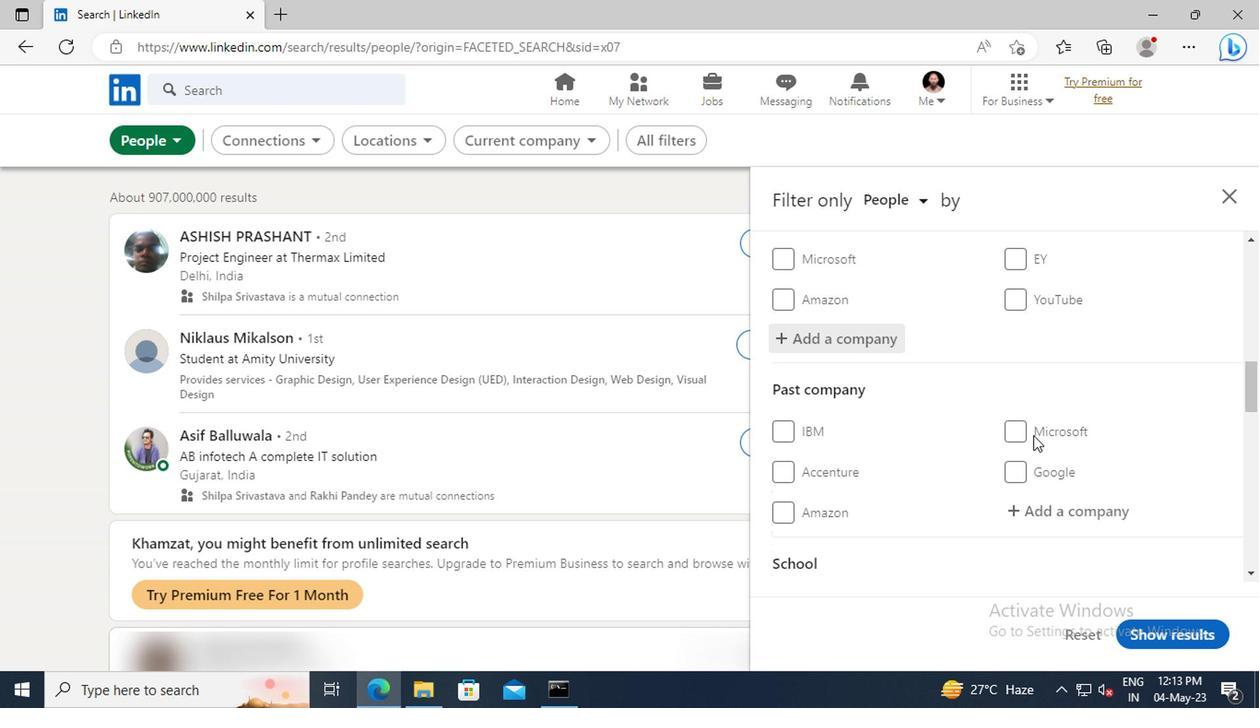 
Action: Mouse moved to (1029, 427)
Screenshot: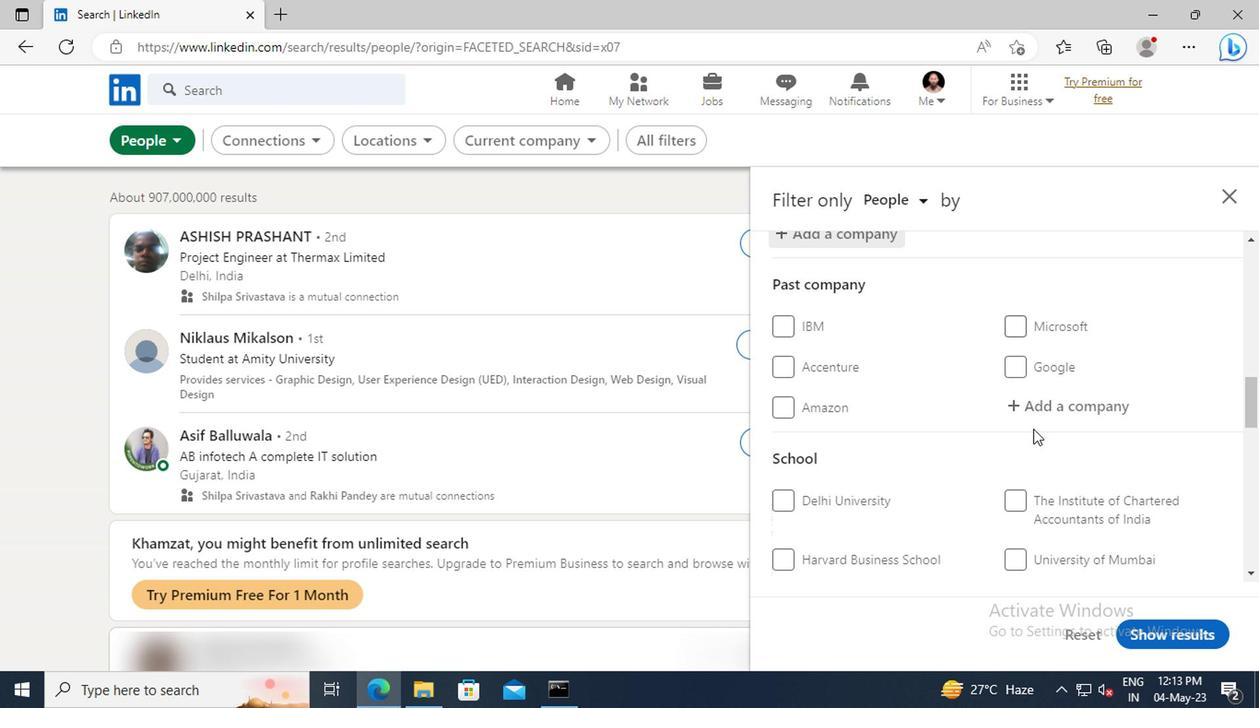 
Action: Mouse scrolled (1029, 427) with delta (0, 0)
Screenshot: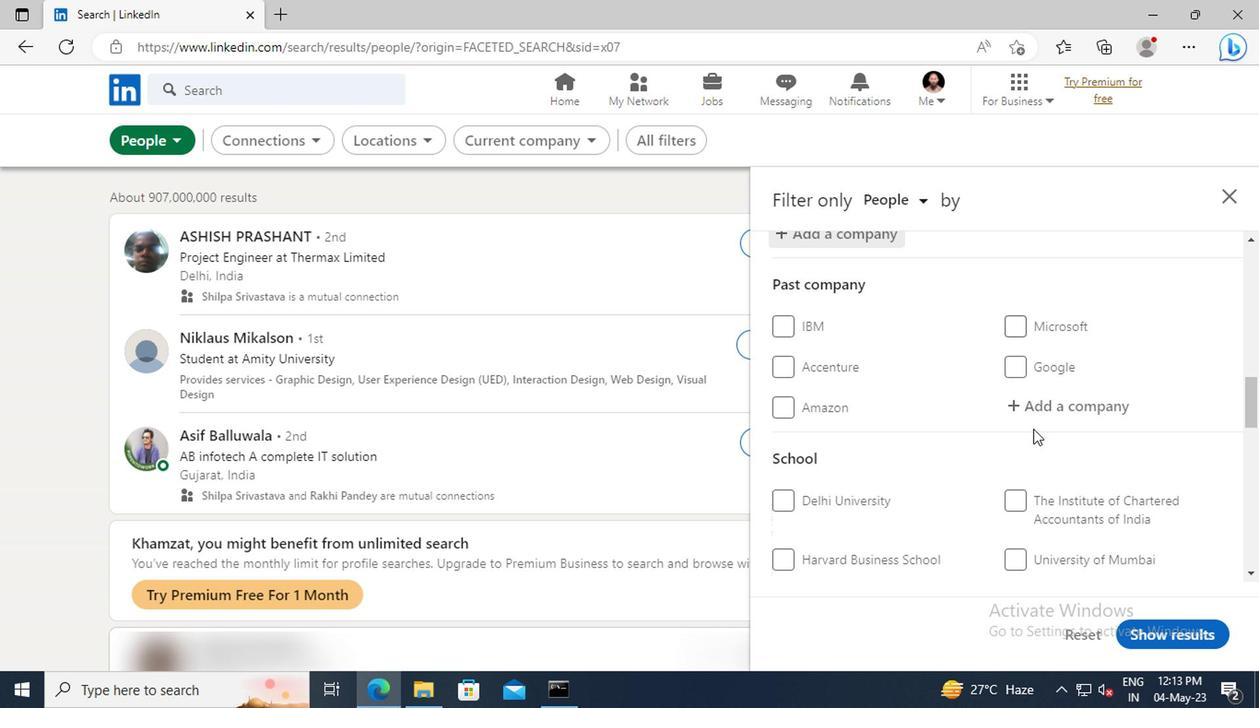 
Action: Mouse moved to (1028, 425)
Screenshot: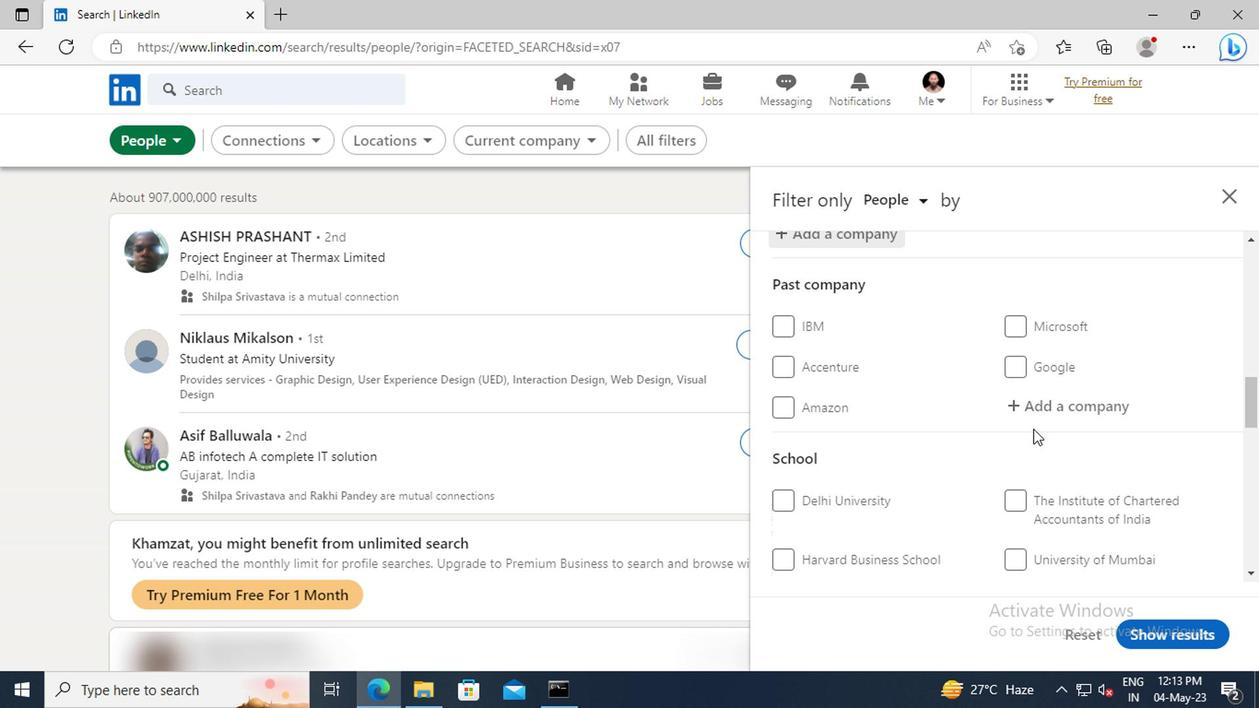 
Action: Mouse scrolled (1028, 423) with delta (0, -1)
Screenshot: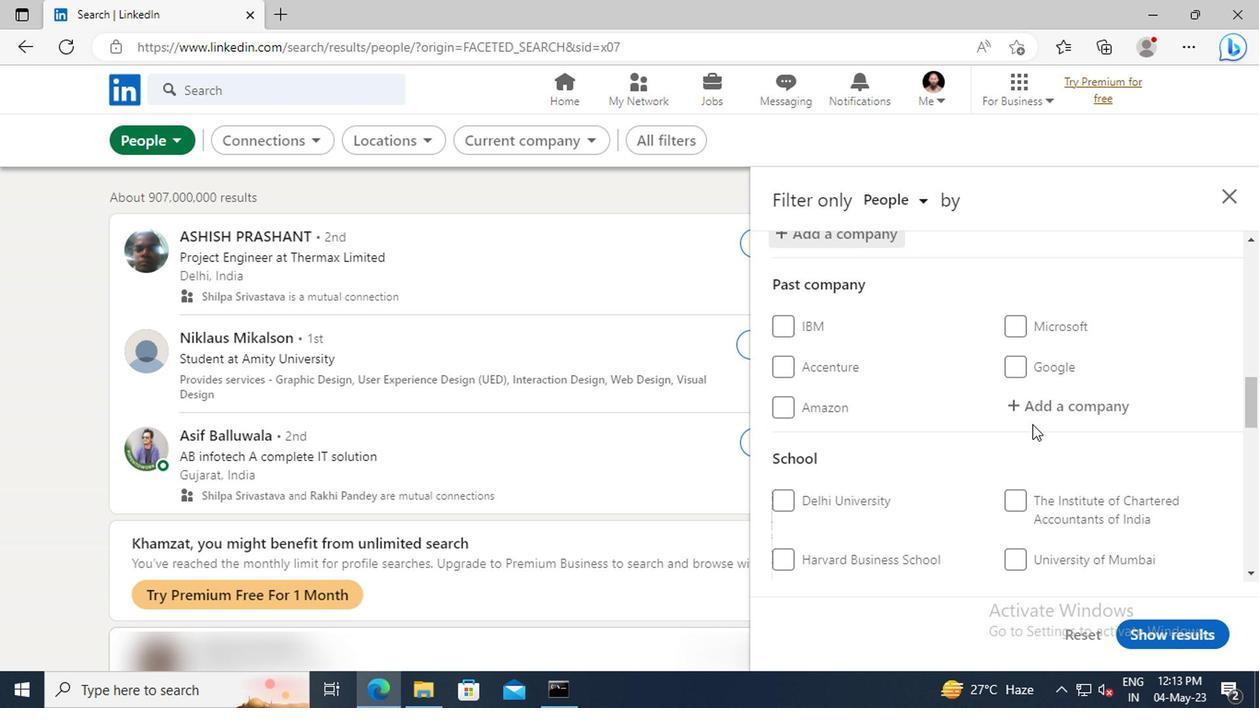 
Action: Mouse moved to (1019, 407)
Screenshot: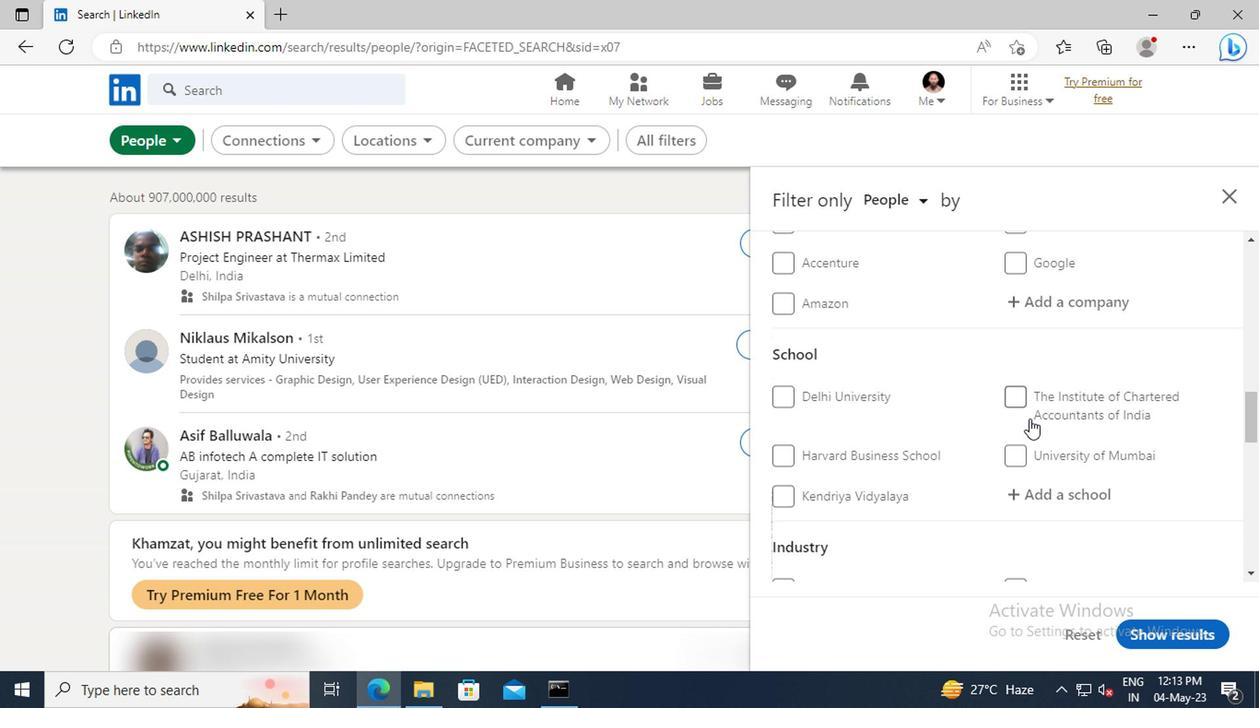 
Action: Mouse scrolled (1019, 406) with delta (0, 0)
Screenshot: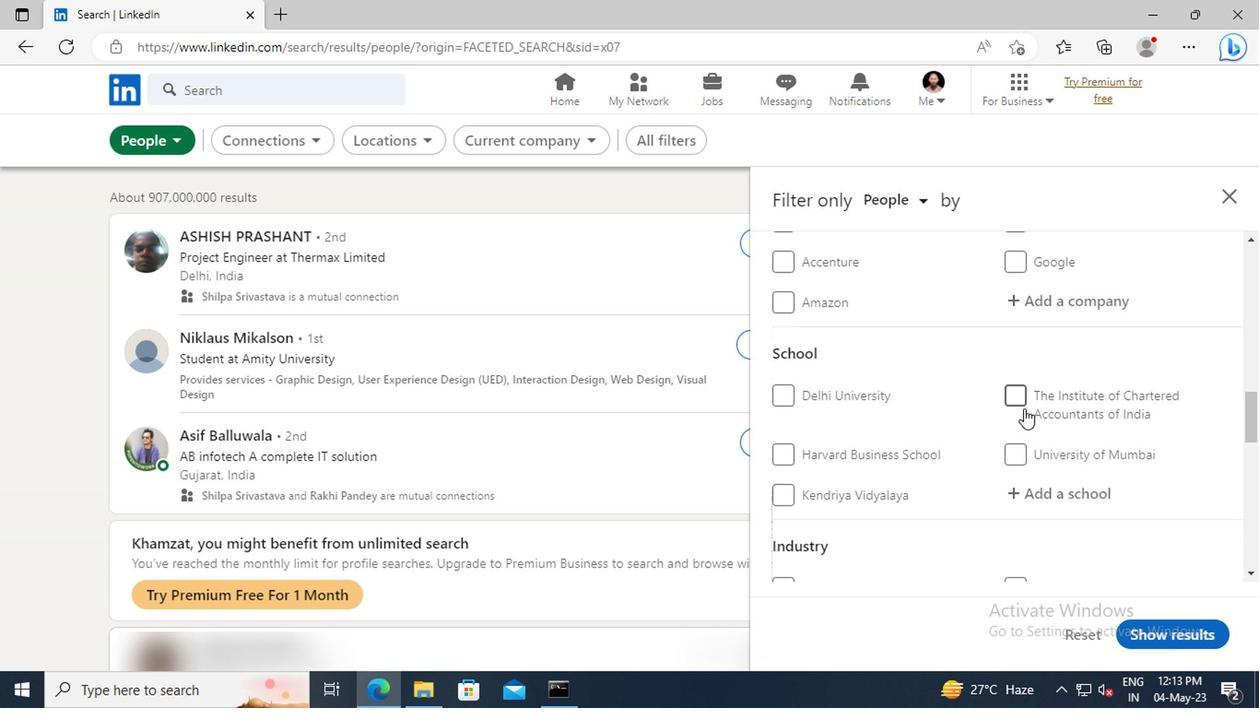 
Action: Mouse scrolled (1019, 406) with delta (0, 0)
Screenshot: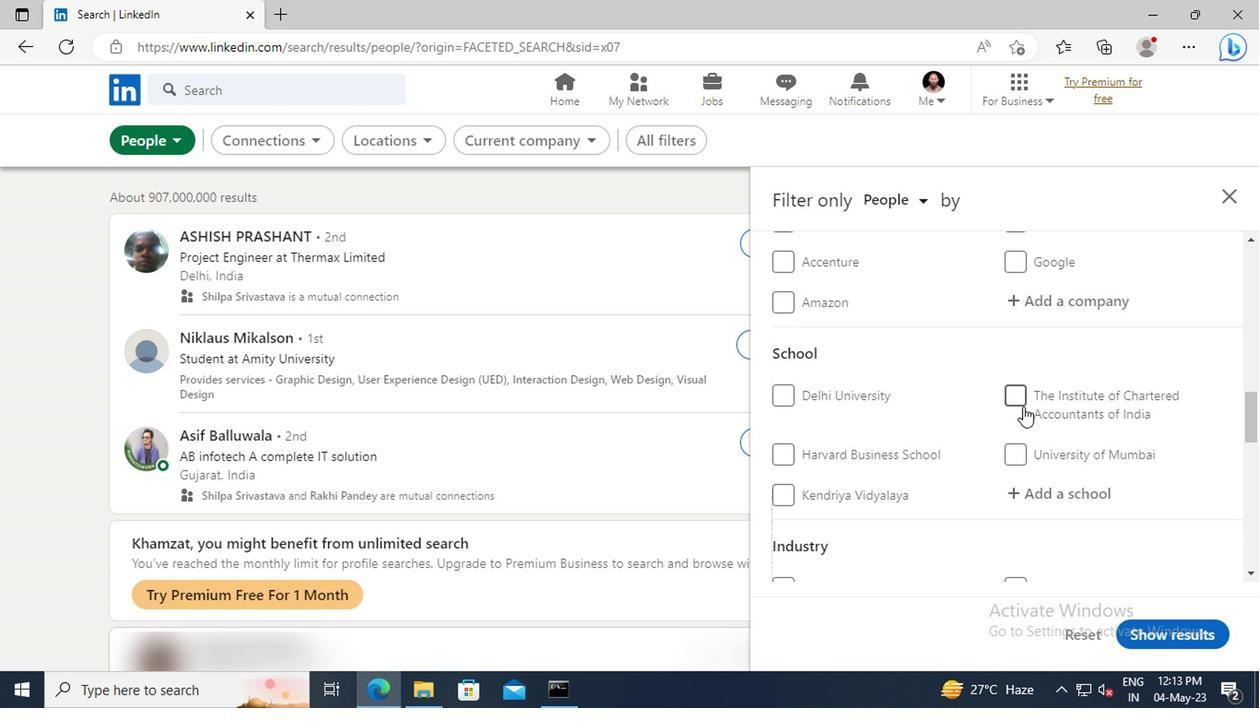 
Action: Mouse moved to (1025, 396)
Screenshot: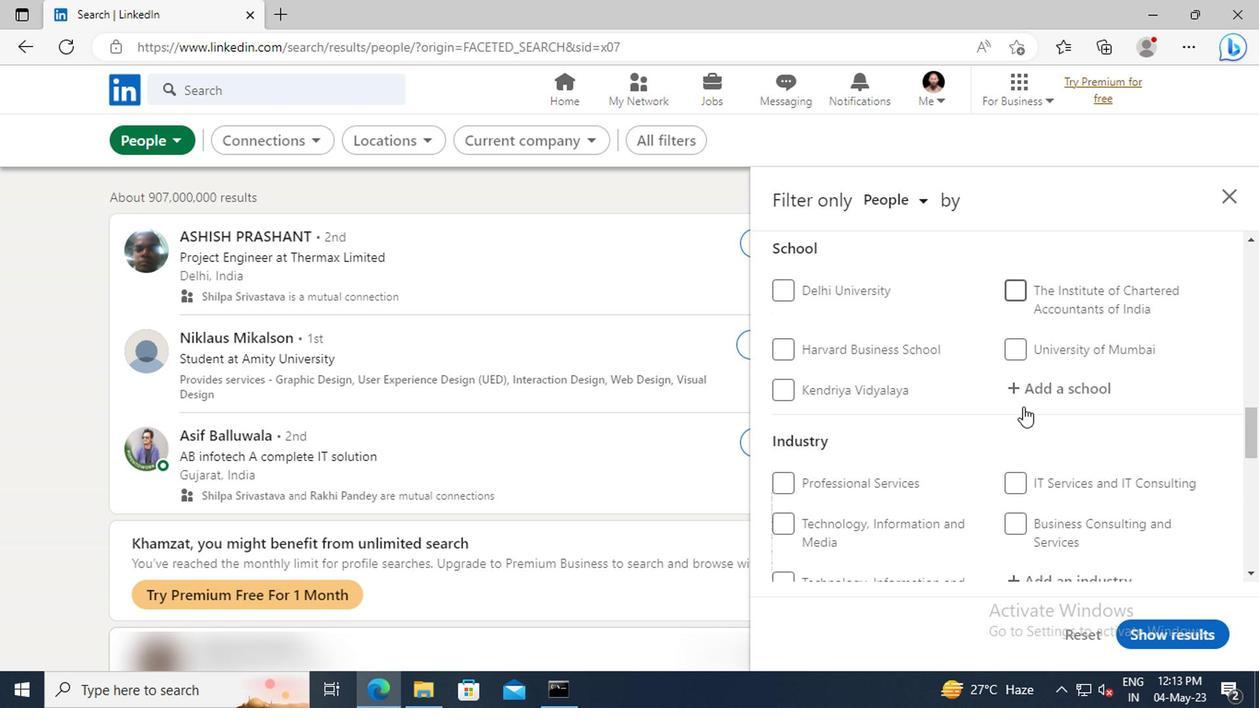 
Action: Mouse pressed left at (1025, 396)
Screenshot: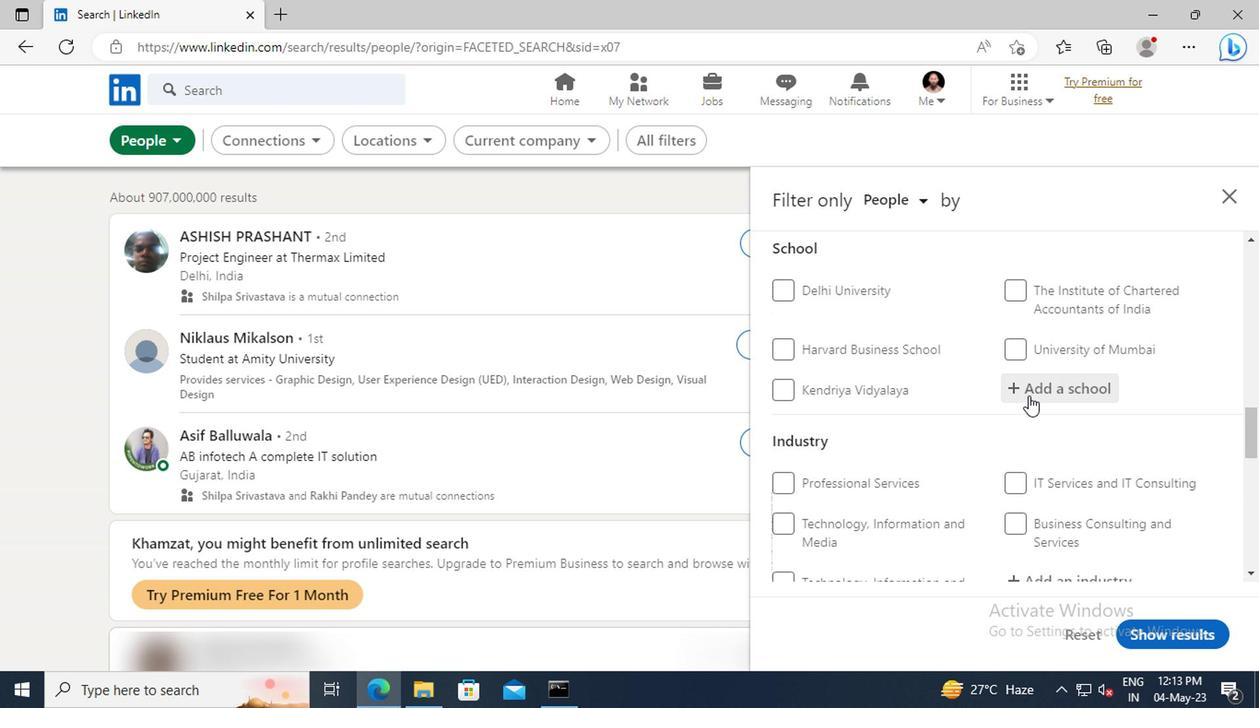 
Action: Key pressed <Key.shift><Key.shift><Key.shift><Key.shift><Key.shift><Key.shift>A.<Key.shift>N.<Key.shift>COLLEGE
Screenshot: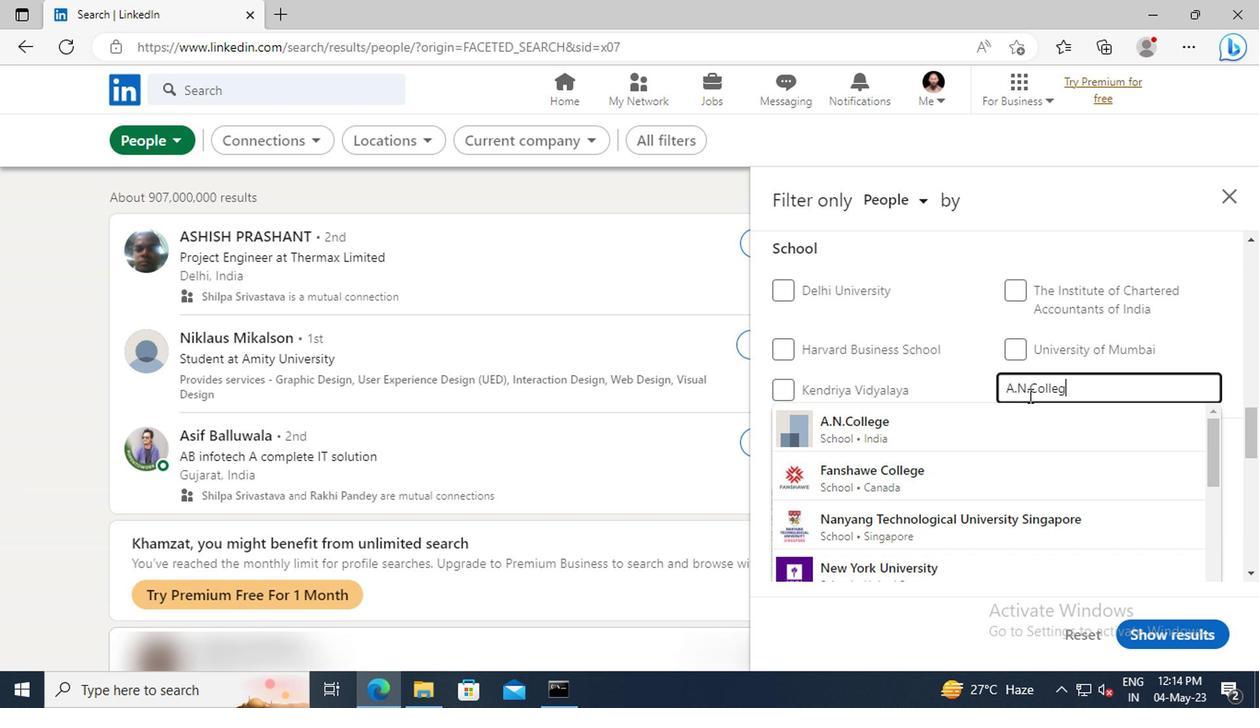 
Action: Mouse moved to (1027, 514)
Screenshot: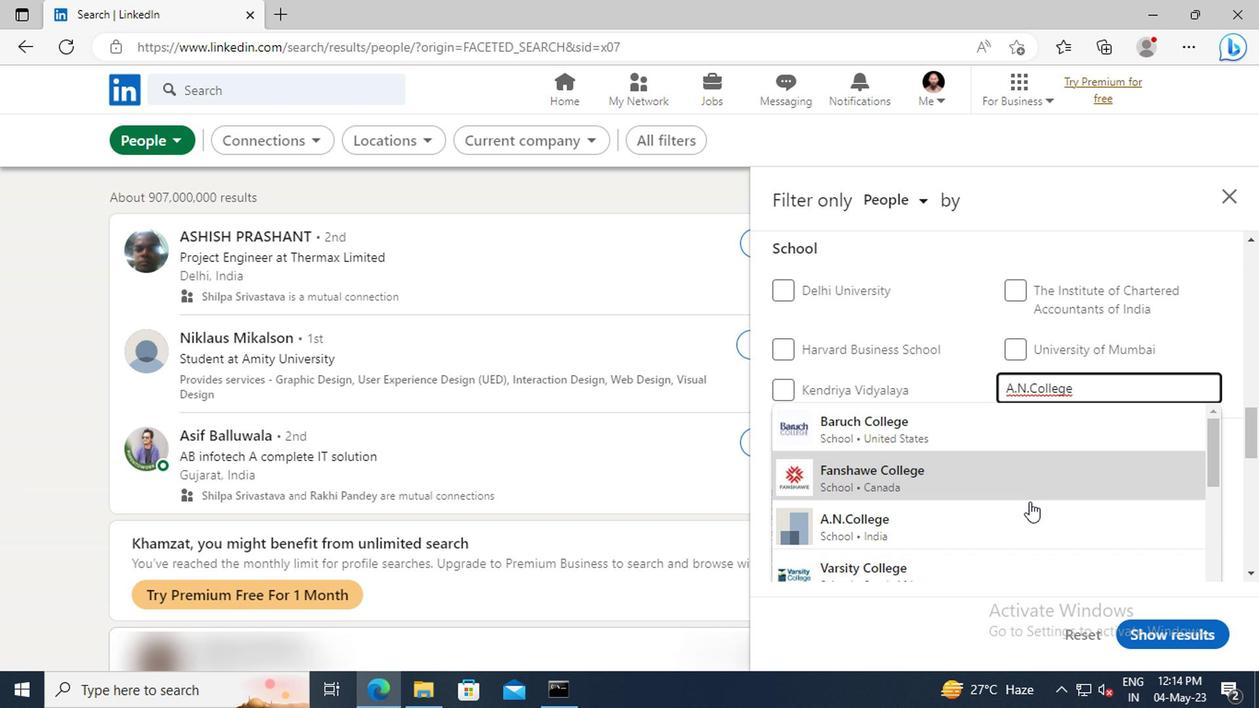 
Action: Mouse pressed left at (1027, 514)
Screenshot: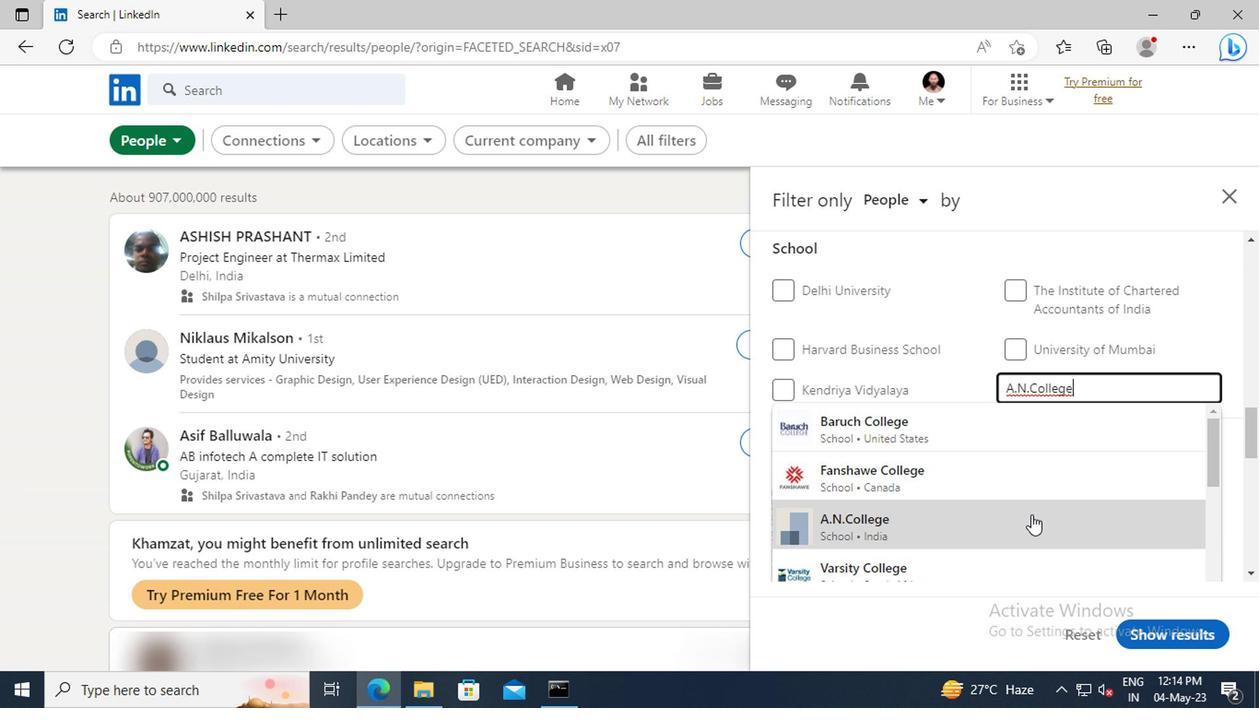 
Action: Mouse moved to (1027, 514)
Screenshot: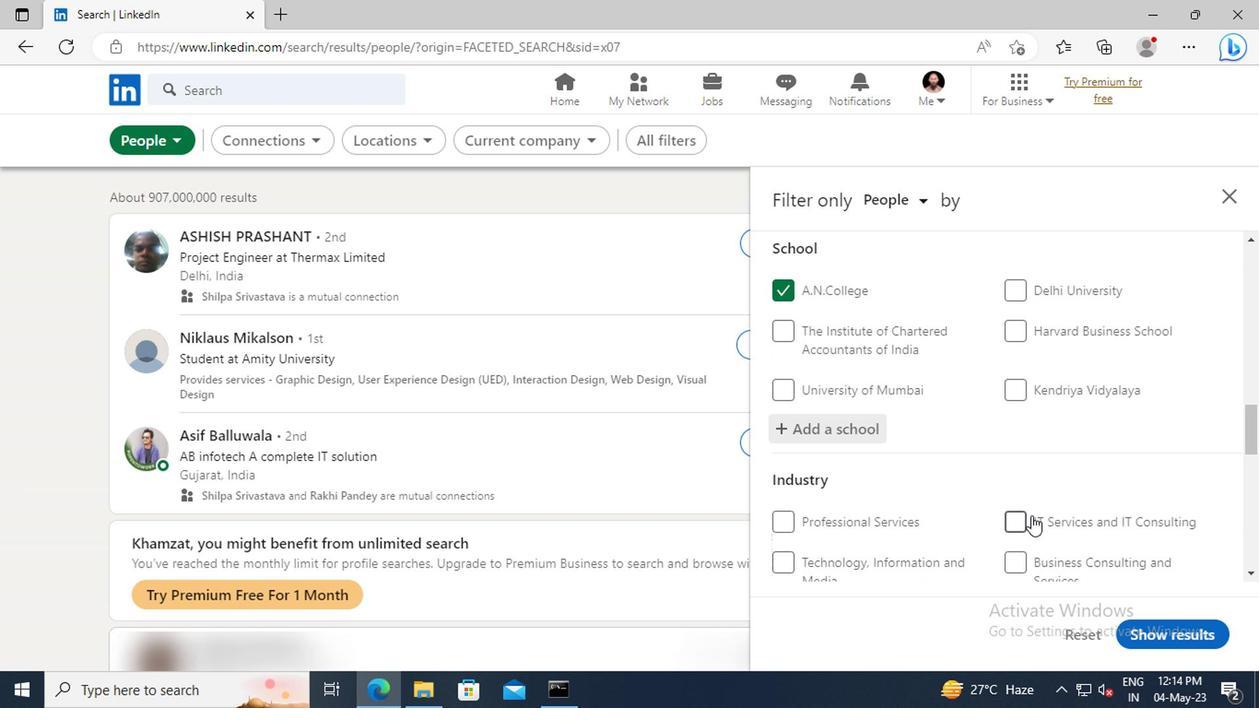 
Action: Mouse scrolled (1027, 514) with delta (0, 0)
Screenshot: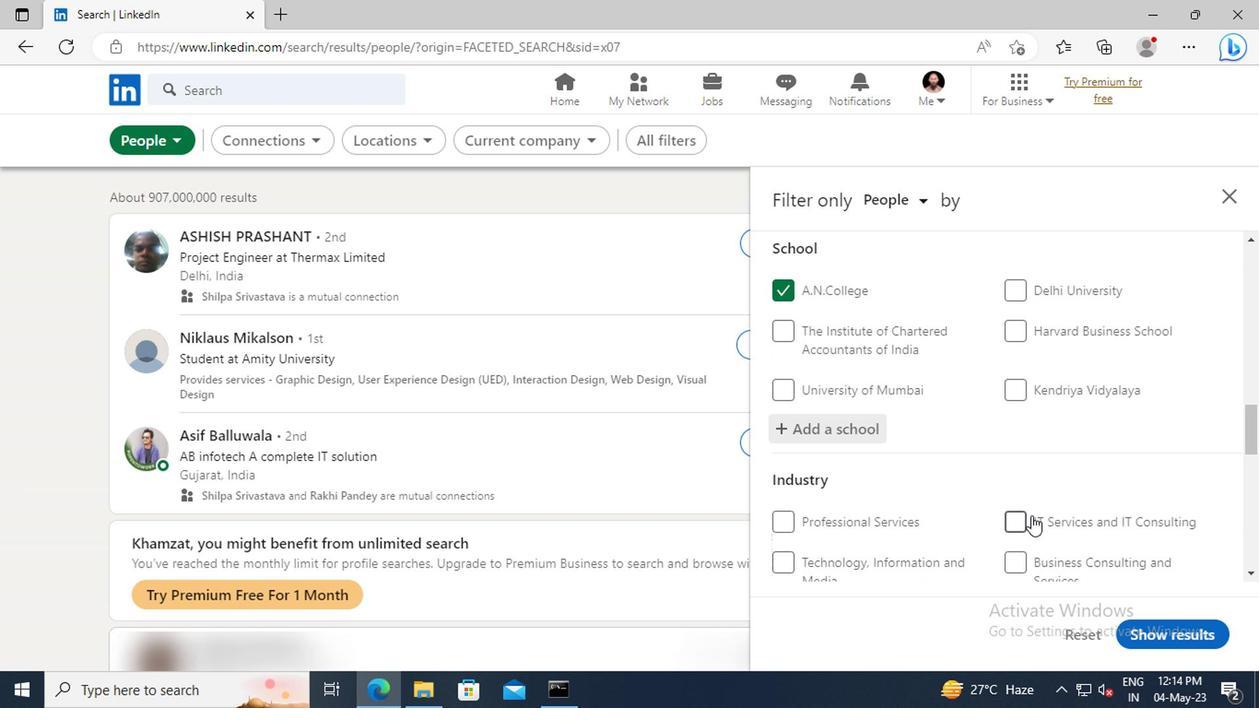 
Action: Mouse moved to (1027, 512)
Screenshot: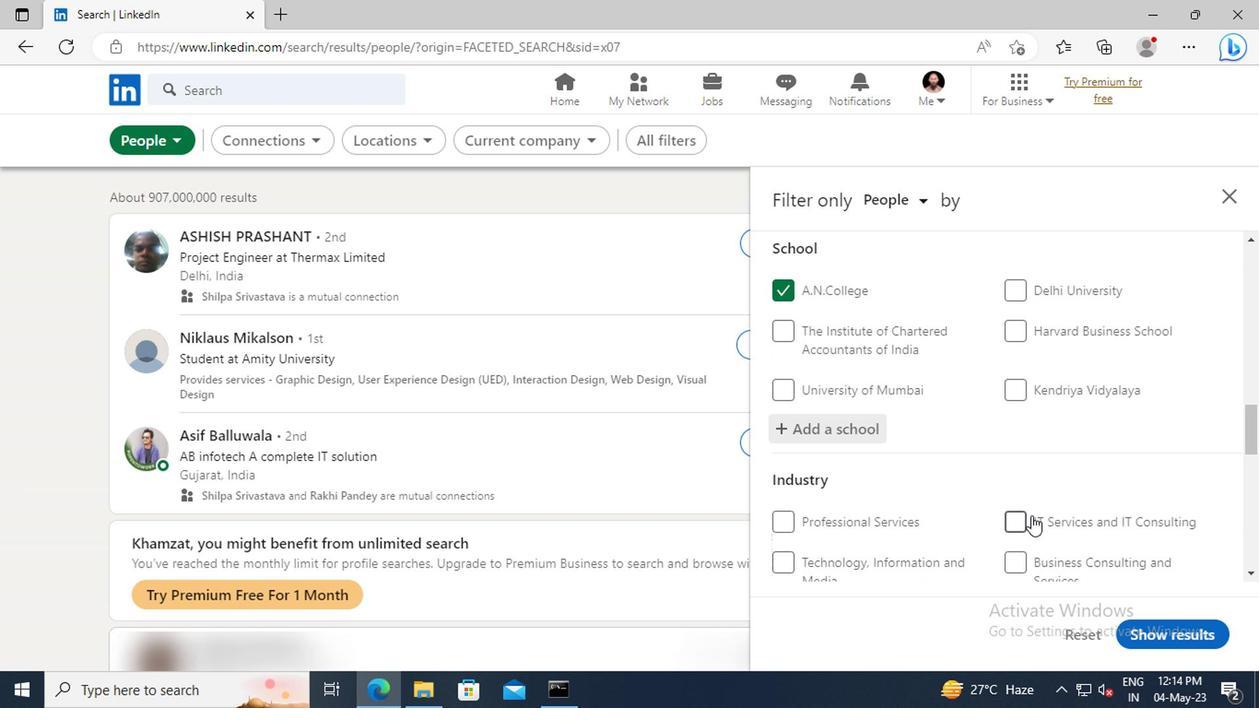 
Action: Mouse scrolled (1027, 511) with delta (0, 0)
Screenshot: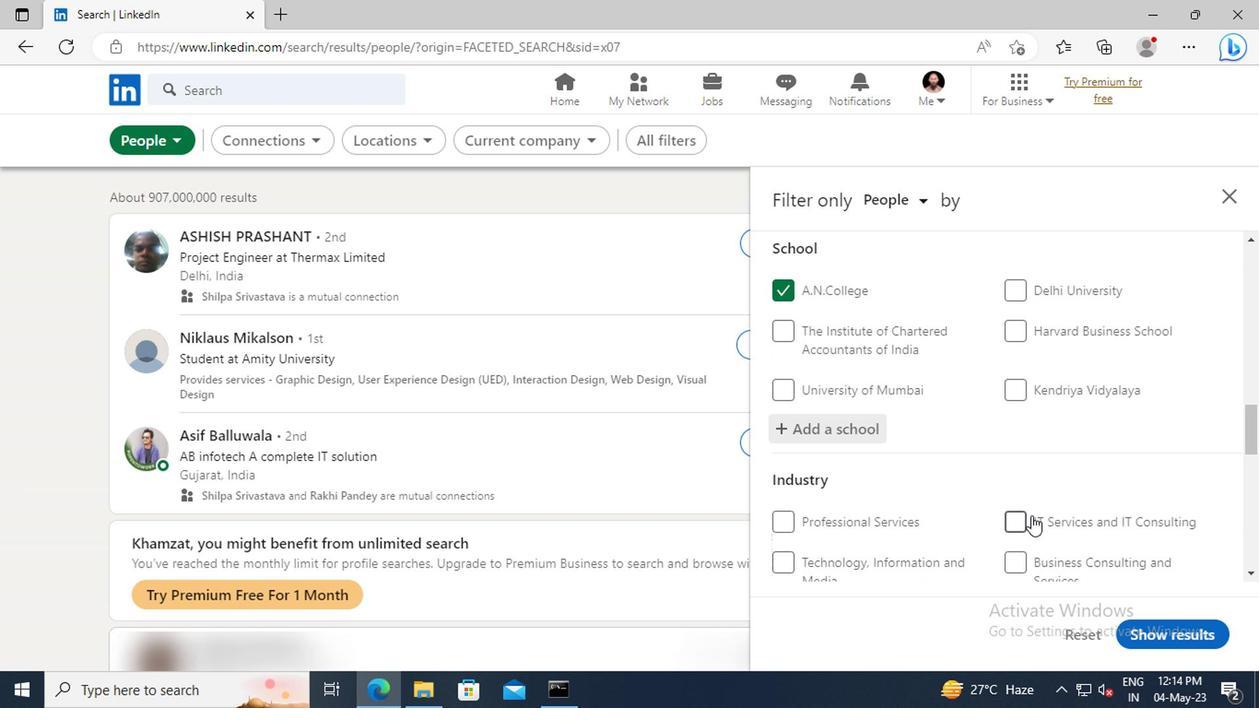 
Action: Mouse moved to (1027, 511)
Screenshot: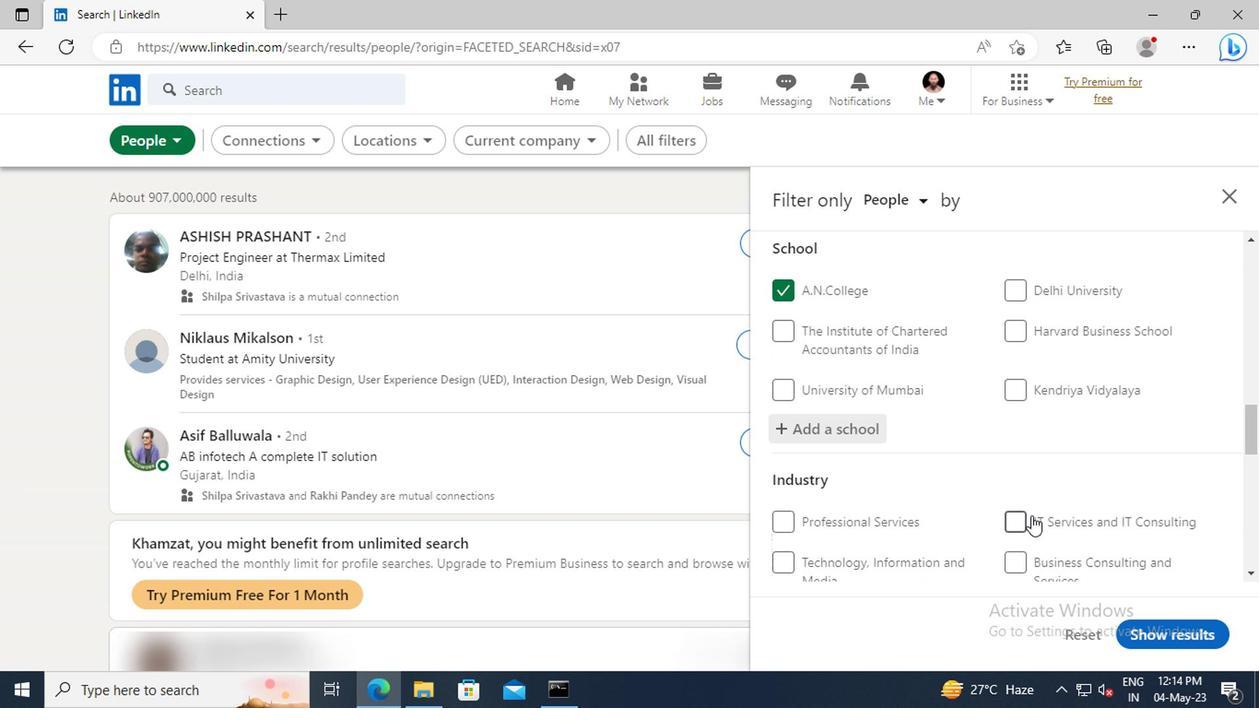 
Action: Mouse scrolled (1027, 510) with delta (0, -1)
Screenshot: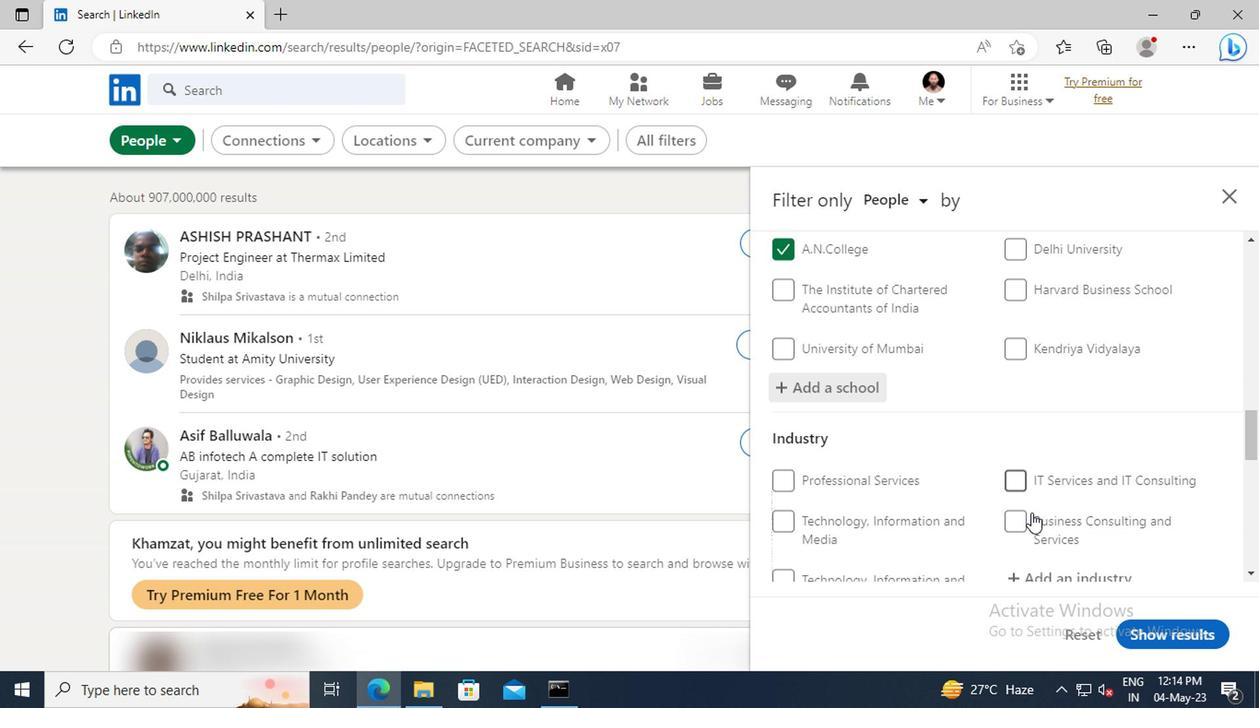 
Action: Mouse moved to (1030, 468)
Screenshot: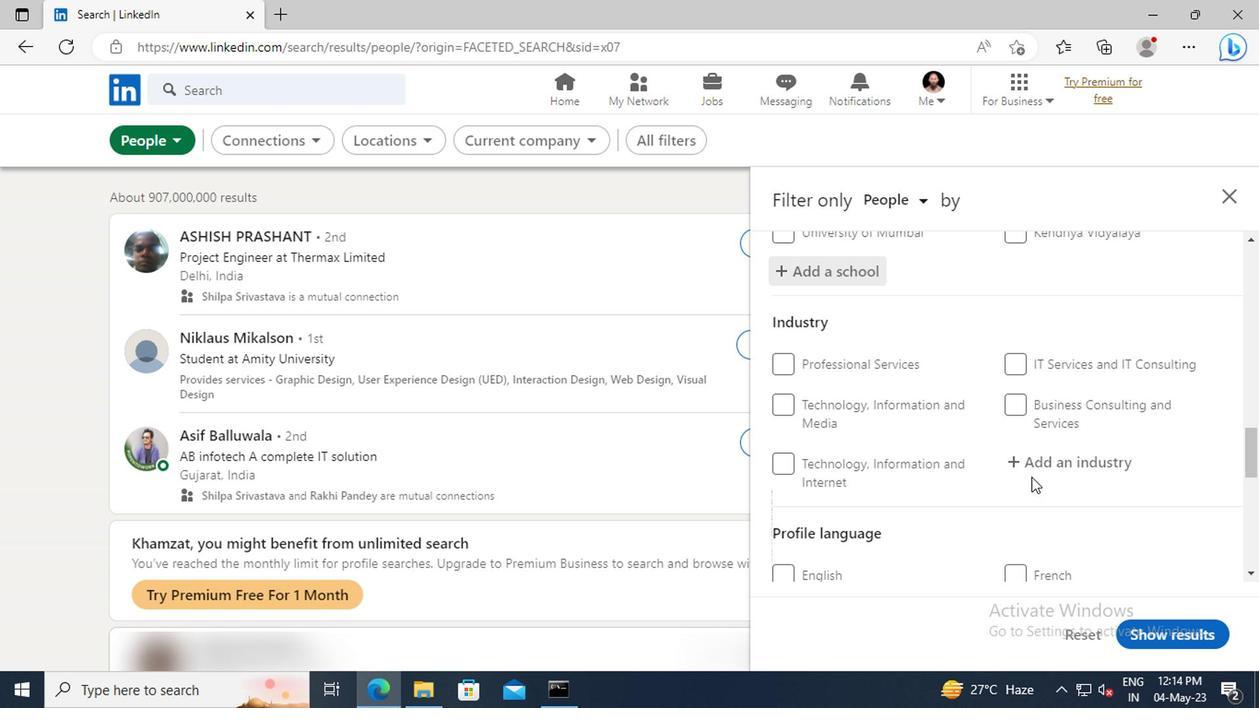 
Action: Mouse pressed left at (1030, 468)
Screenshot: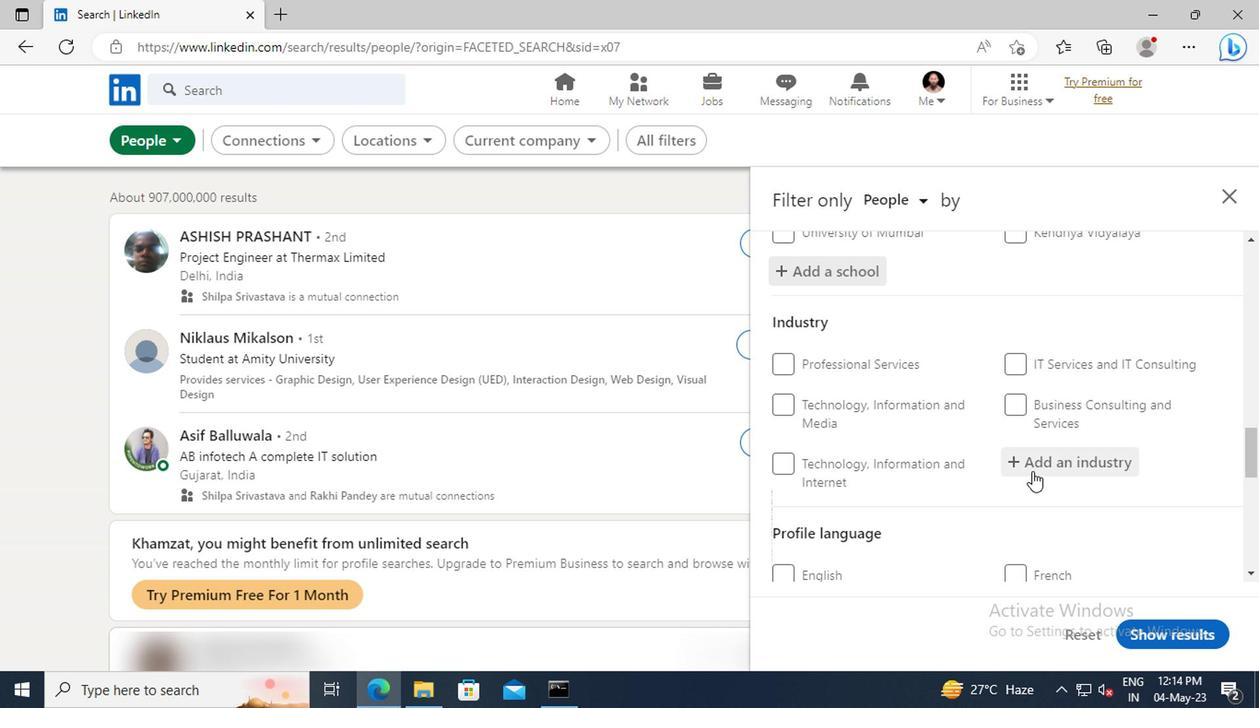 
Action: Key pressed <Key.shift>LAUN
Screenshot: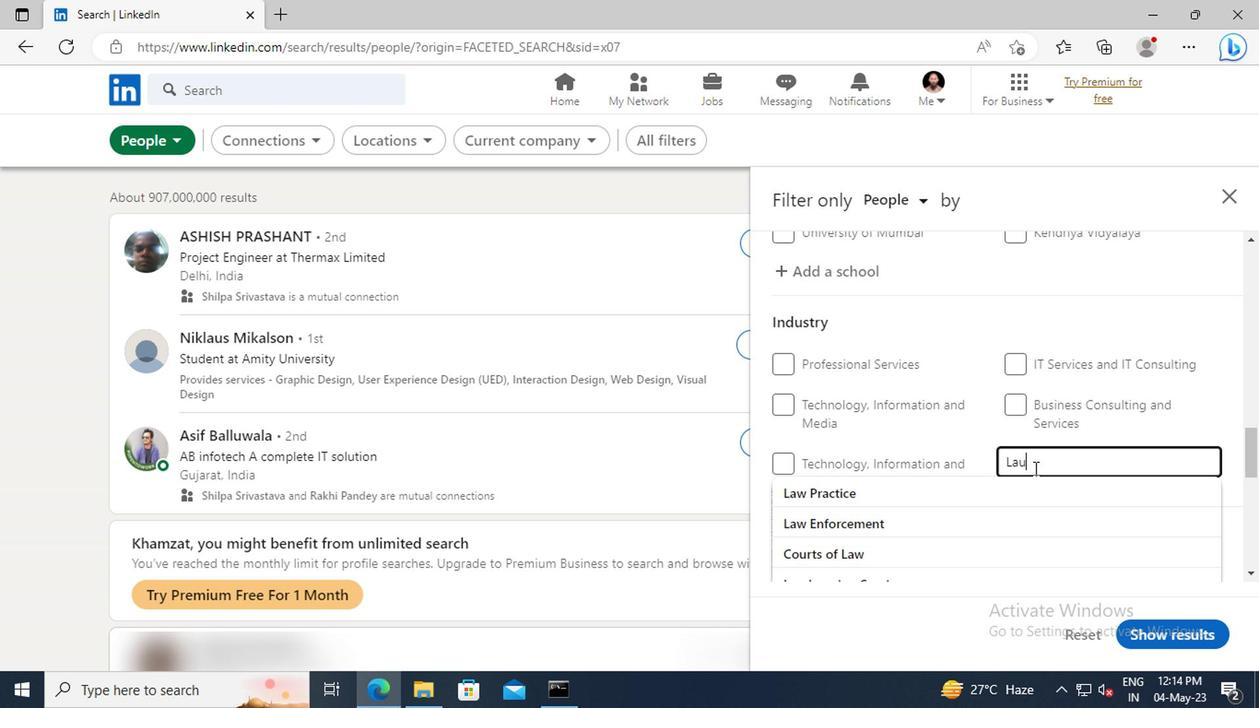 
Action: Mouse moved to (1033, 485)
Screenshot: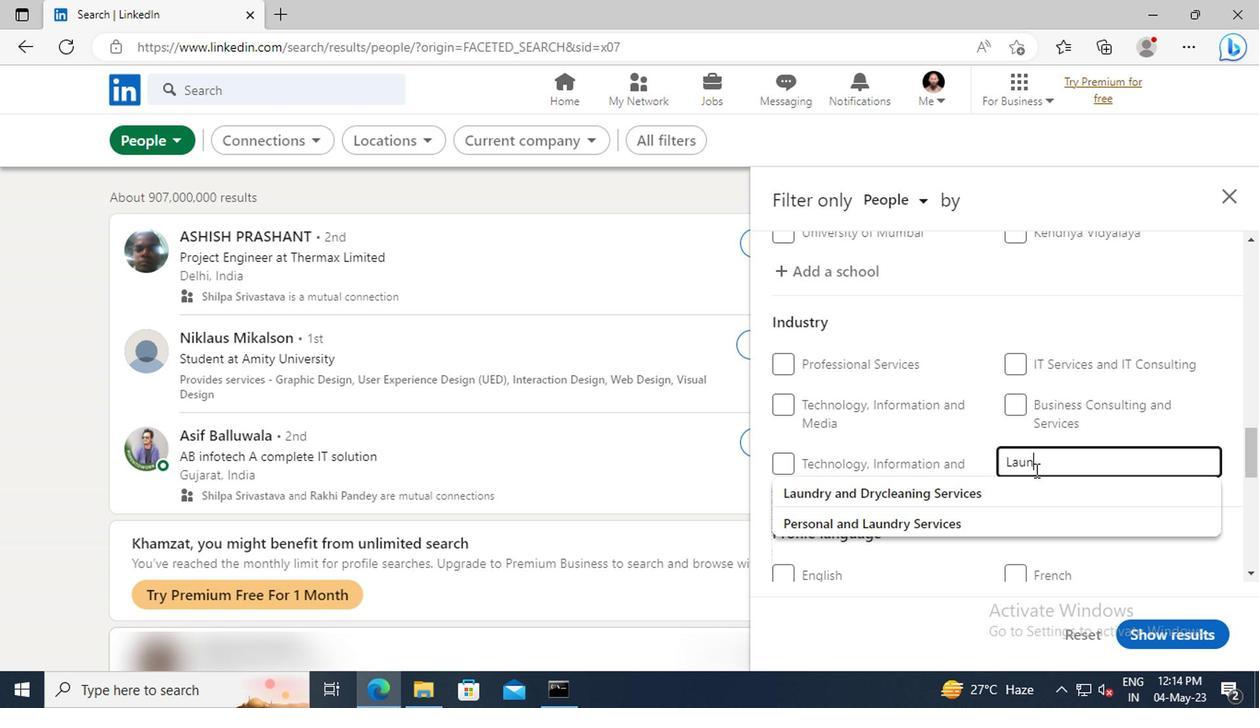 
Action: Mouse pressed left at (1033, 485)
Screenshot: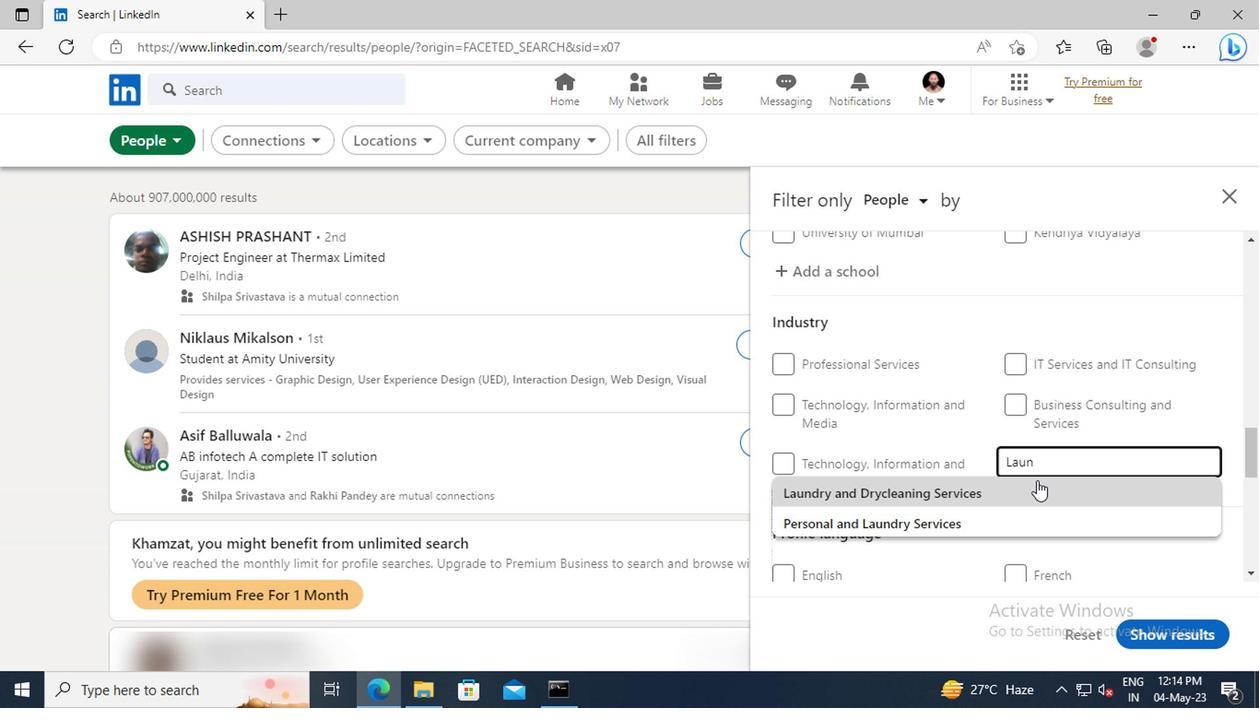 
Action: Mouse scrolled (1033, 484) with delta (0, 0)
Screenshot: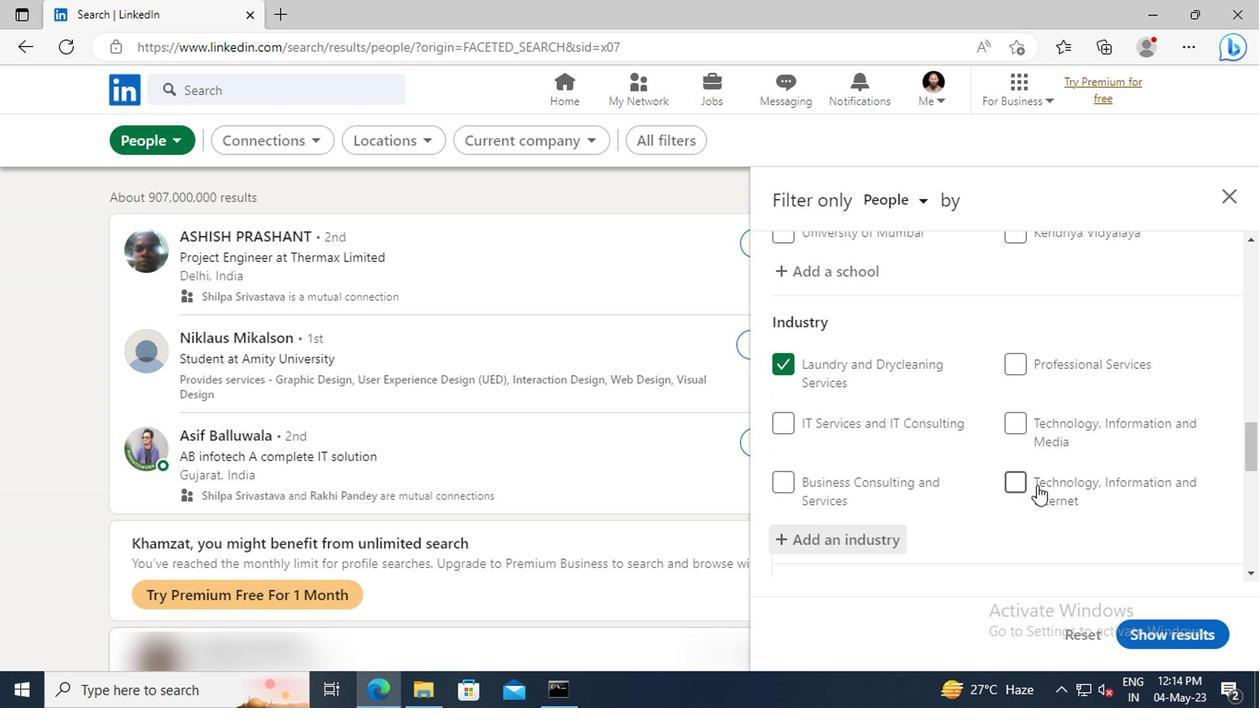 
Action: Mouse scrolled (1033, 484) with delta (0, 0)
Screenshot: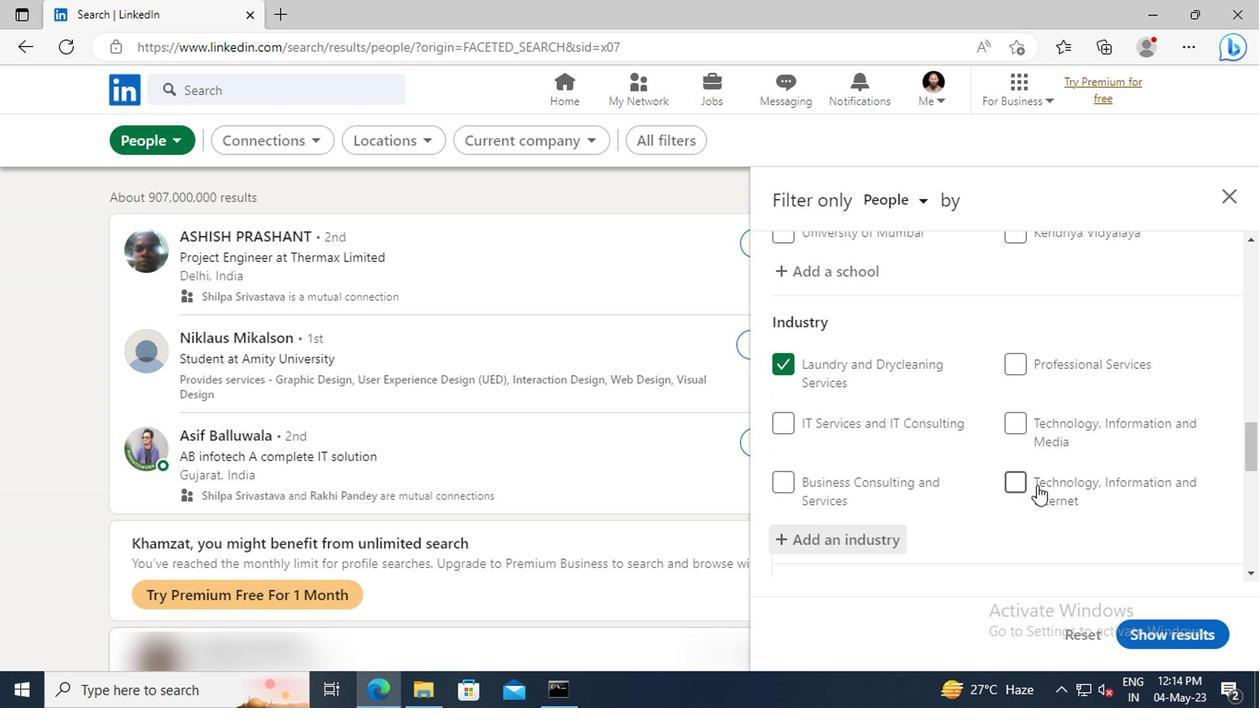 
Action: Mouse scrolled (1033, 484) with delta (0, 0)
Screenshot: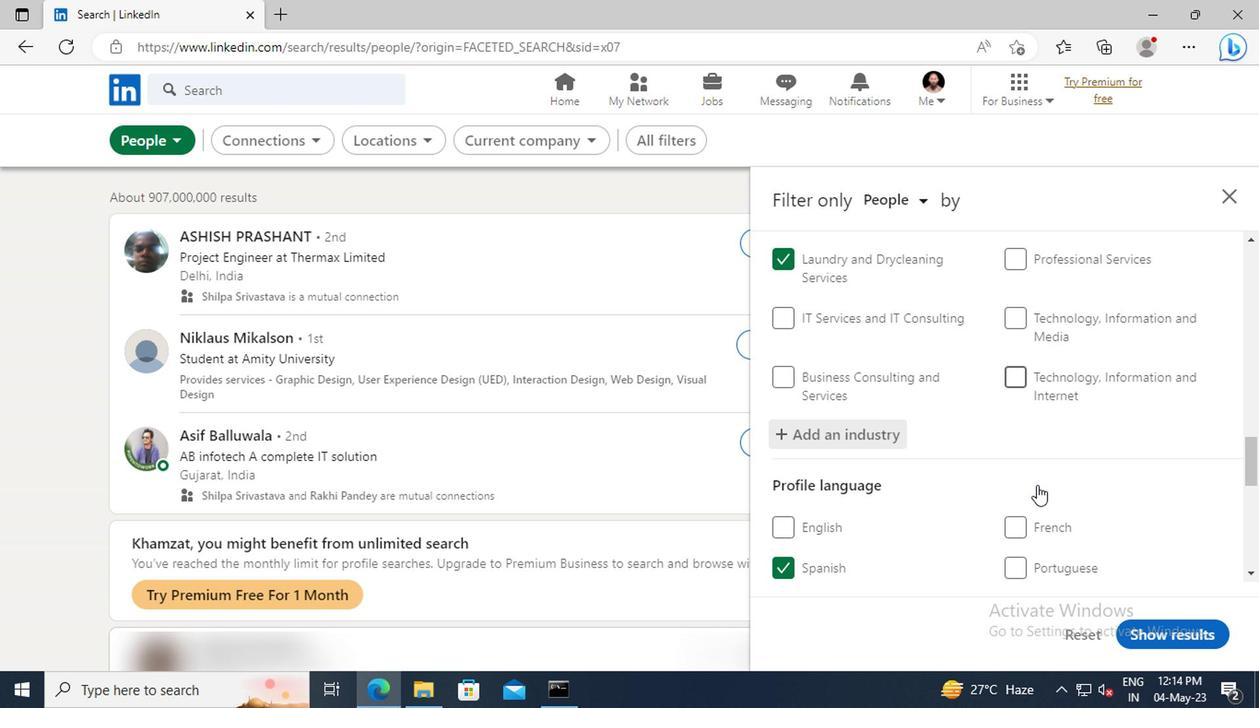 
Action: Mouse scrolled (1033, 484) with delta (0, 0)
Screenshot: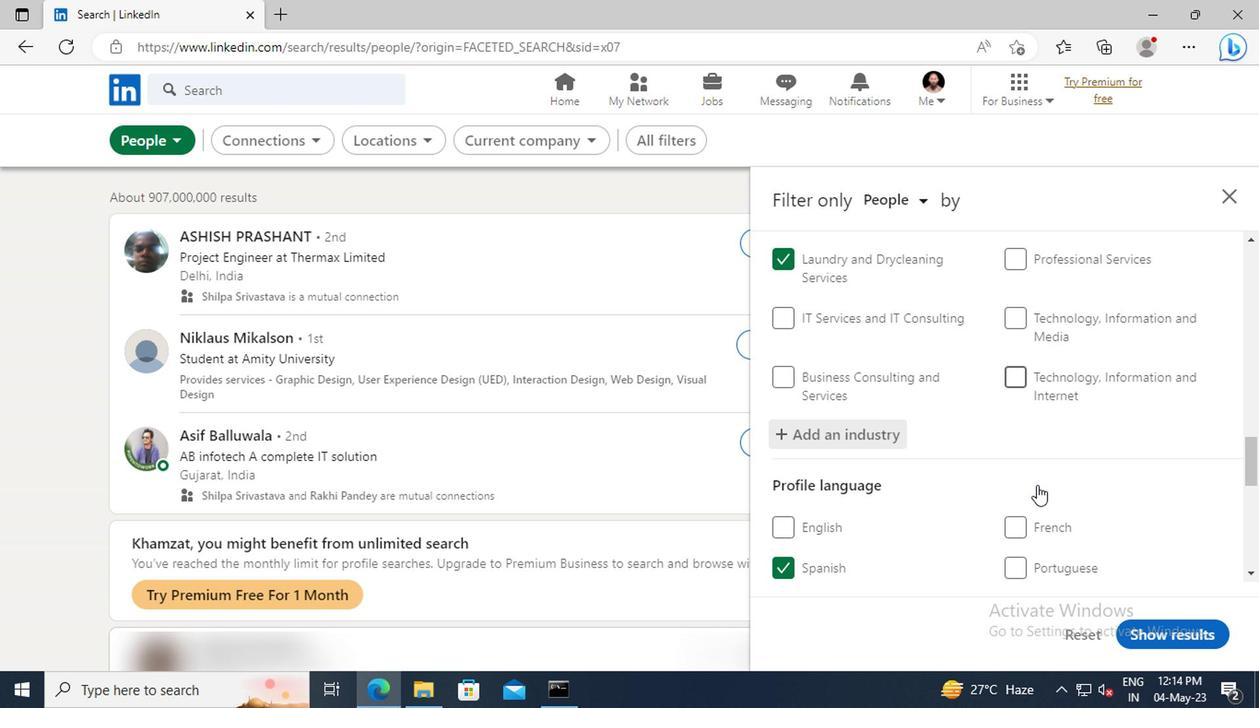 
Action: Mouse moved to (1033, 483)
Screenshot: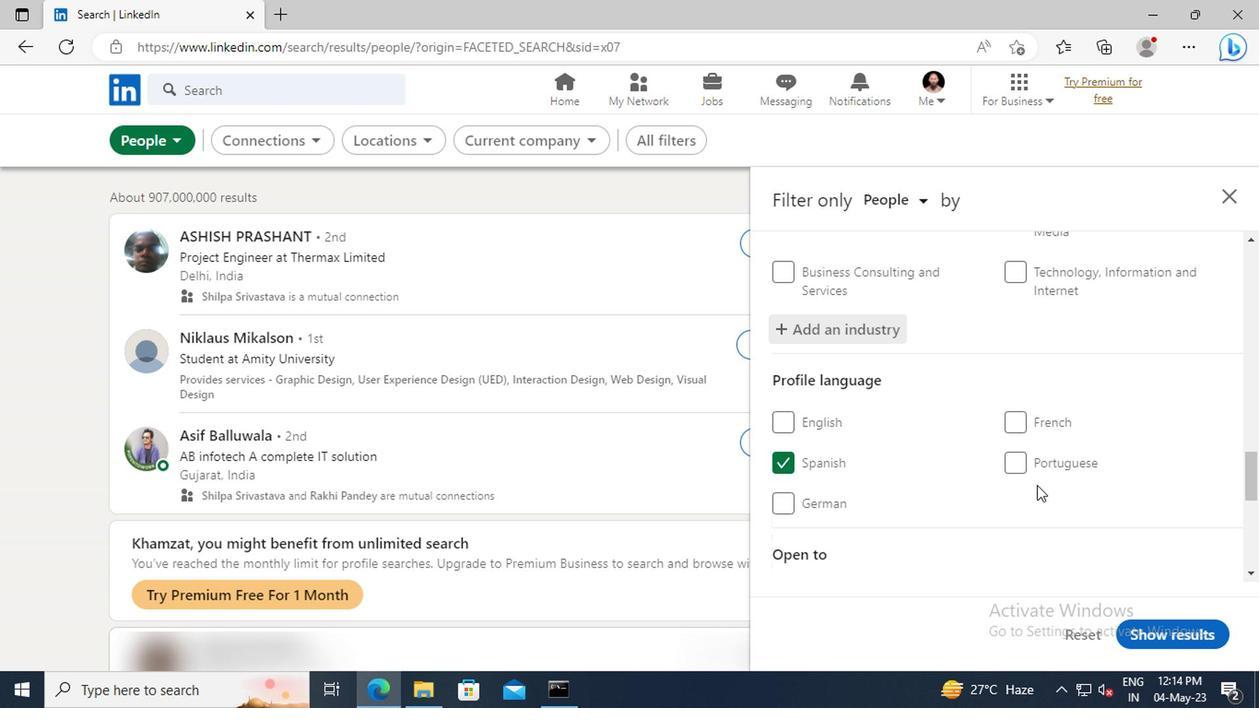
Action: Mouse scrolled (1033, 482) with delta (0, 0)
Screenshot: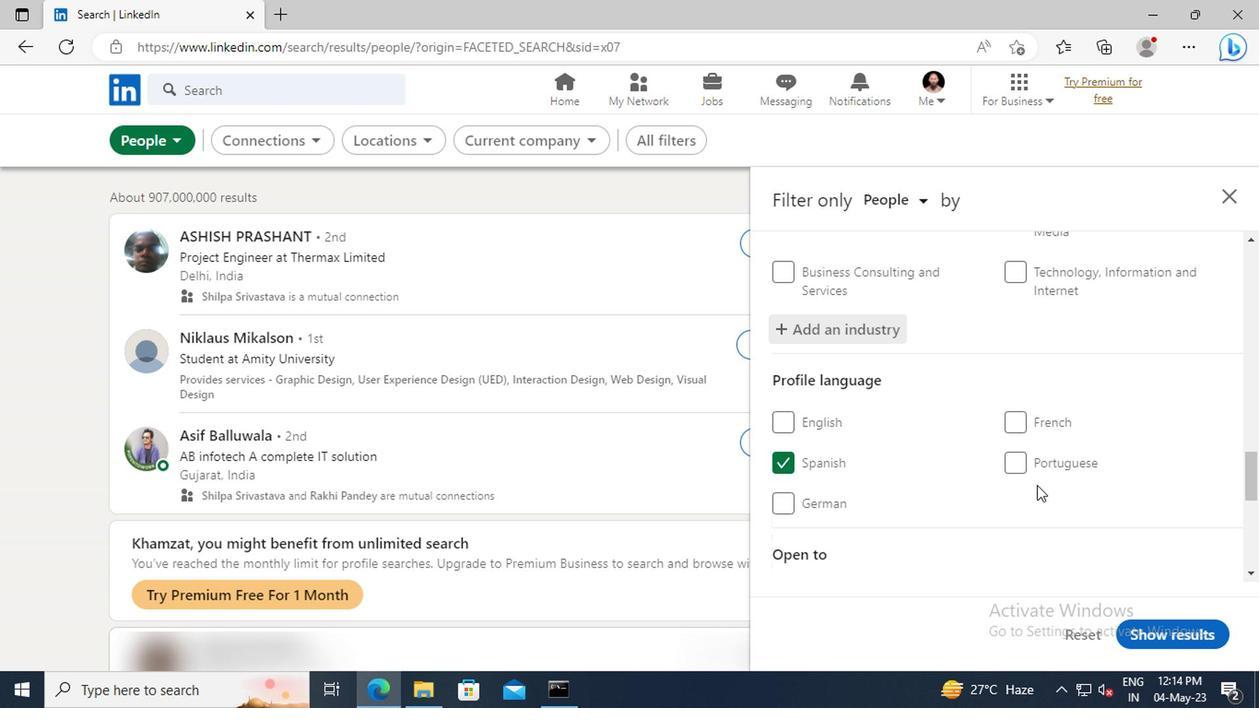 
Action: Mouse scrolled (1033, 482) with delta (0, 0)
Screenshot: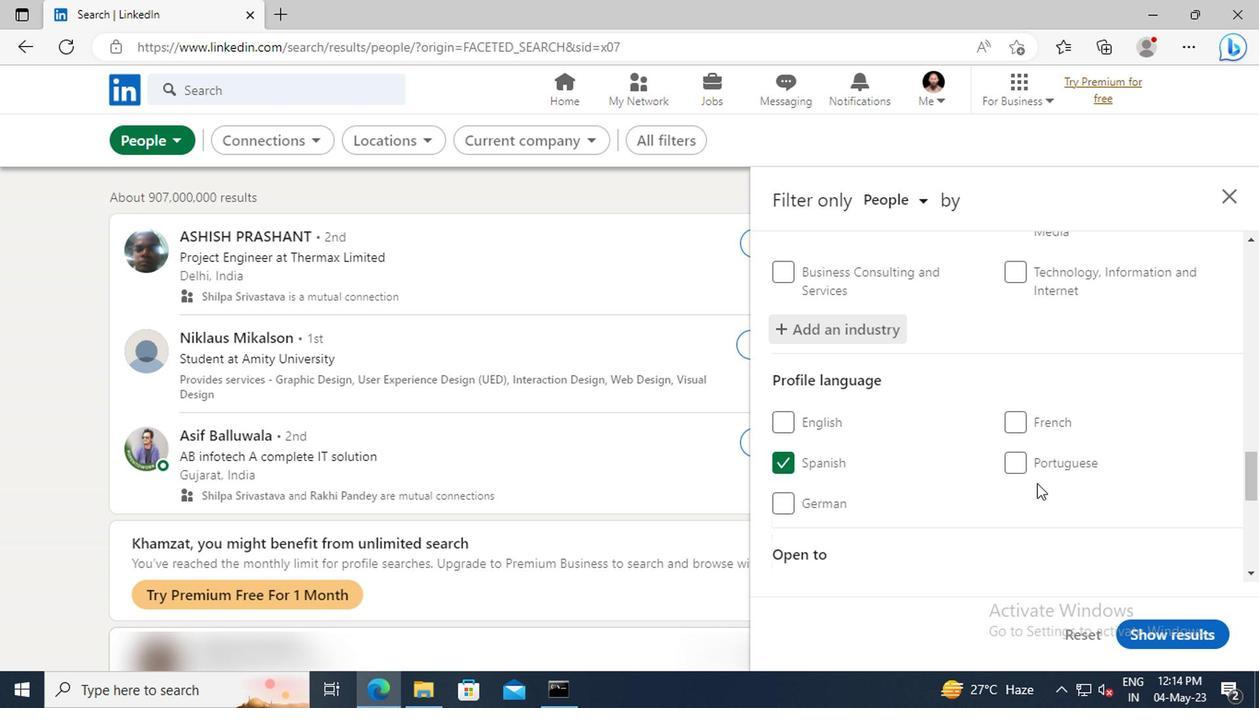 
Action: Mouse moved to (1029, 460)
Screenshot: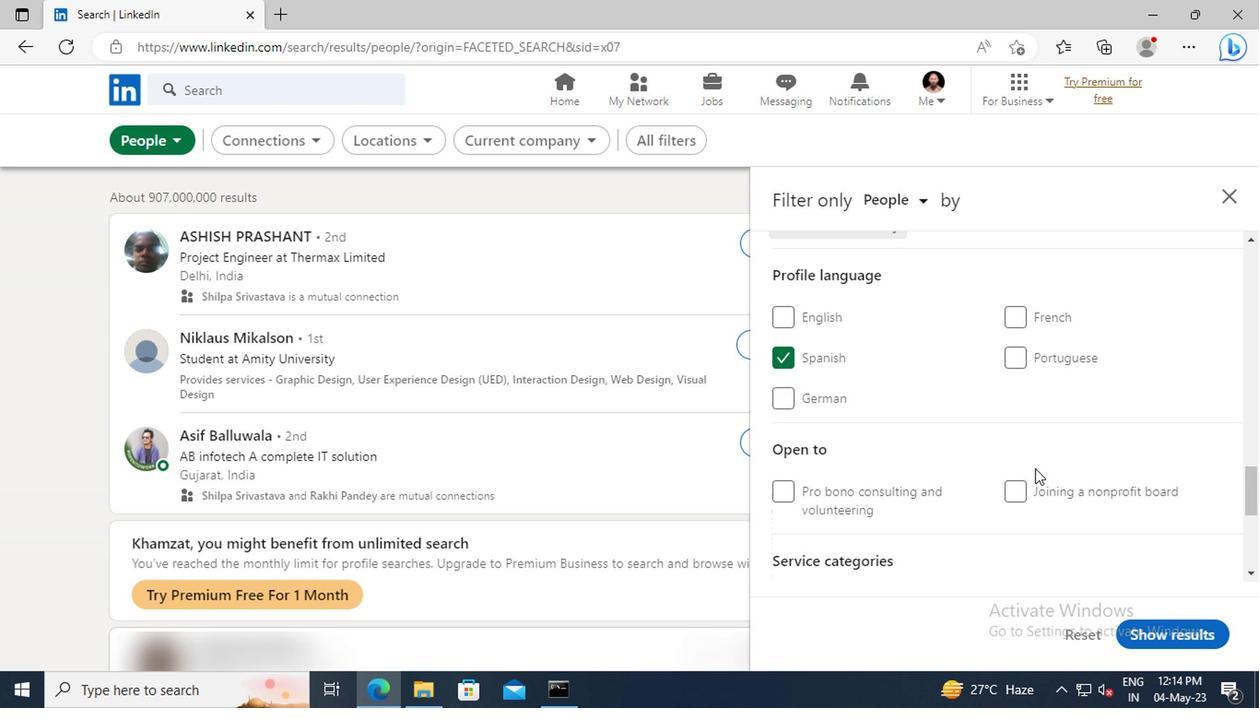 
Action: Mouse scrolled (1029, 459) with delta (0, 0)
Screenshot: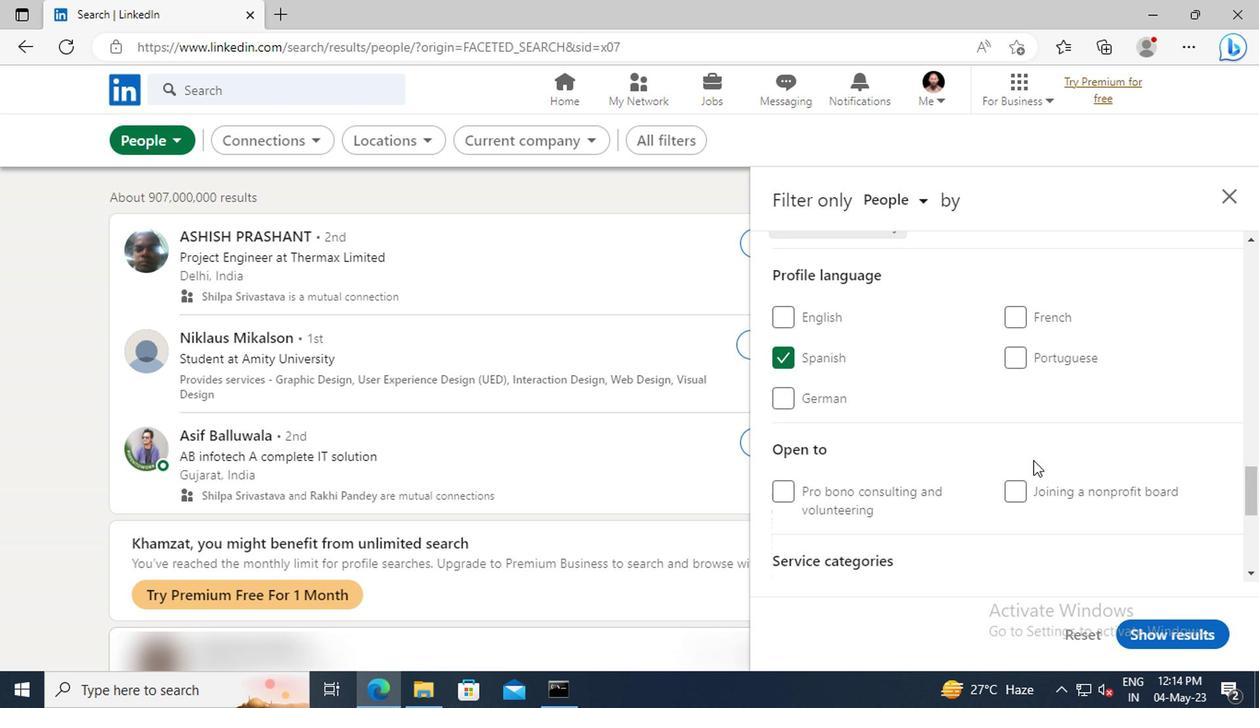 
Action: Mouse scrolled (1029, 459) with delta (0, 0)
Screenshot: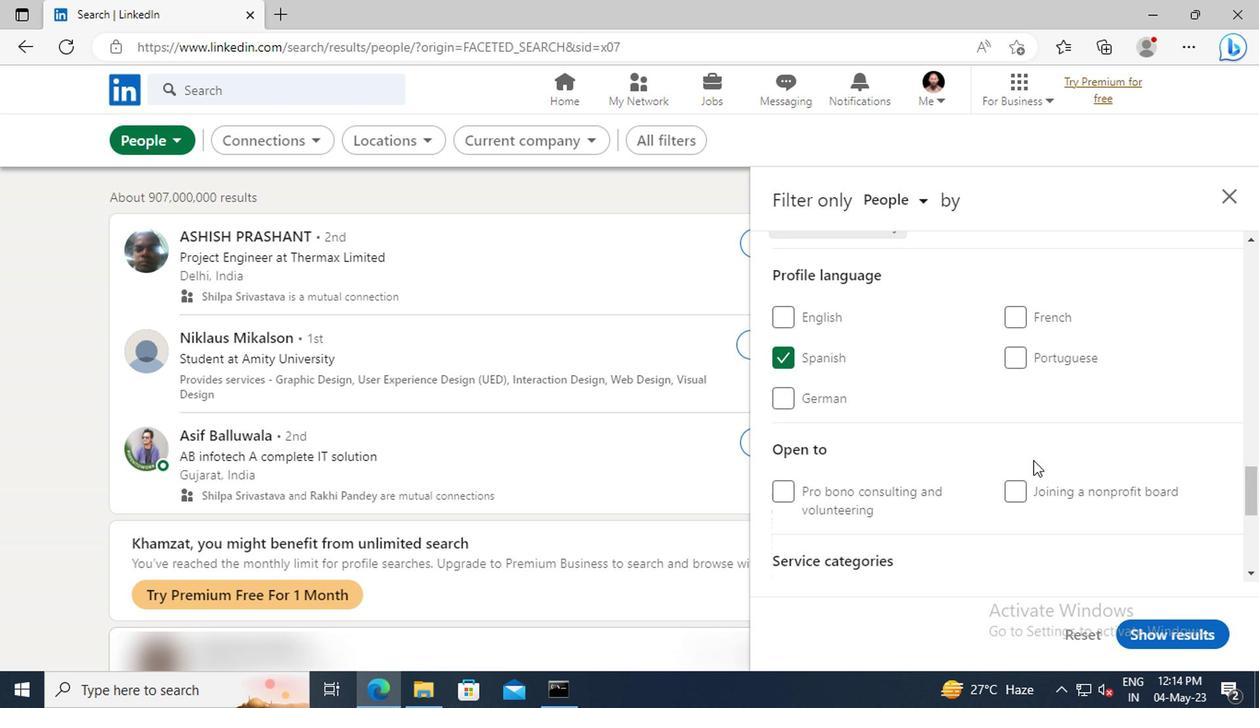 
Action: Mouse scrolled (1029, 459) with delta (0, 0)
Screenshot: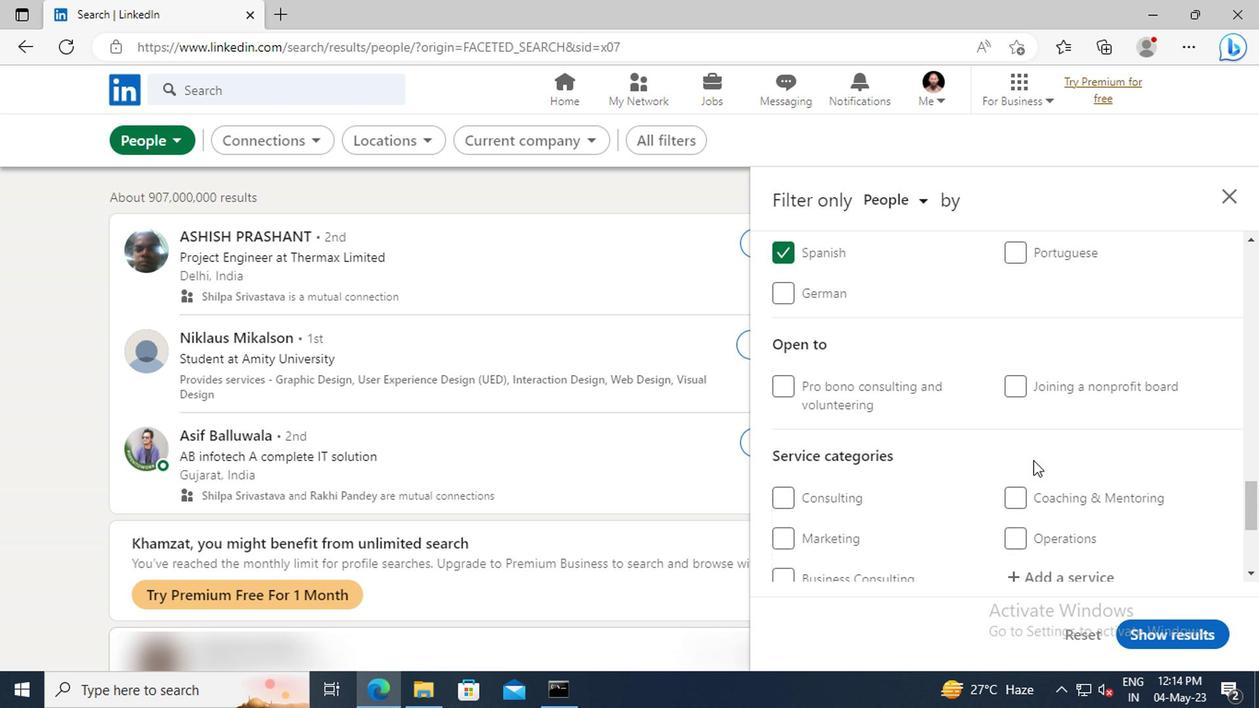
Action: Mouse scrolled (1029, 459) with delta (0, 0)
Screenshot: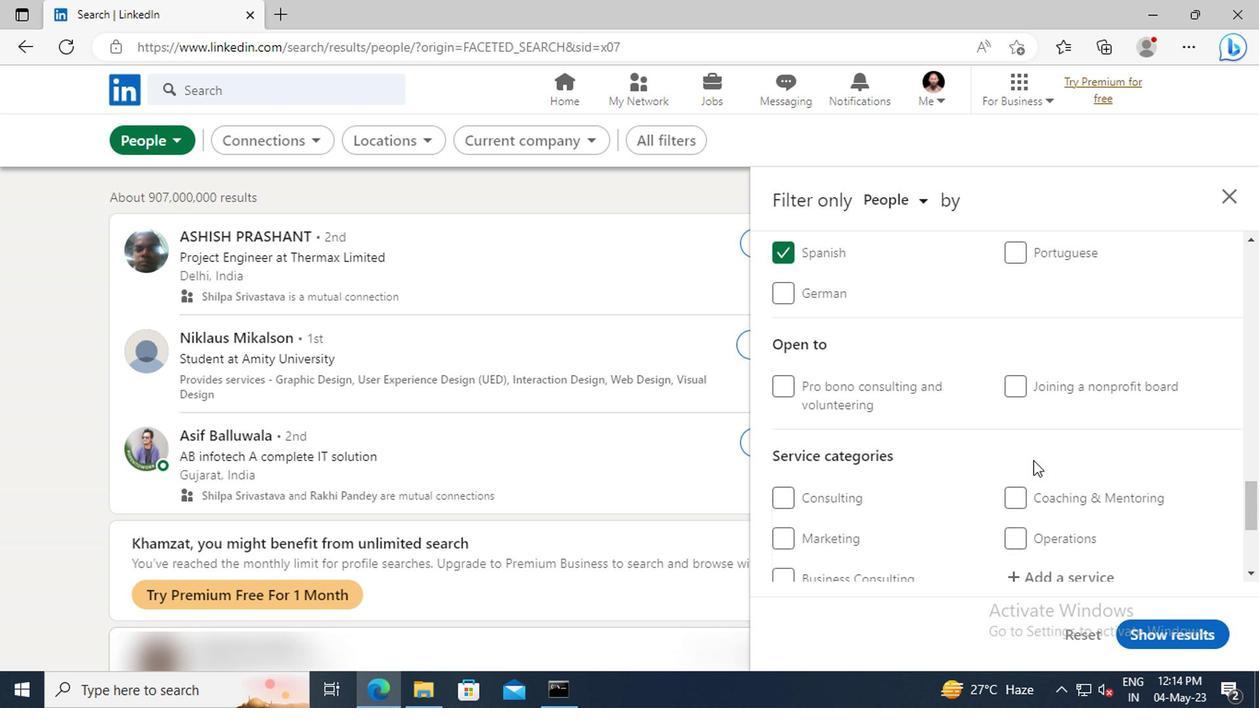
Action: Mouse moved to (1037, 471)
Screenshot: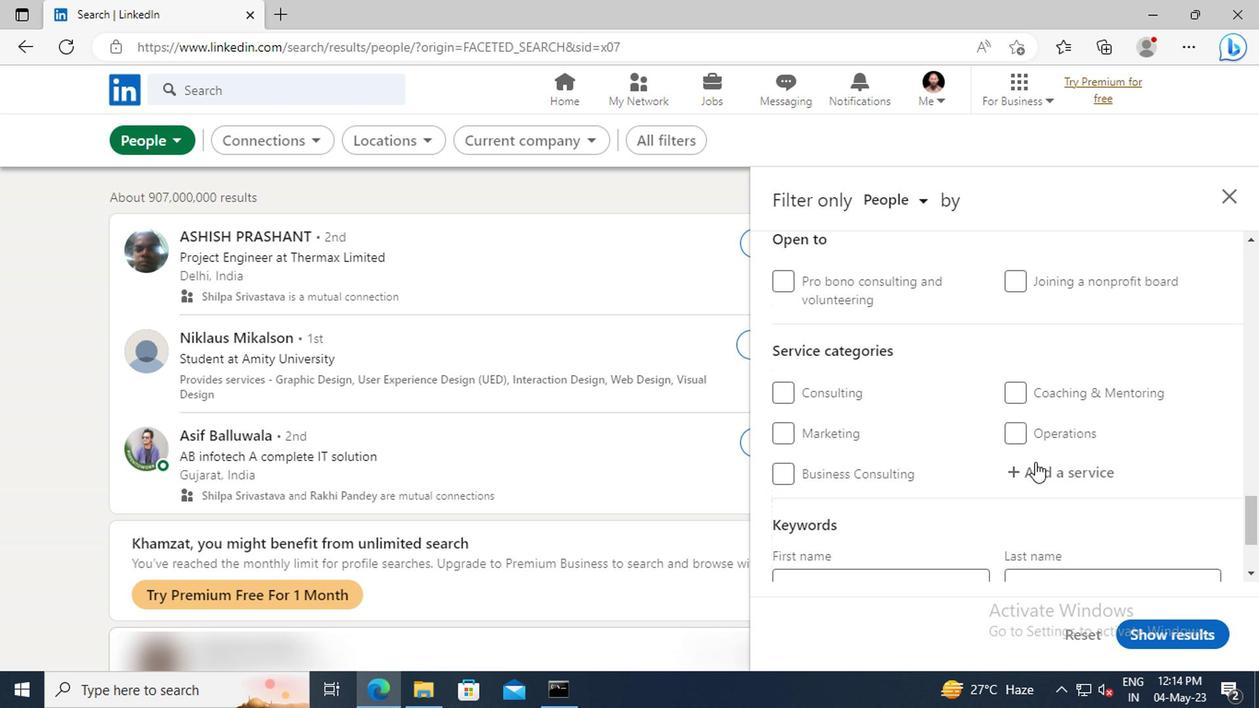 
Action: Mouse pressed left at (1037, 471)
Screenshot: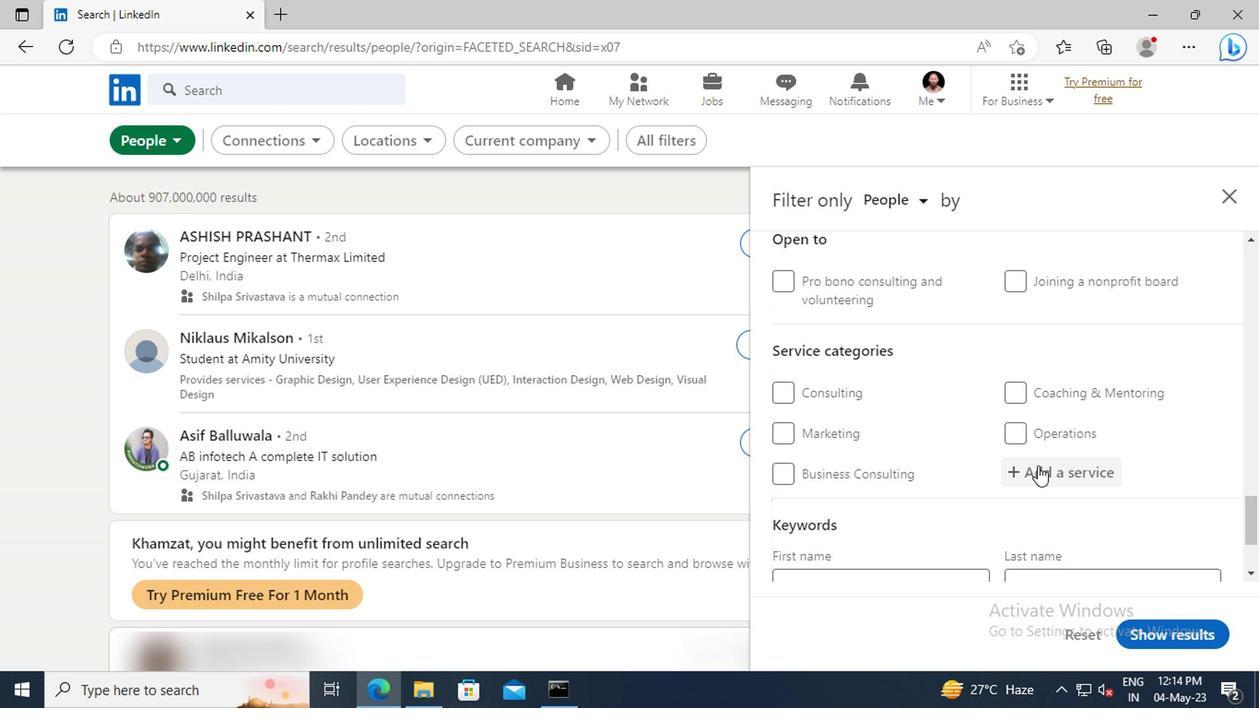 
Action: Key pressed <Key.shift>TRADE<Key.space><Key.shift>SH
Screenshot: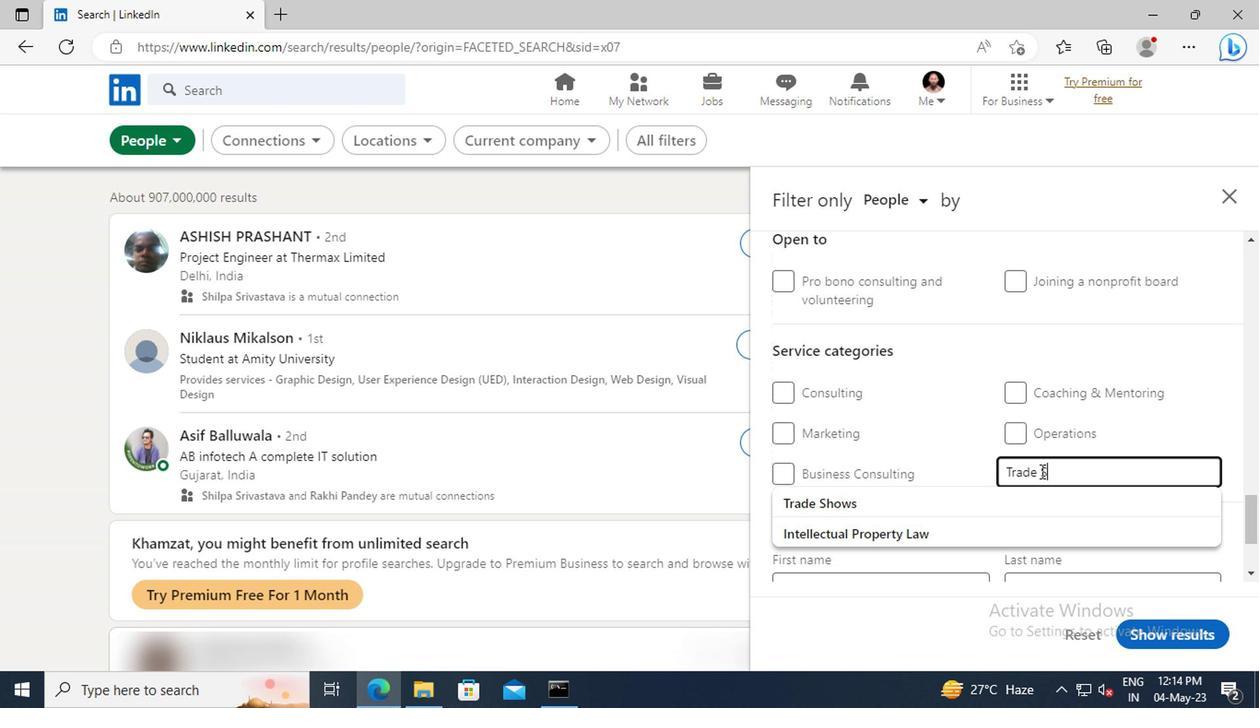 
Action: Mouse moved to (1046, 505)
Screenshot: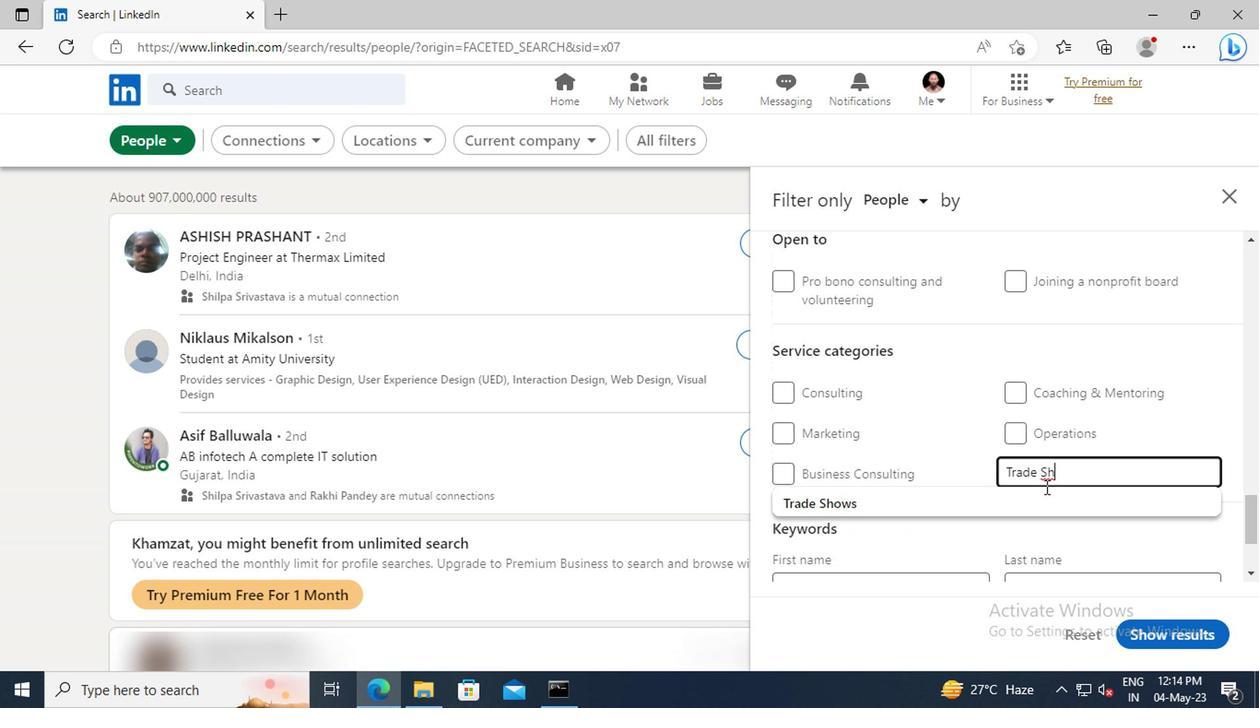 
Action: Mouse pressed left at (1046, 505)
Screenshot: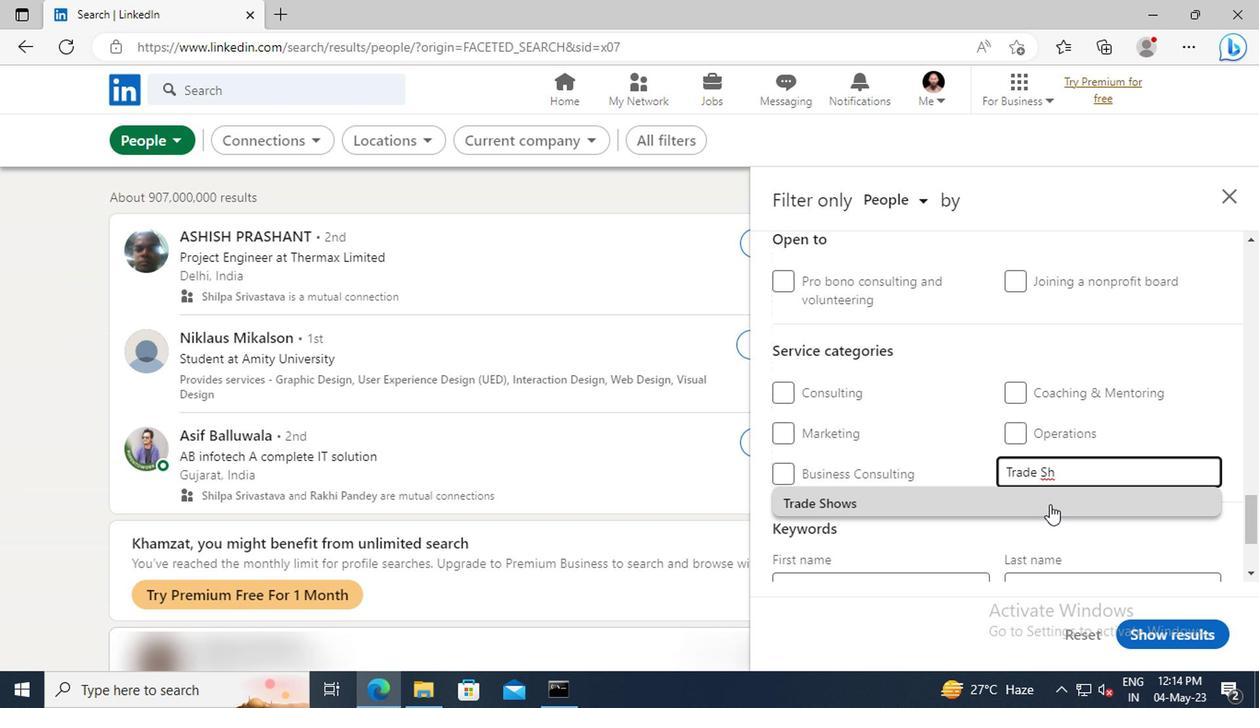 
Action: Mouse moved to (1046, 505)
Screenshot: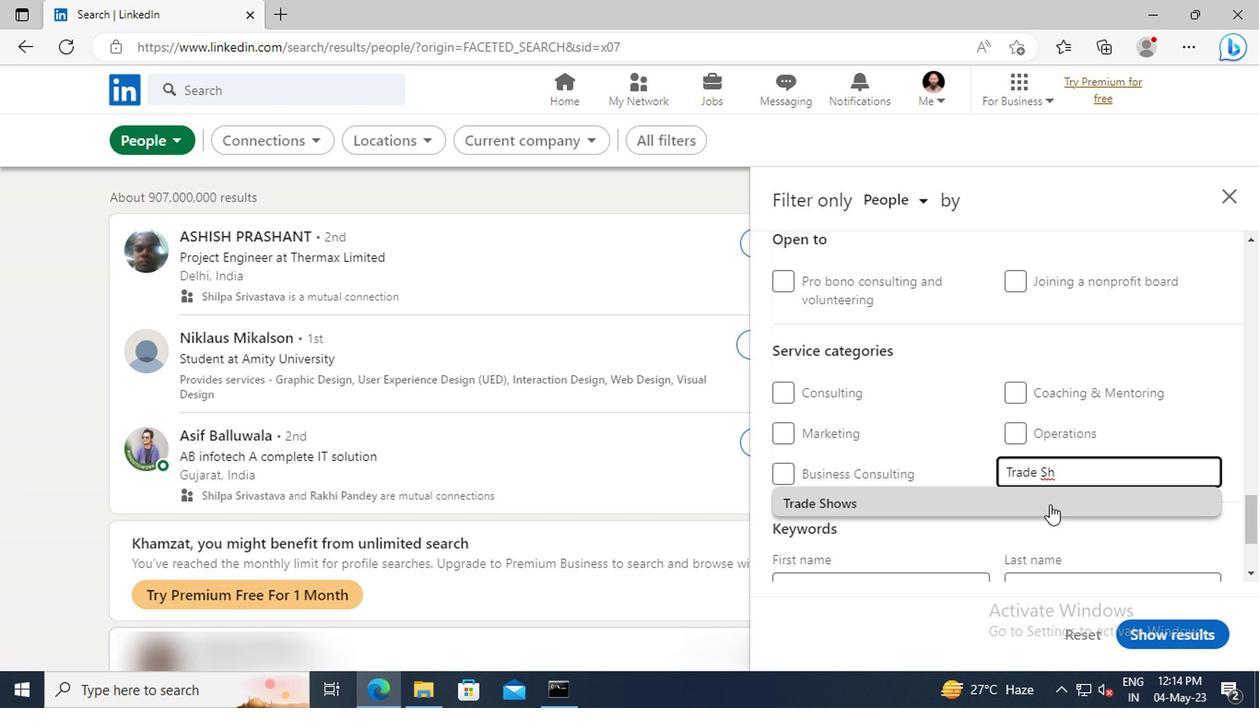 
Action: Mouse scrolled (1046, 505) with delta (0, 0)
Screenshot: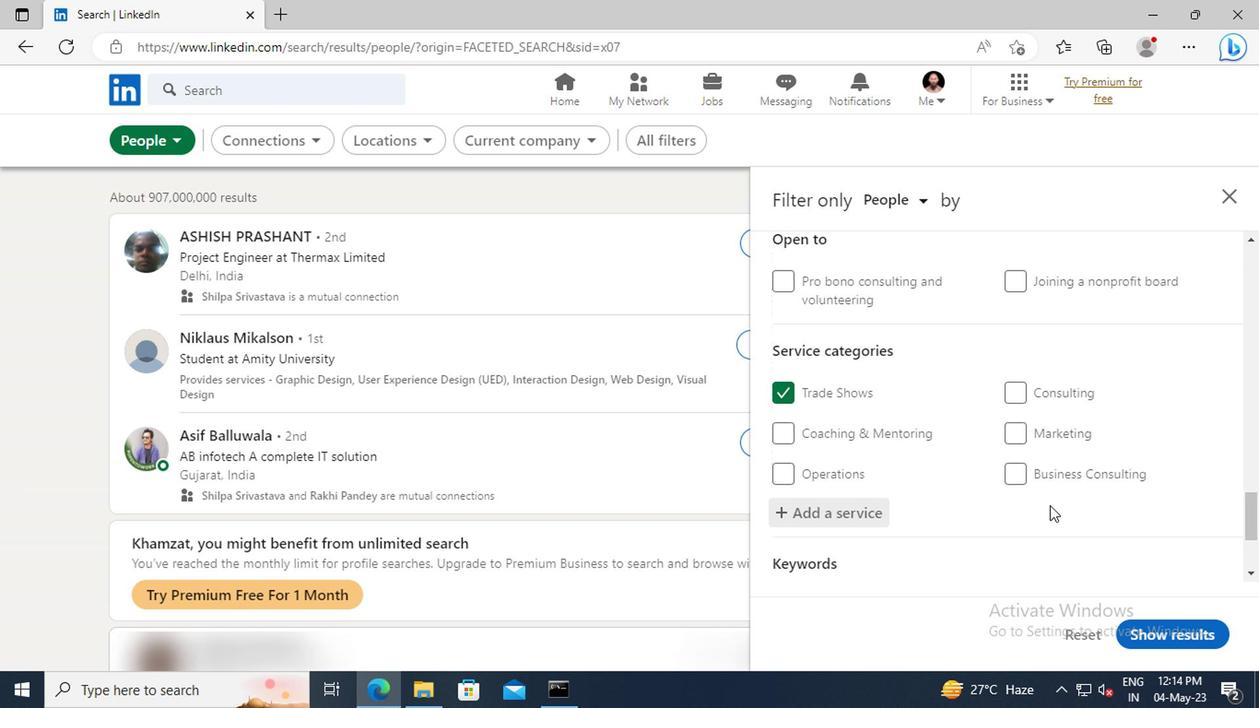 
Action: Mouse scrolled (1046, 505) with delta (0, 0)
Screenshot: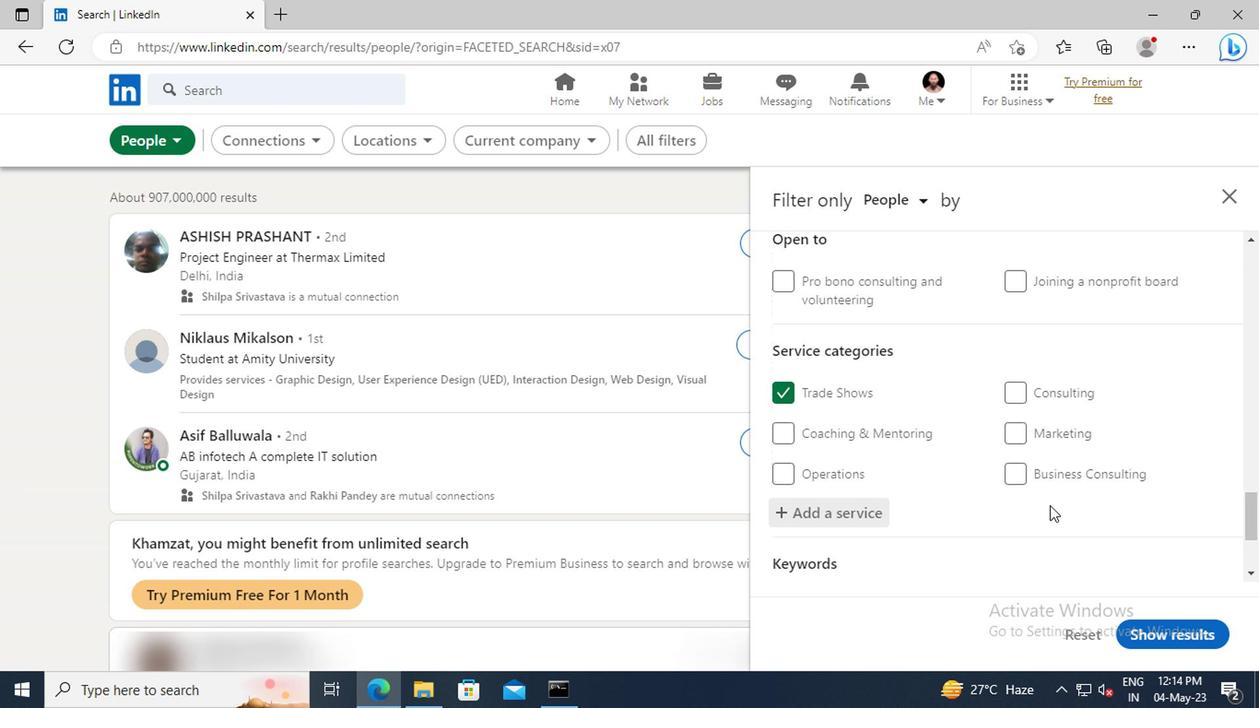 
Action: Mouse scrolled (1046, 505) with delta (0, 0)
Screenshot: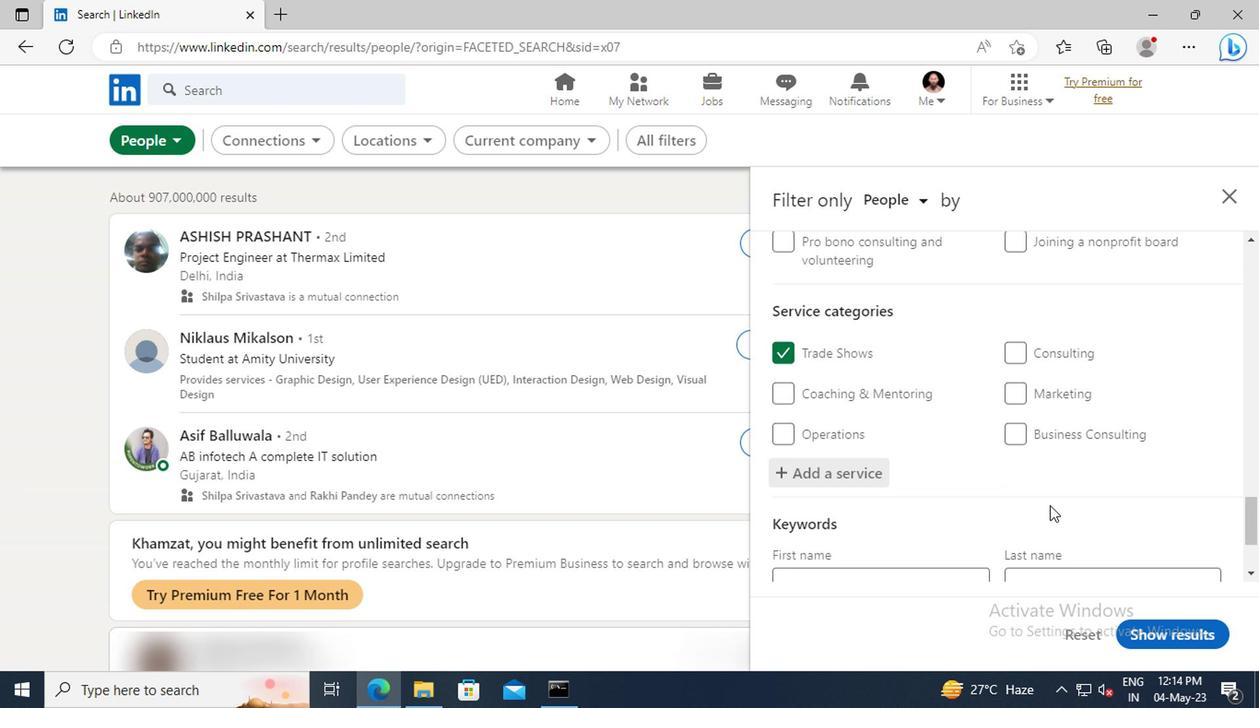 
Action: Mouse scrolled (1046, 505) with delta (0, 0)
Screenshot: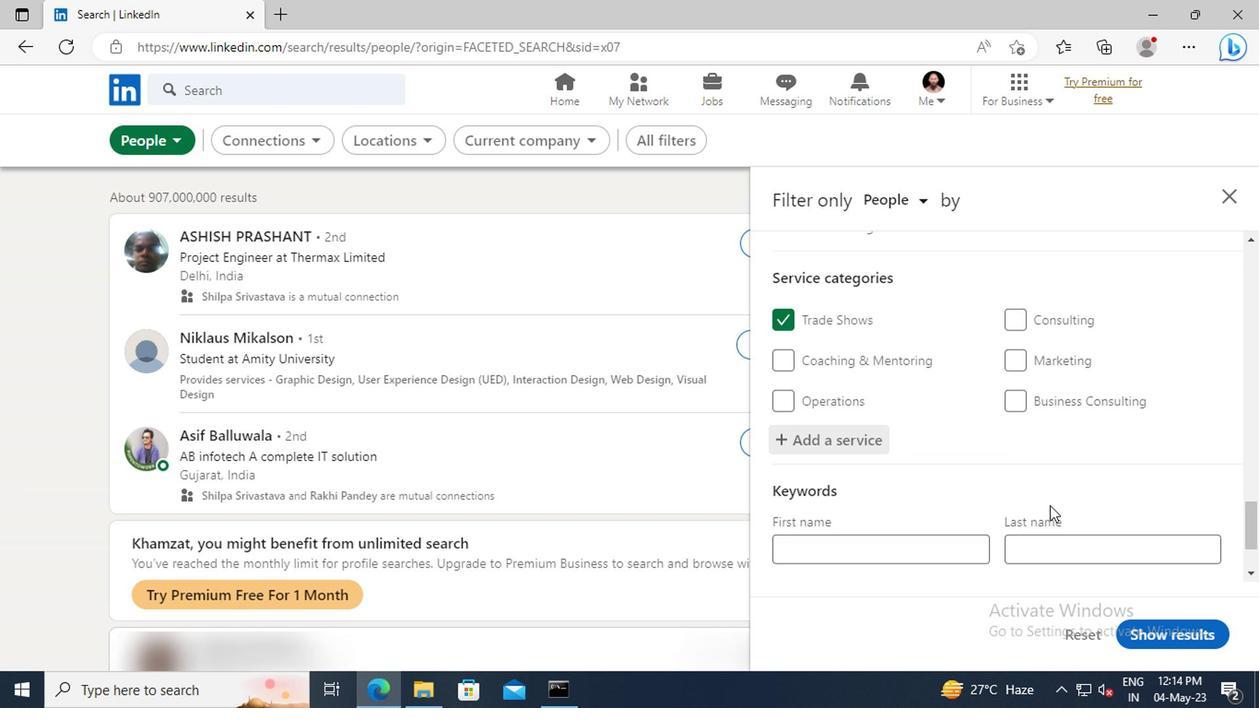 
Action: Mouse moved to (905, 508)
Screenshot: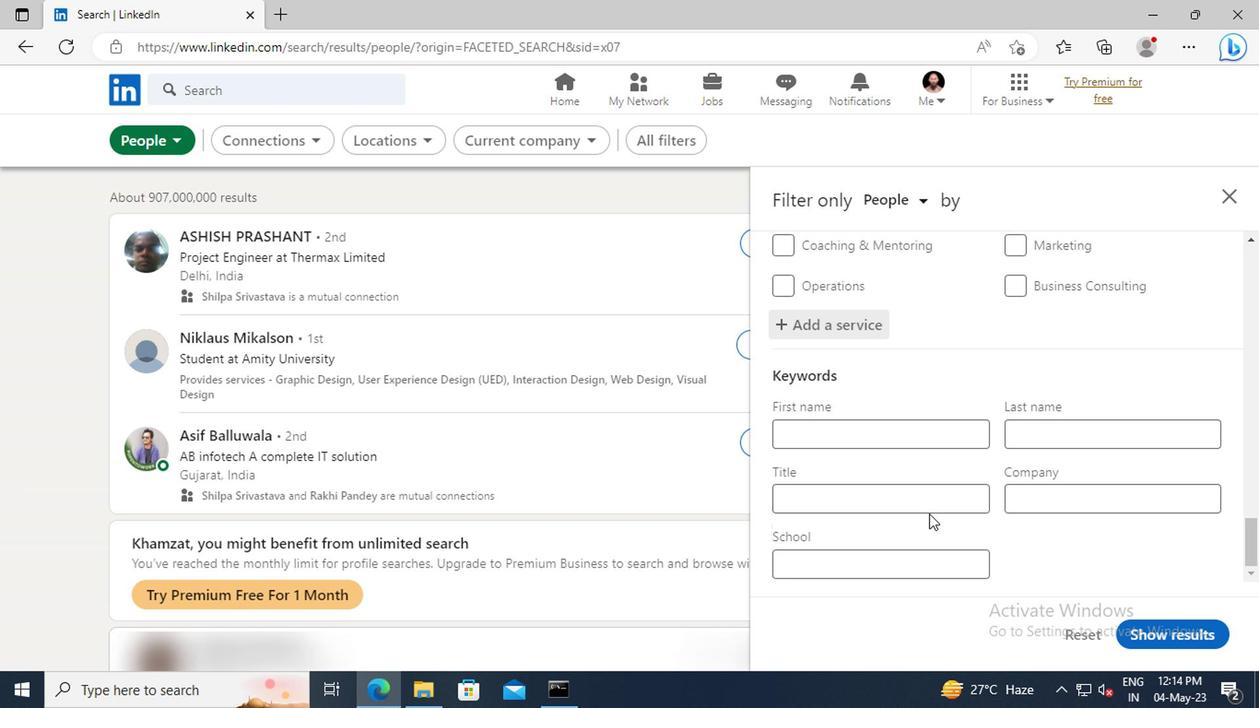 
Action: Mouse pressed left at (905, 508)
Screenshot: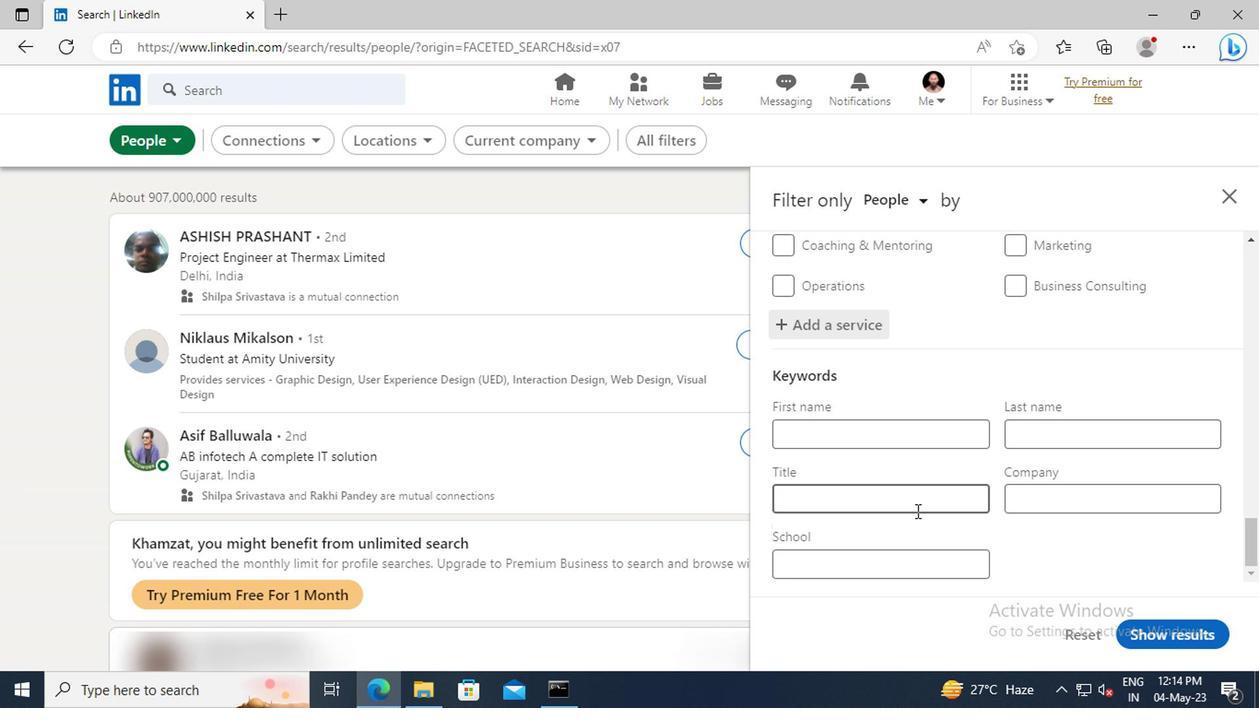
Action: Key pressed <Key.shift>FINANCE<Key.space><Key.shift>MANAGER<Key.enter>
Screenshot: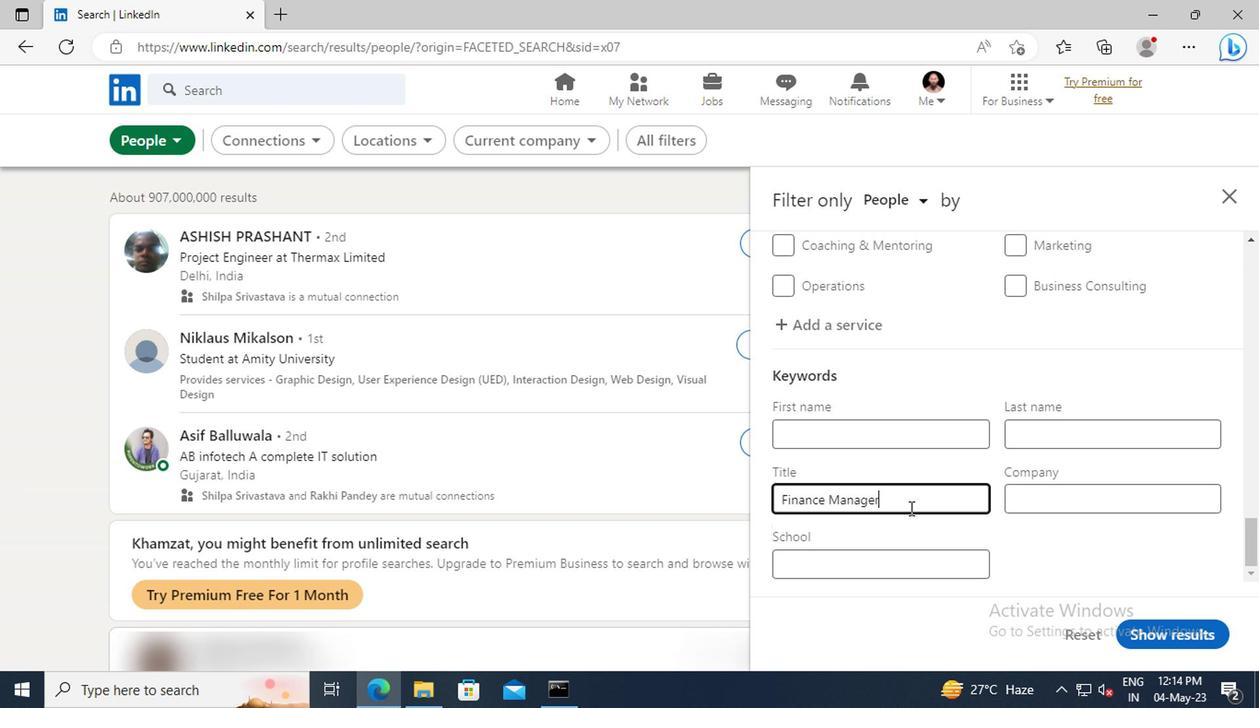 
Action: Mouse moved to (1143, 637)
Screenshot: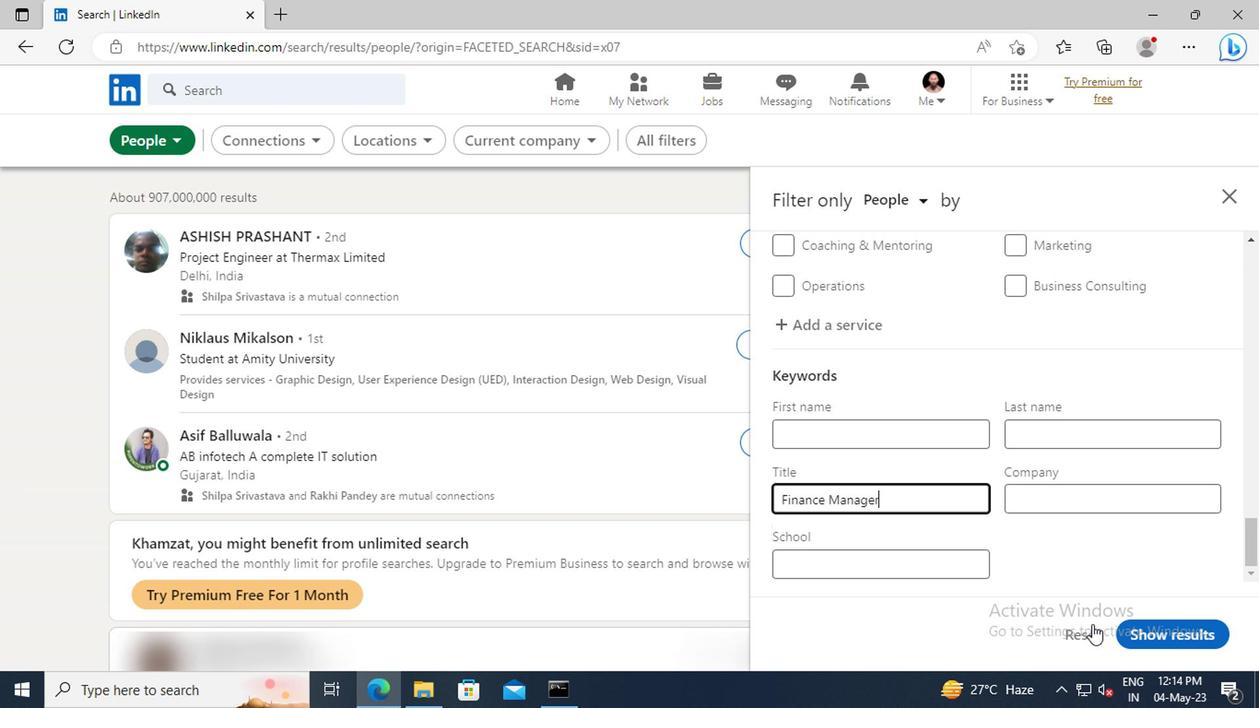 
Action: Mouse pressed left at (1143, 637)
Screenshot: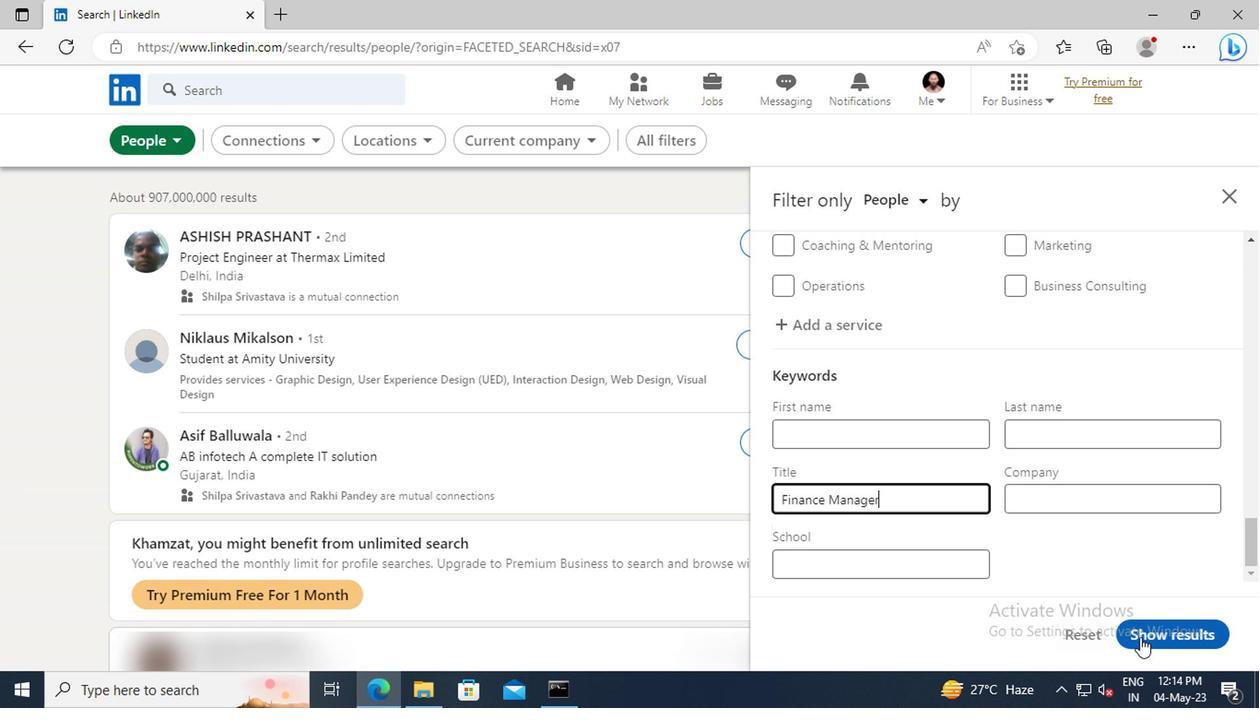 
